 Task: Look for space in Novelda, Spain from 3rd August, 2023 to 17th August, 2023 for 3 adults, 1 child in price range Rs.3000 to Rs.15000. Place can be entire place with 3 bedrooms having 4 beds and 2 bathrooms. Property type can be house, flat, guest house. Amenities needed are: wifi. Booking option can be shelf check-in. Required host language is English.
Action: Mouse moved to (306, 174)
Screenshot: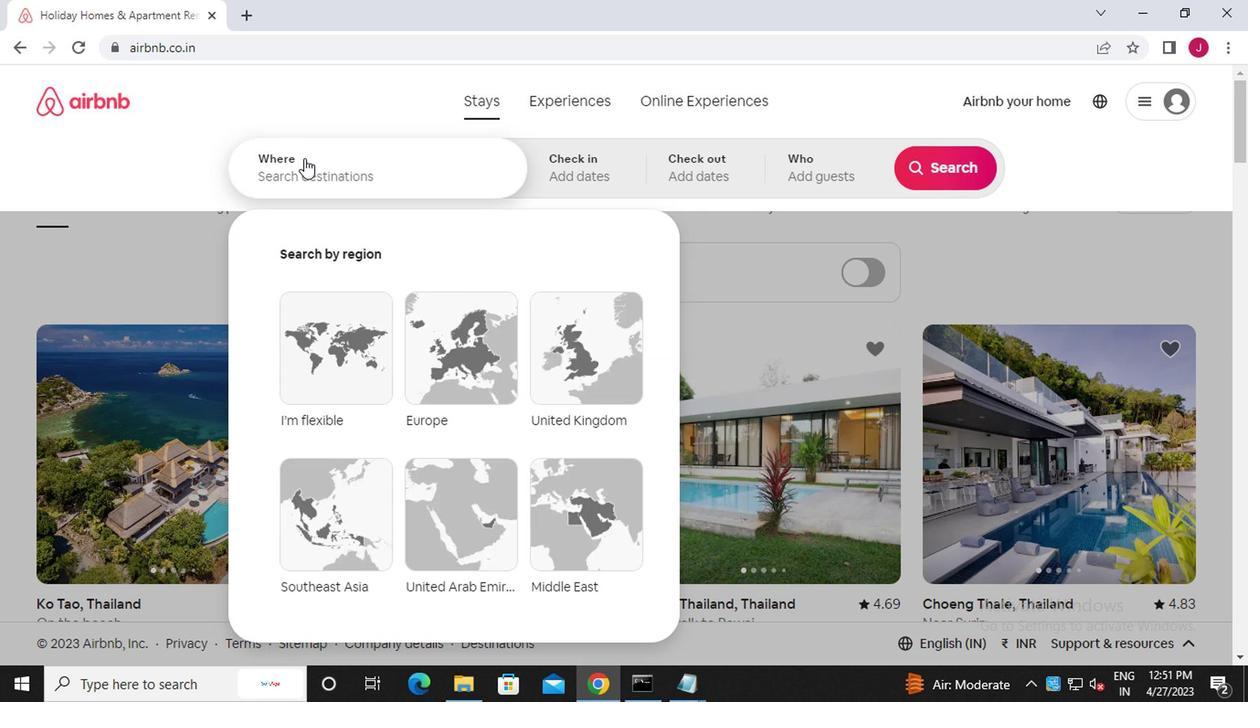 
Action: Mouse pressed left at (306, 174)
Screenshot: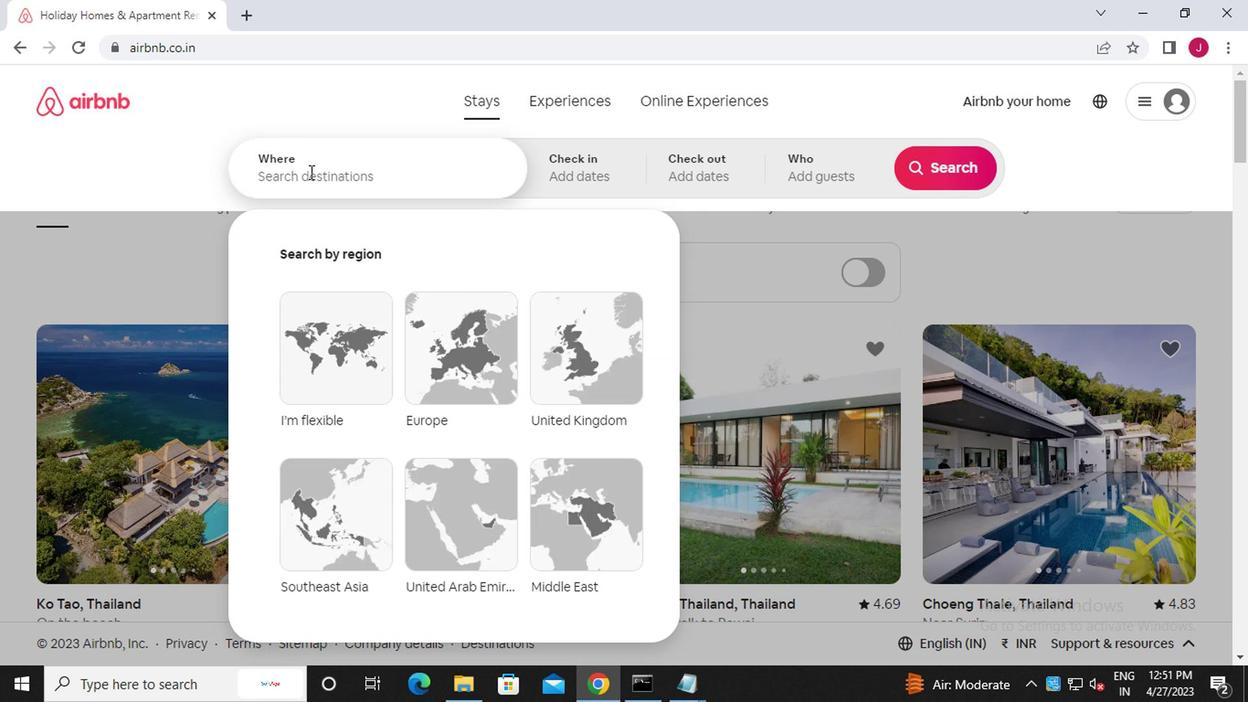
Action: Mouse moved to (301, 174)
Screenshot: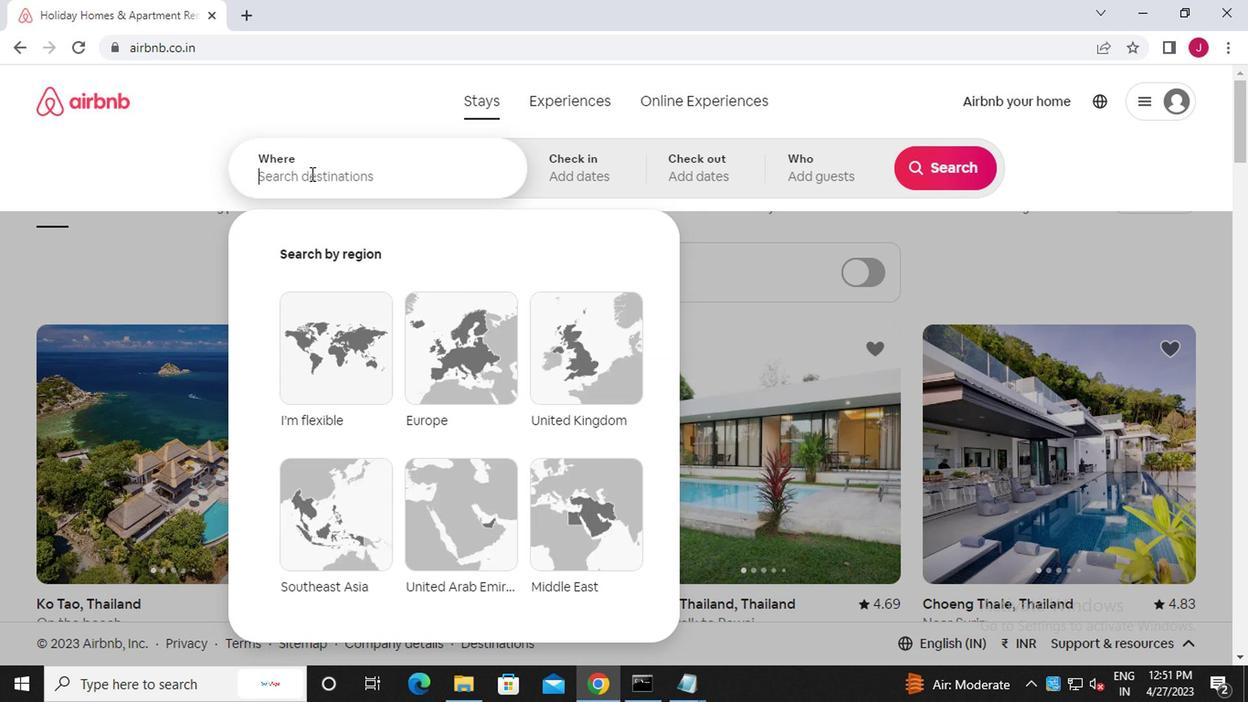 
Action: Key pressed n<Key.caps_lock>ovr<Key.backspace>elda
Screenshot: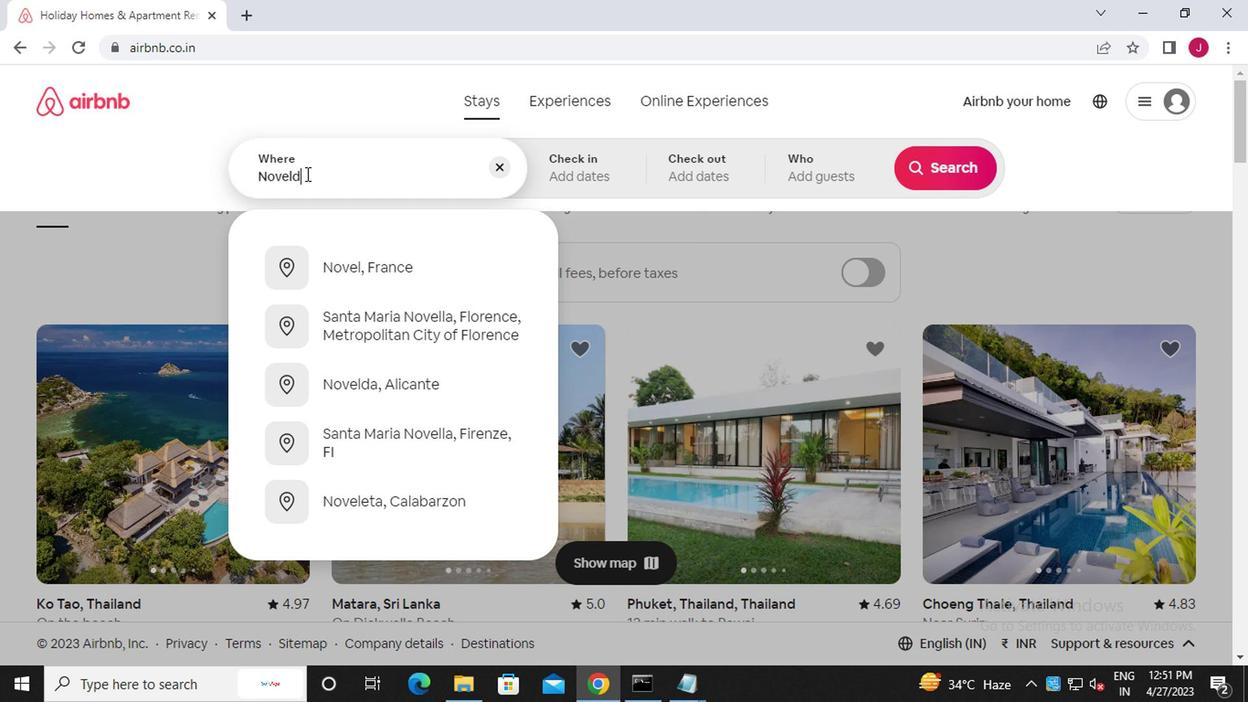 
Action: Mouse moved to (385, 326)
Screenshot: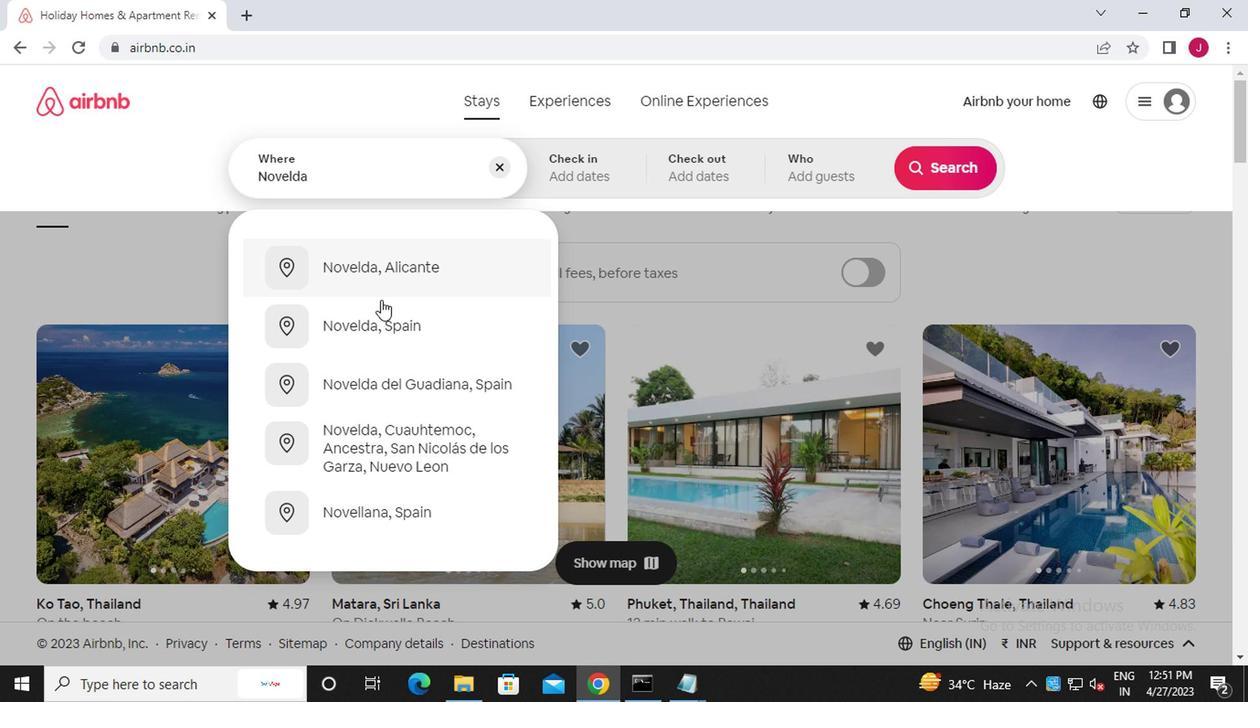 
Action: Mouse pressed left at (385, 326)
Screenshot: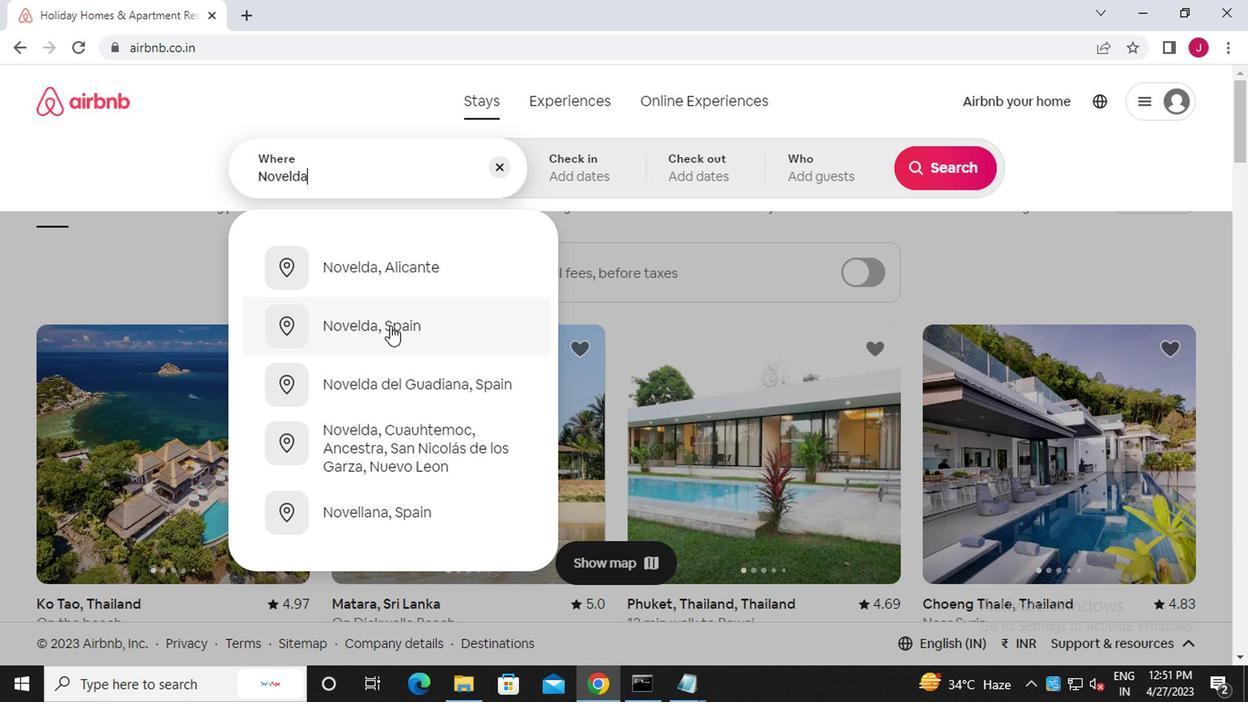 
Action: Mouse moved to (926, 316)
Screenshot: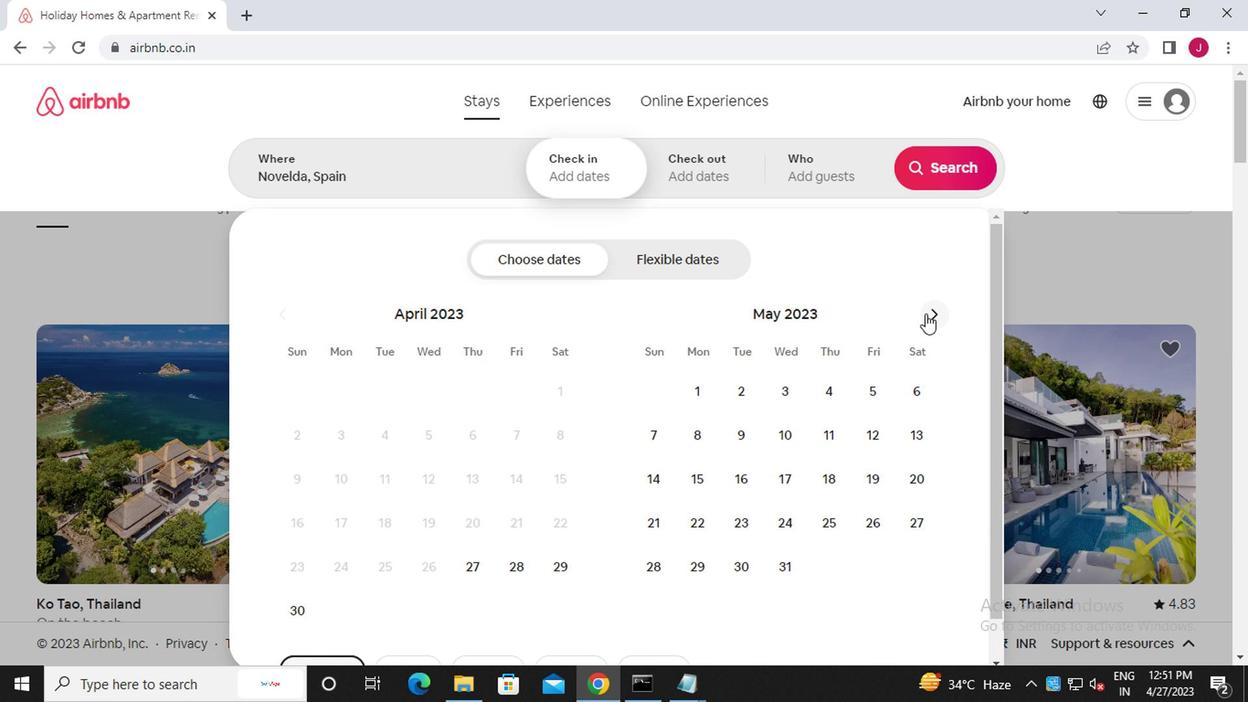 
Action: Mouse pressed left at (926, 316)
Screenshot: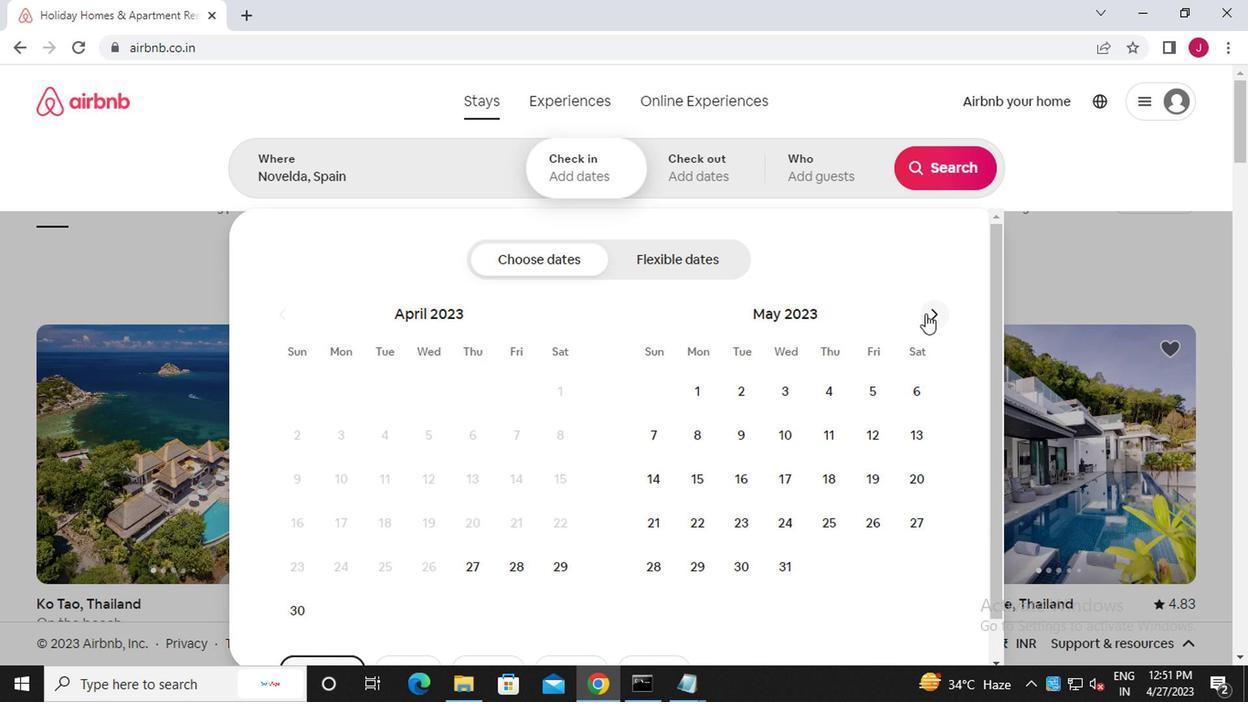
Action: Mouse moved to (926, 316)
Screenshot: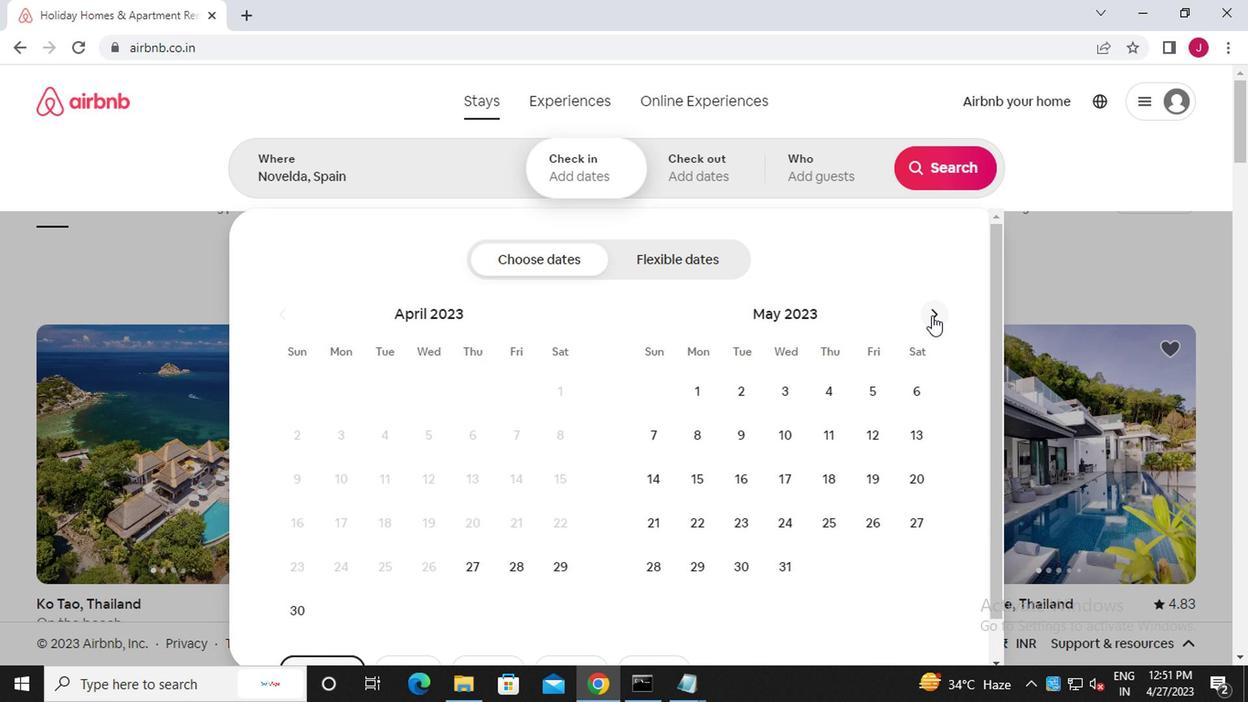 
Action: Mouse pressed left at (926, 316)
Screenshot: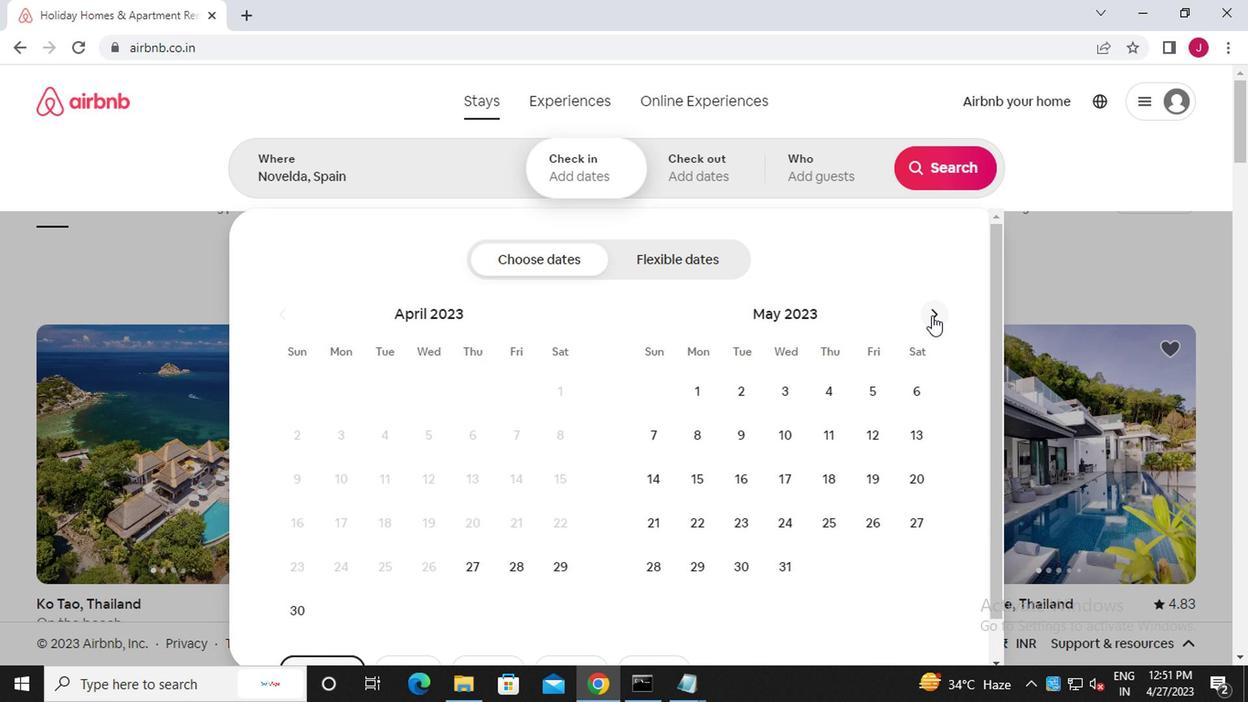 
Action: Mouse moved to (927, 316)
Screenshot: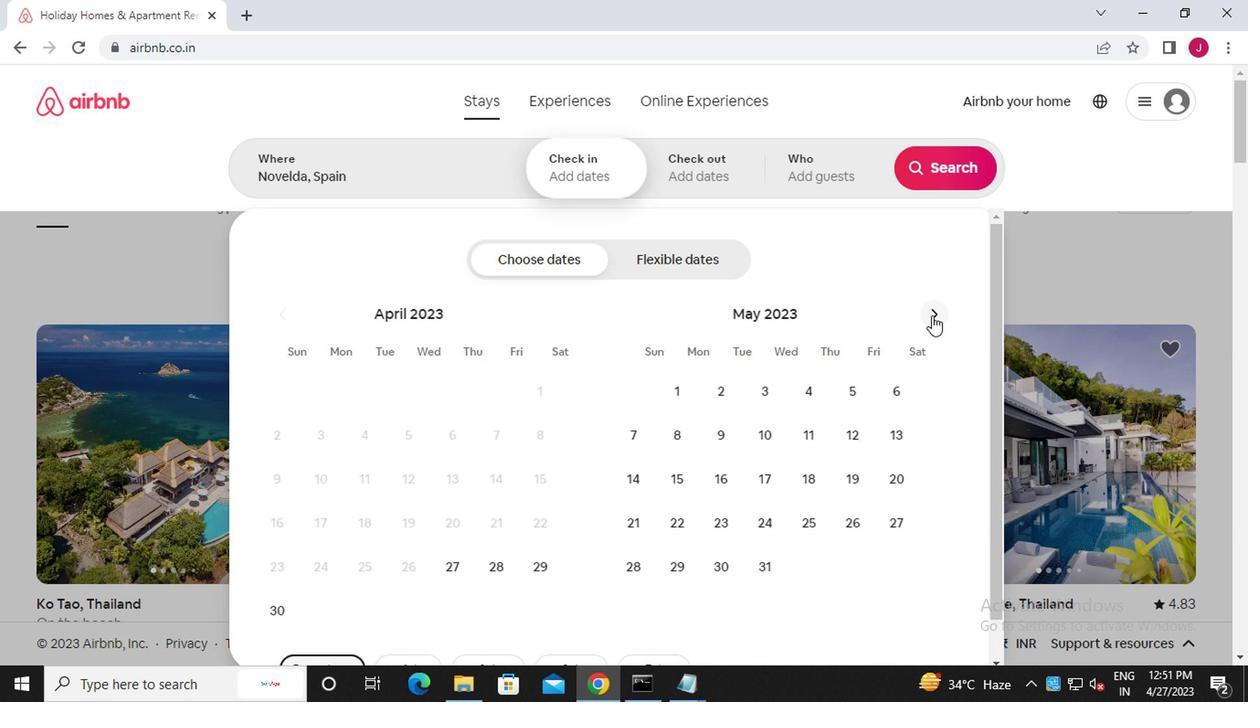 
Action: Mouse pressed left at (927, 316)
Screenshot: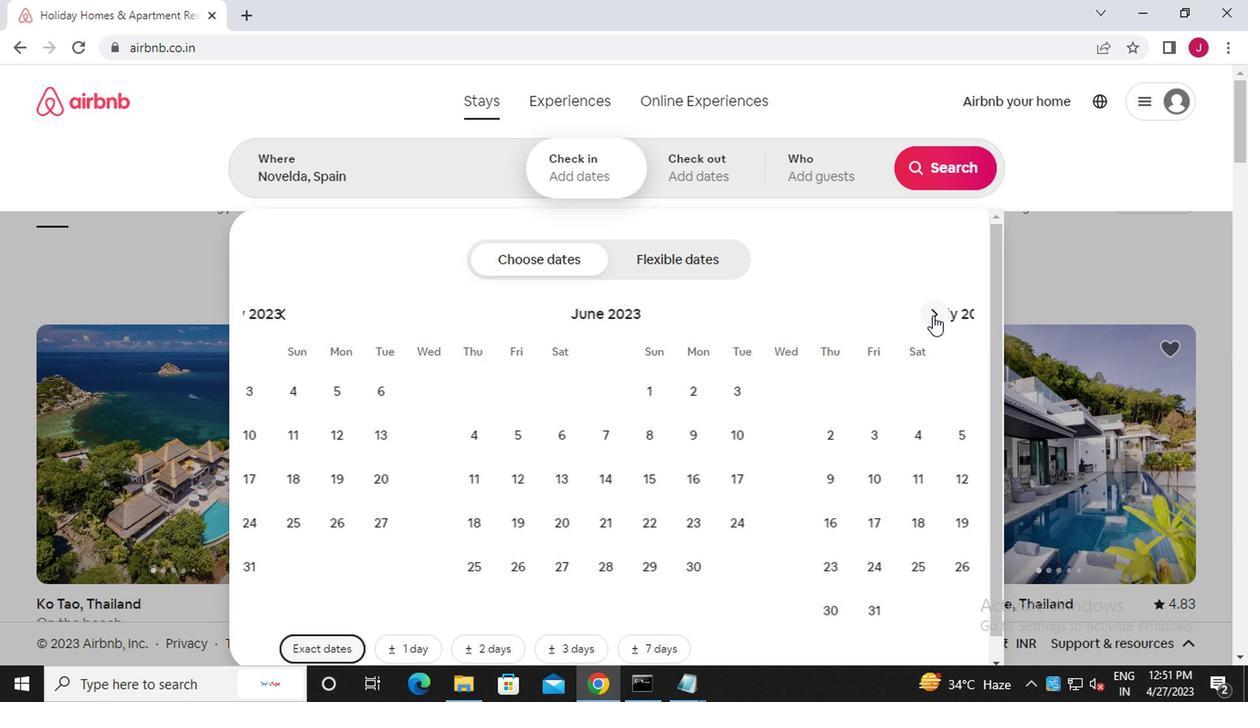 
Action: Mouse moved to (928, 317)
Screenshot: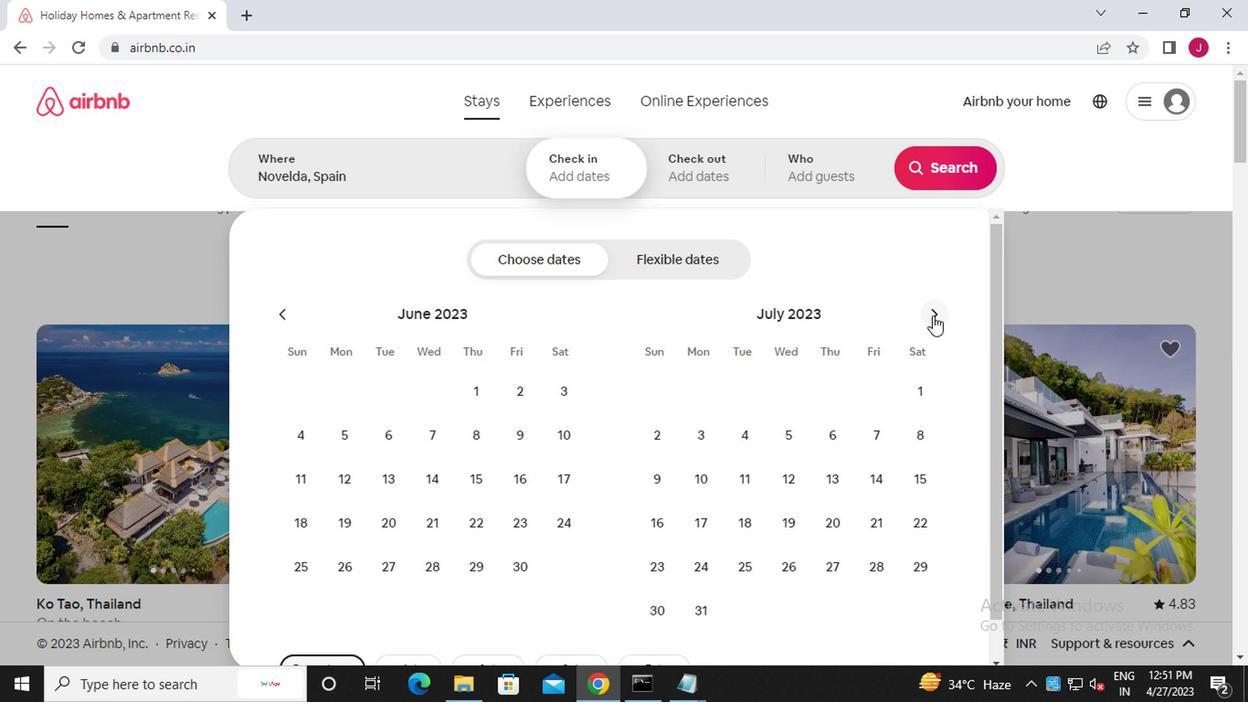 
Action: Mouse pressed left at (928, 317)
Screenshot: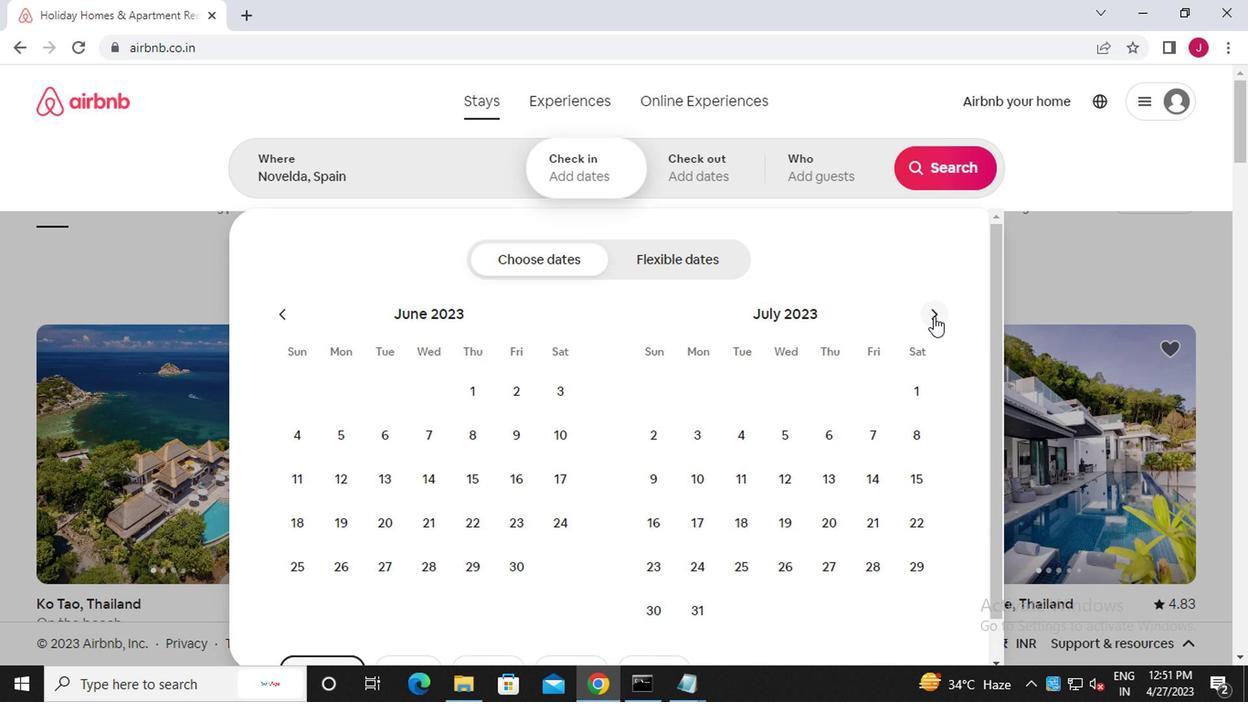
Action: Mouse moved to (470, 396)
Screenshot: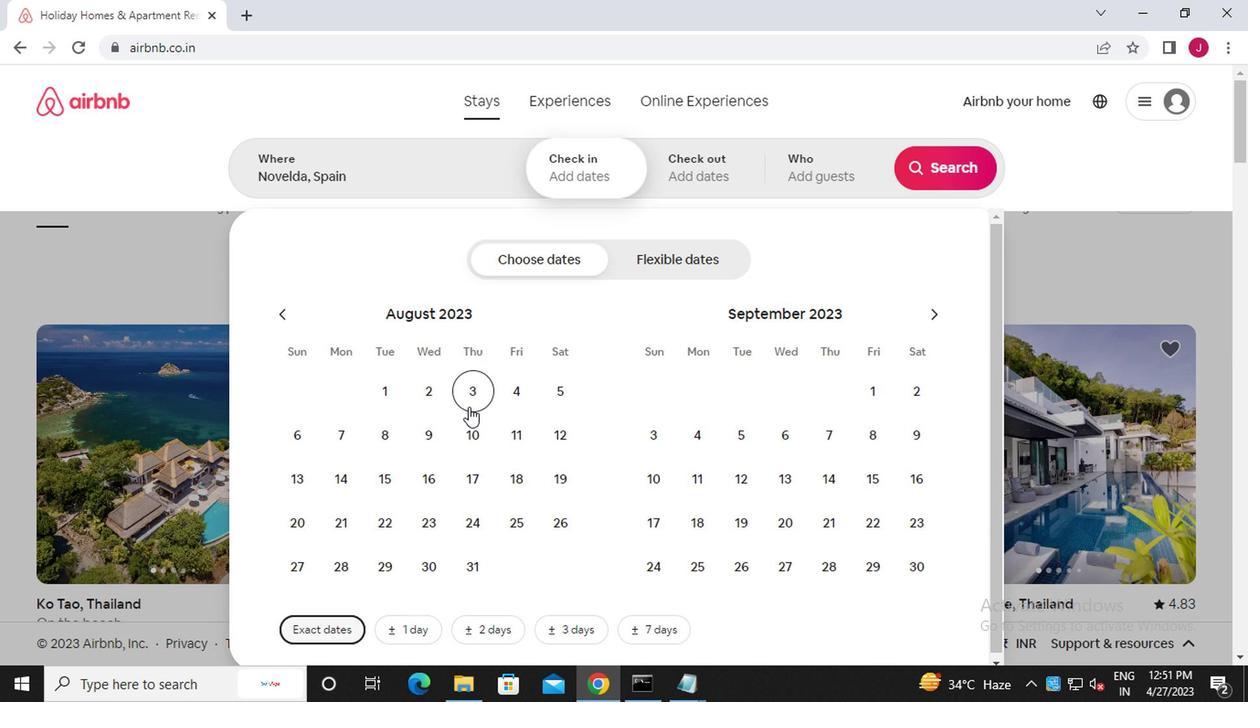 
Action: Mouse pressed left at (470, 396)
Screenshot: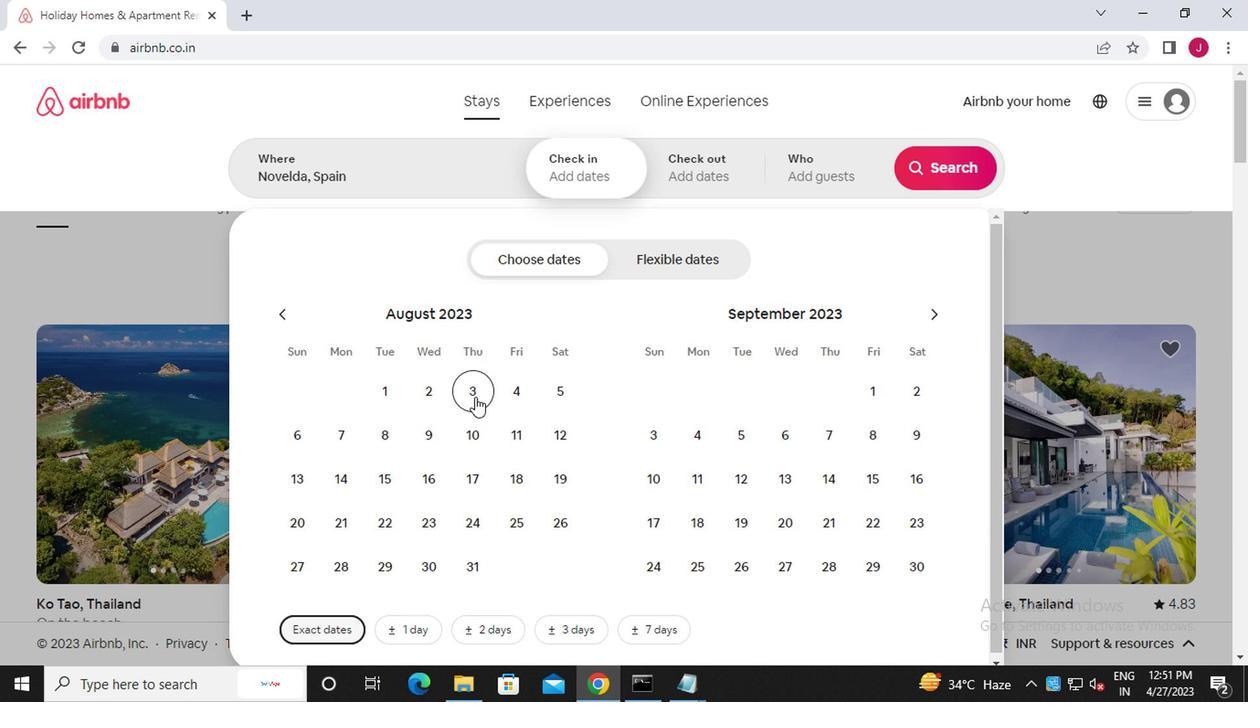 
Action: Mouse moved to (464, 481)
Screenshot: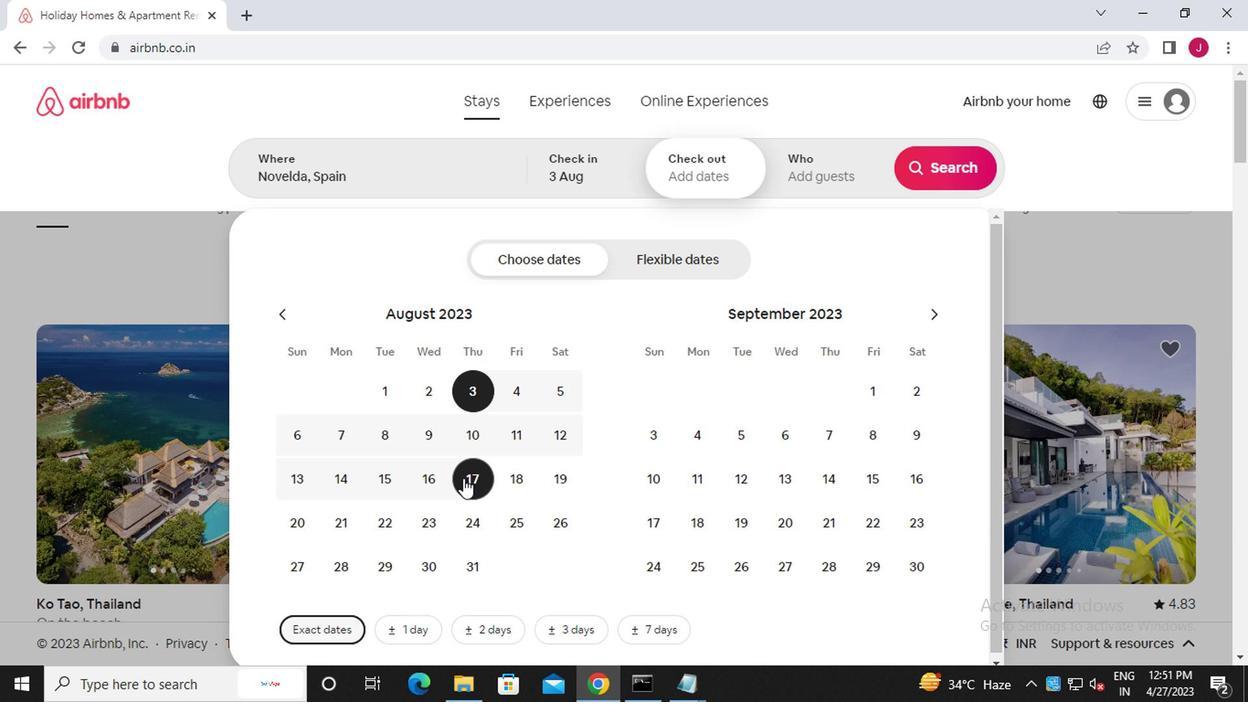 
Action: Mouse pressed left at (464, 481)
Screenshot: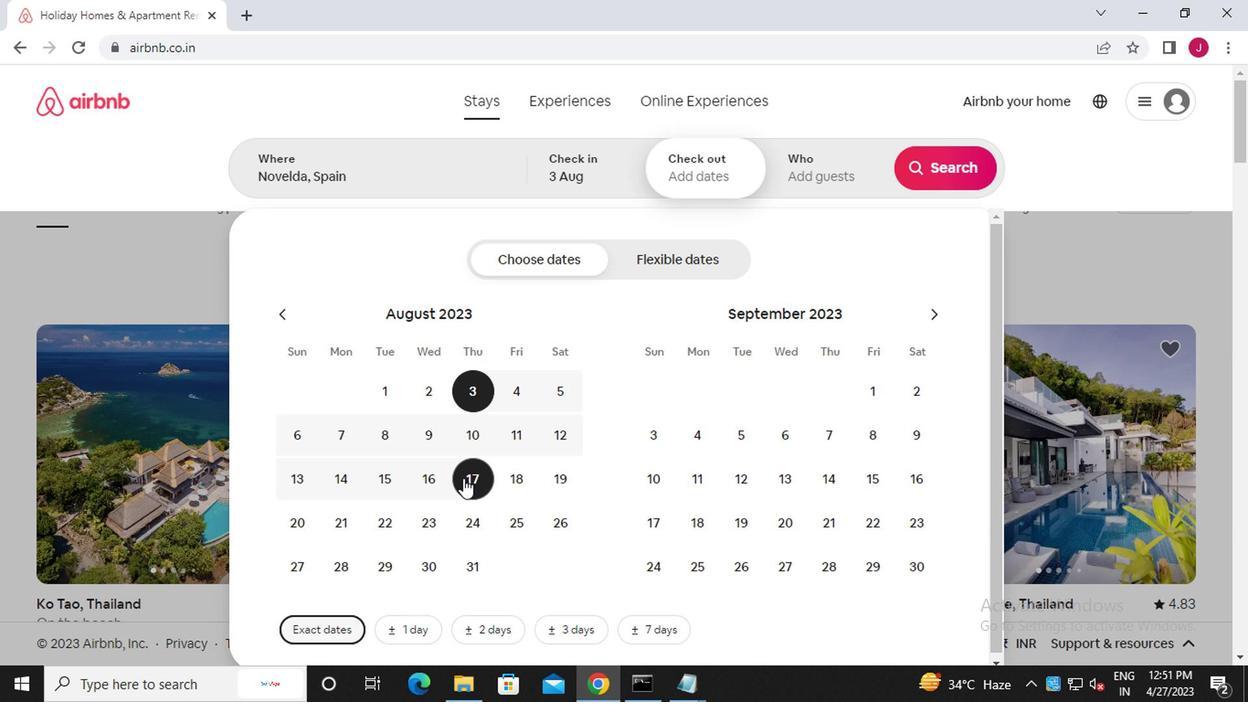 
Action: Mouse moved to (828, 173)
Screenshot: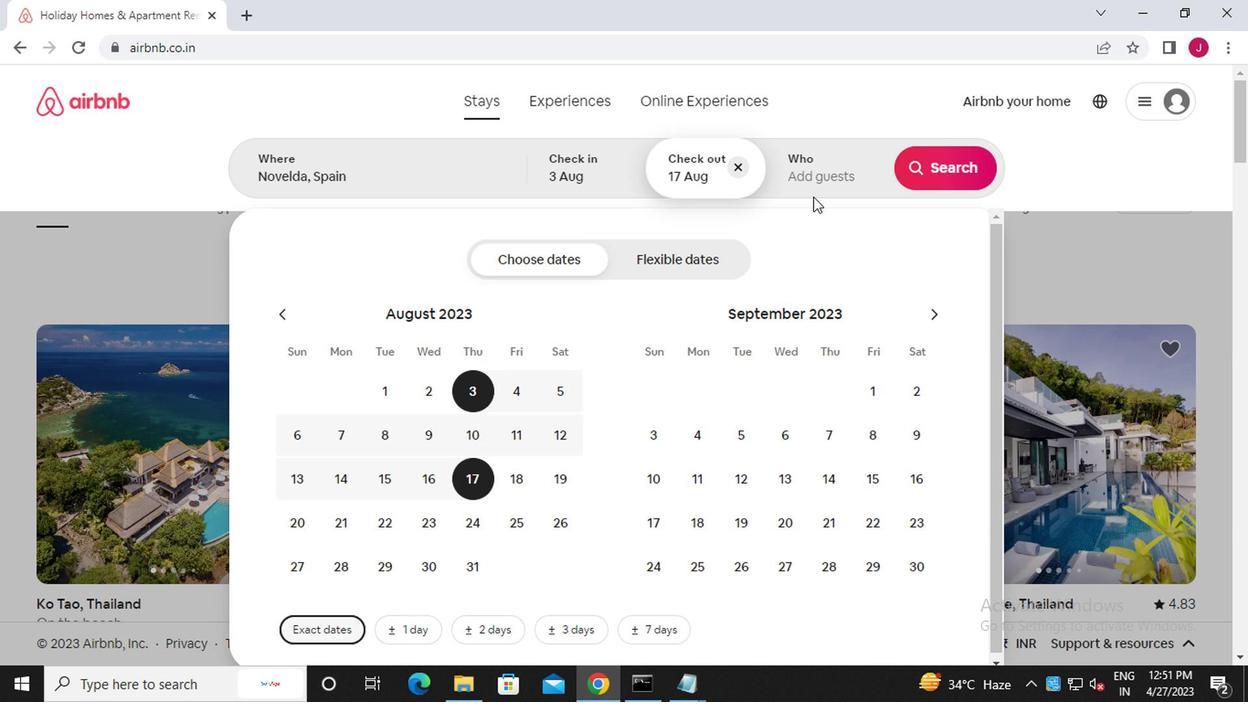 
Action: Mouse pressed left at (828, 173)
Screenshot: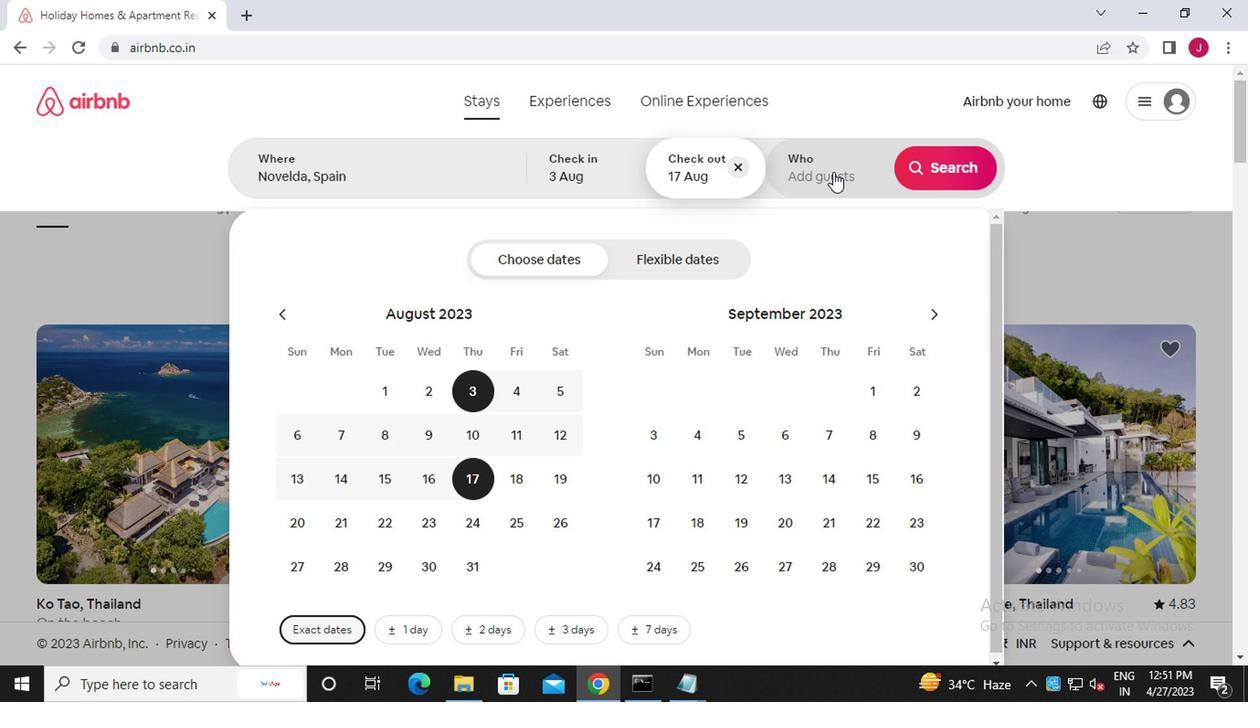 
Action: Mouse moved to (942, 269)
Screenshot: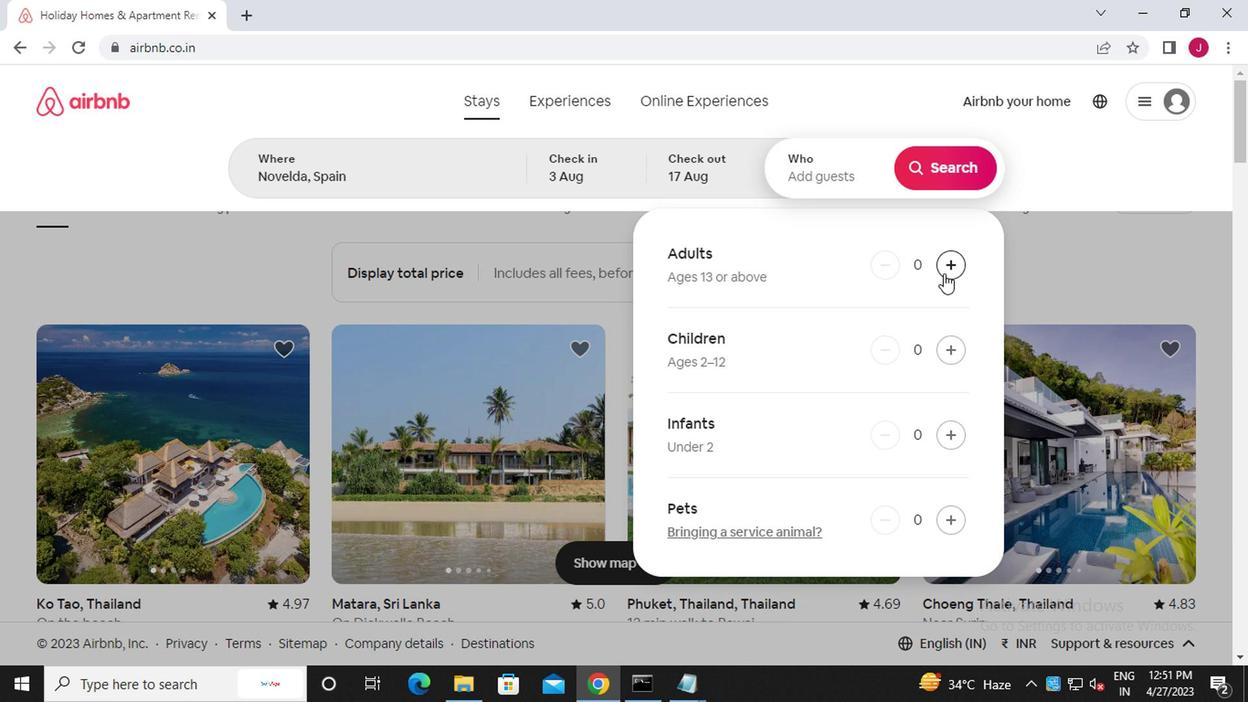 
Action: Mouse pressed left at (942, 269)
Screenshot: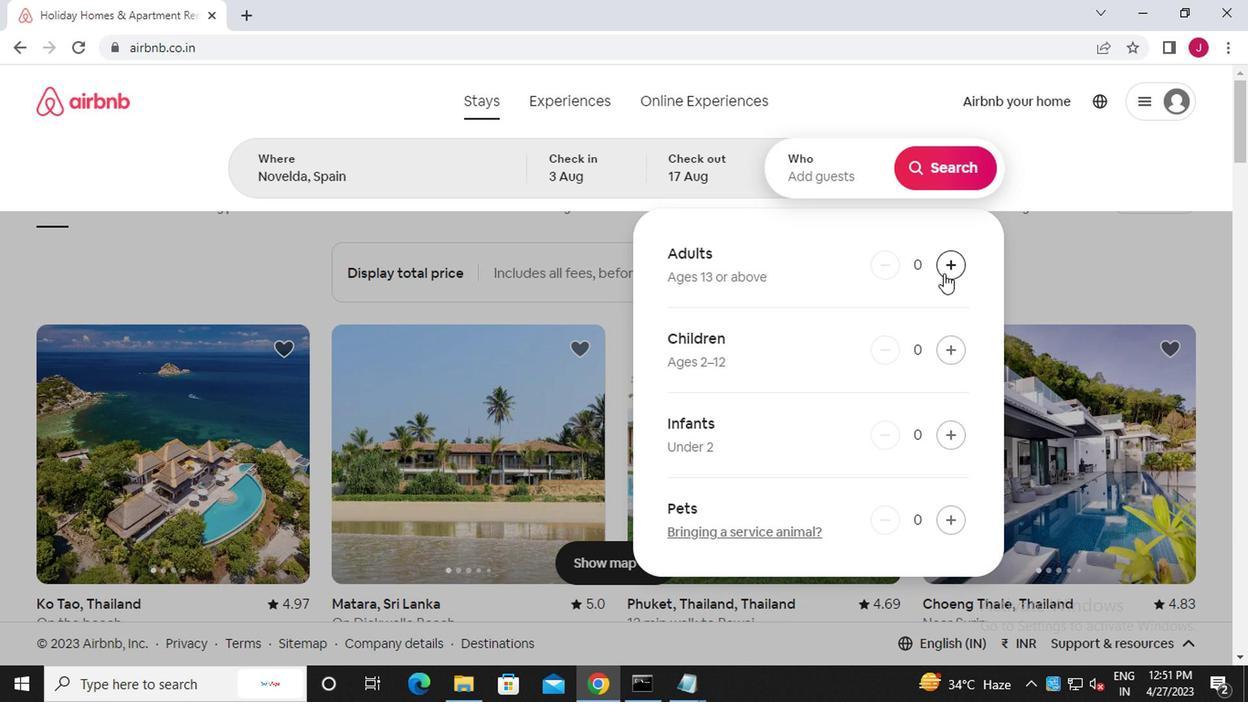 
Action: Mouse moved to (943, 269)
Screenshot: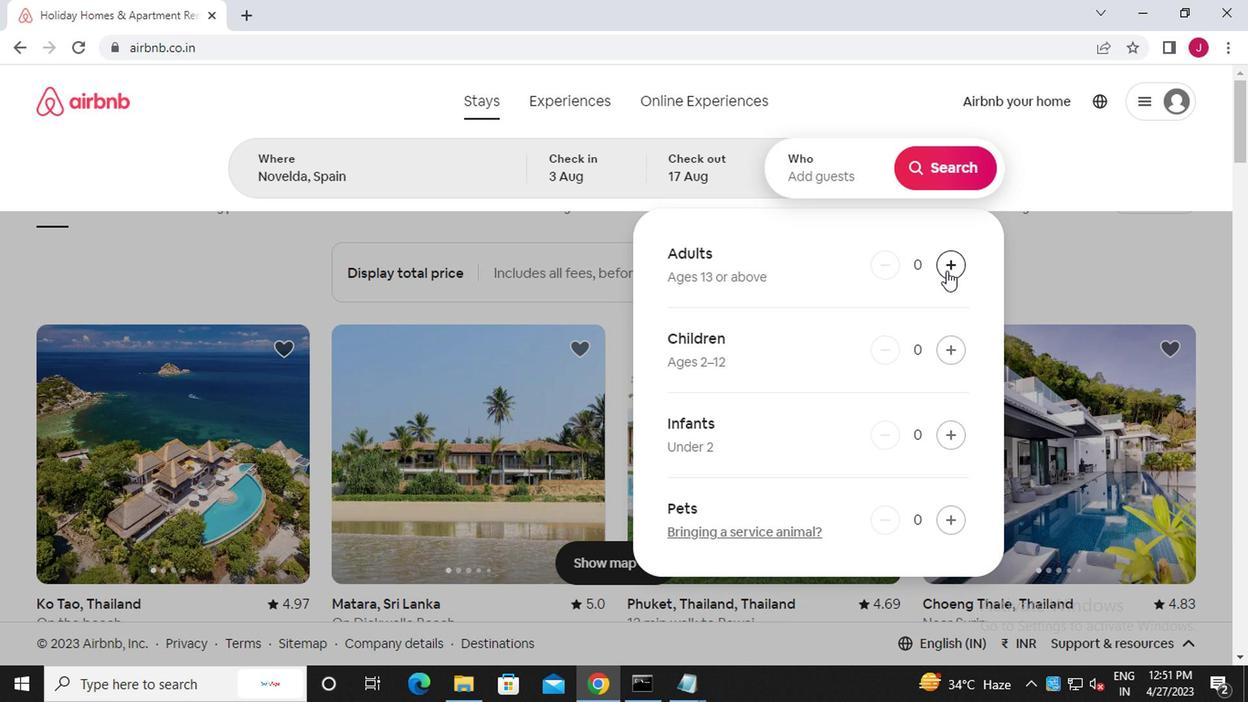 
Action: Mouse pressed left at (943, 269)
Screenshot: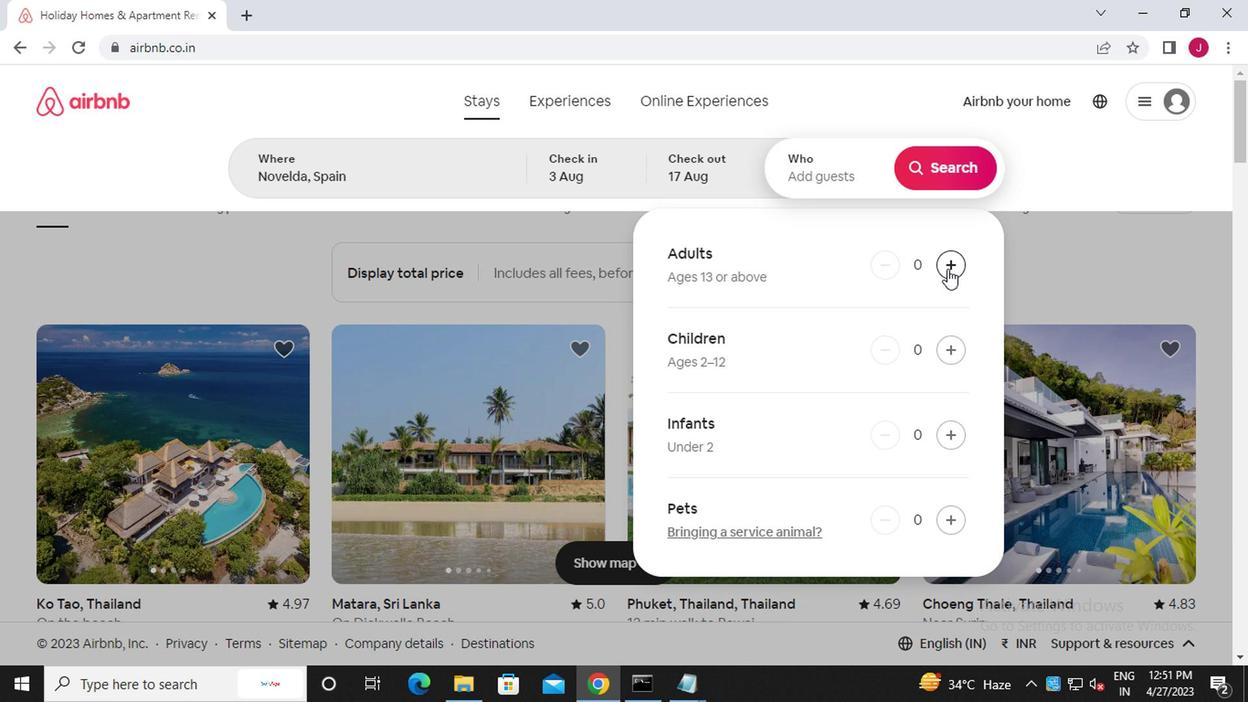 
Action: Mouse moved to (944, 269)
Screenshot: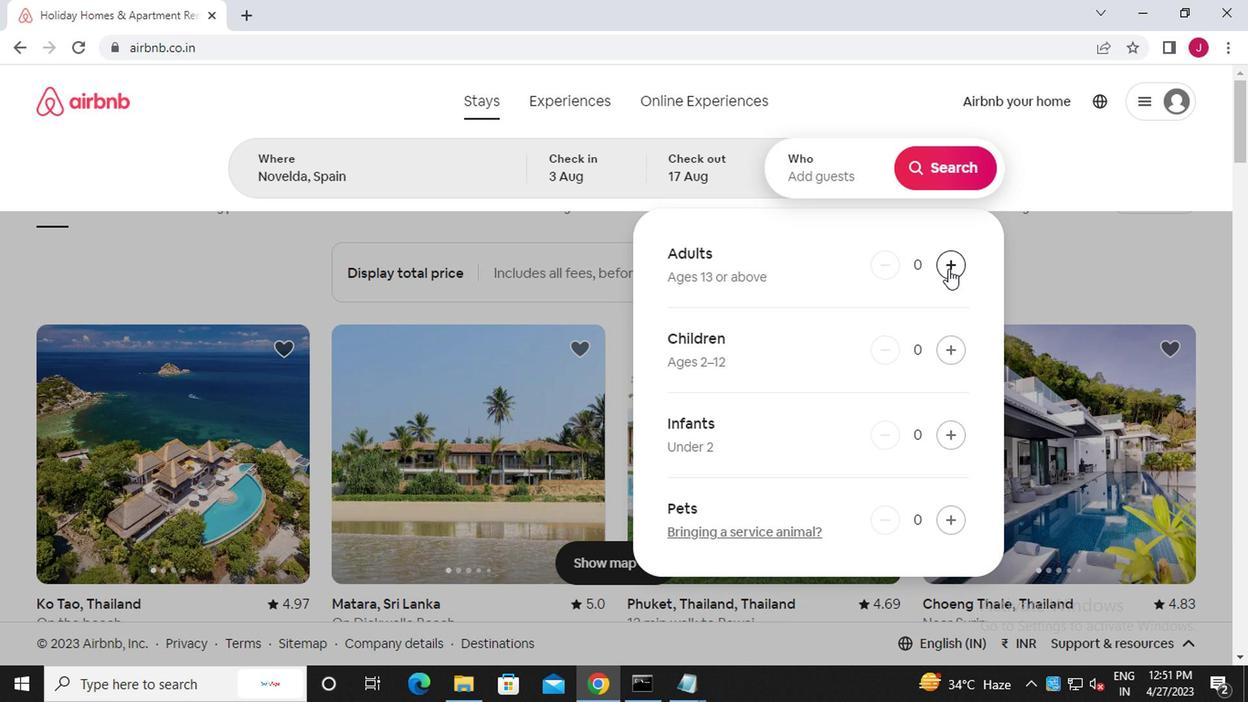 
Action: Mouse pressed left at (944, 269)
Screenshot: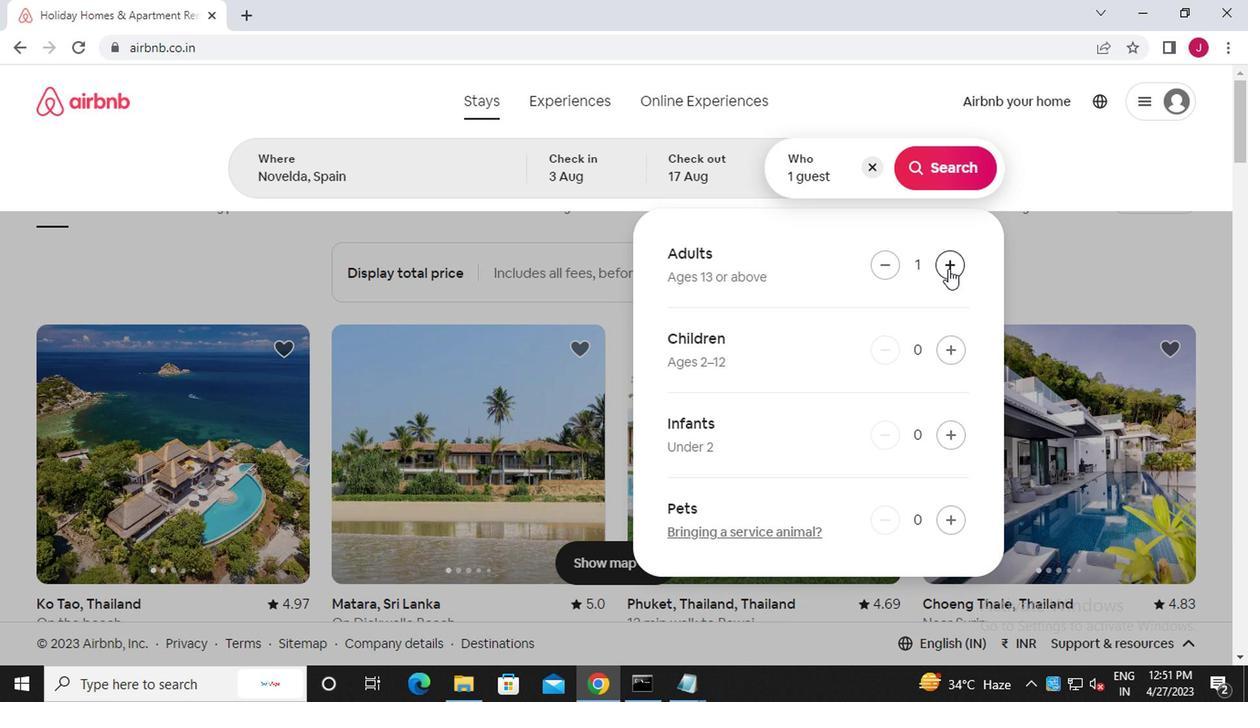 
Action: Mouse moved to (948, 343)
Screenshot: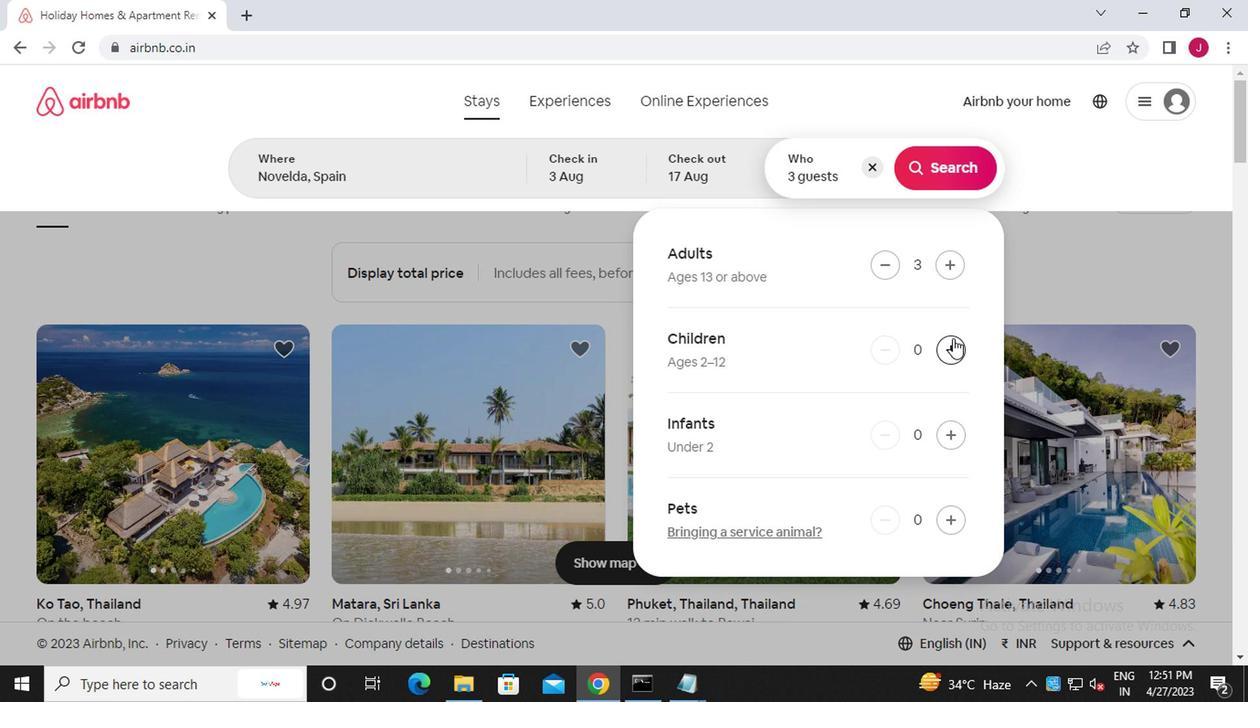 
Action: Mouse pressed left at (948, 343)
Screenshot: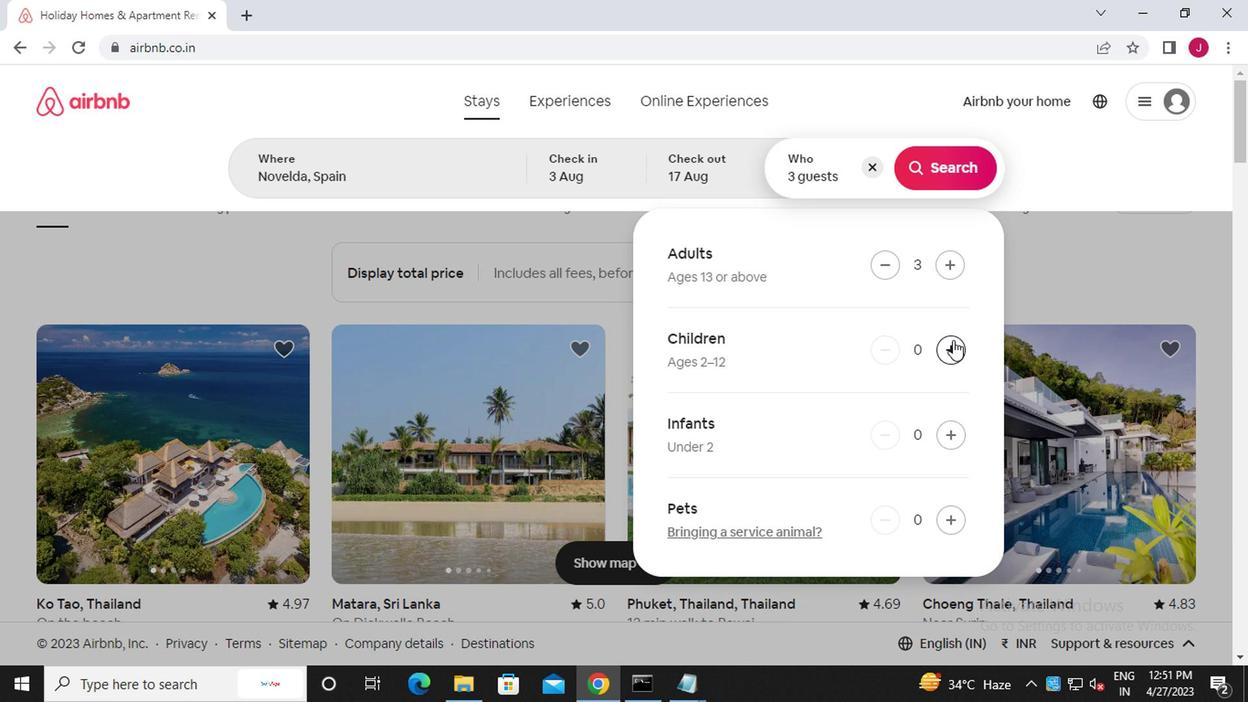 
Action: Mouse moved to (953, 174)
Screenshot: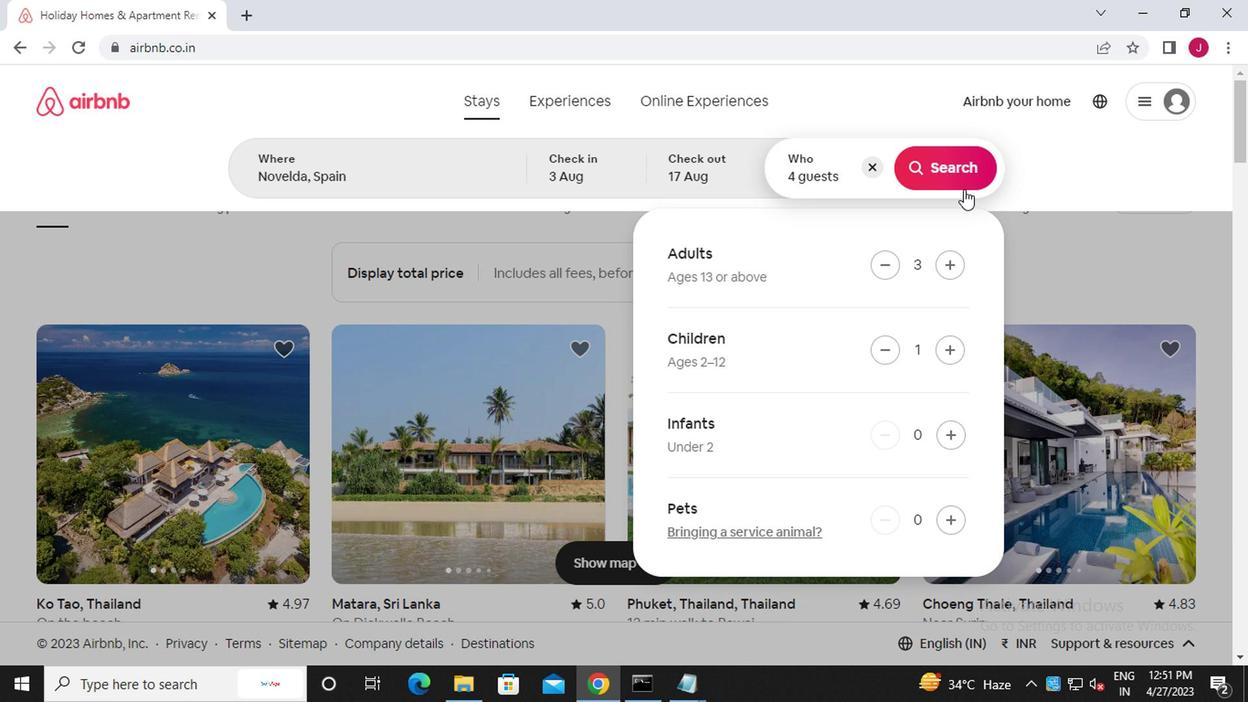 
Action: Mouse pressed left at (953, 174)
Screenshot: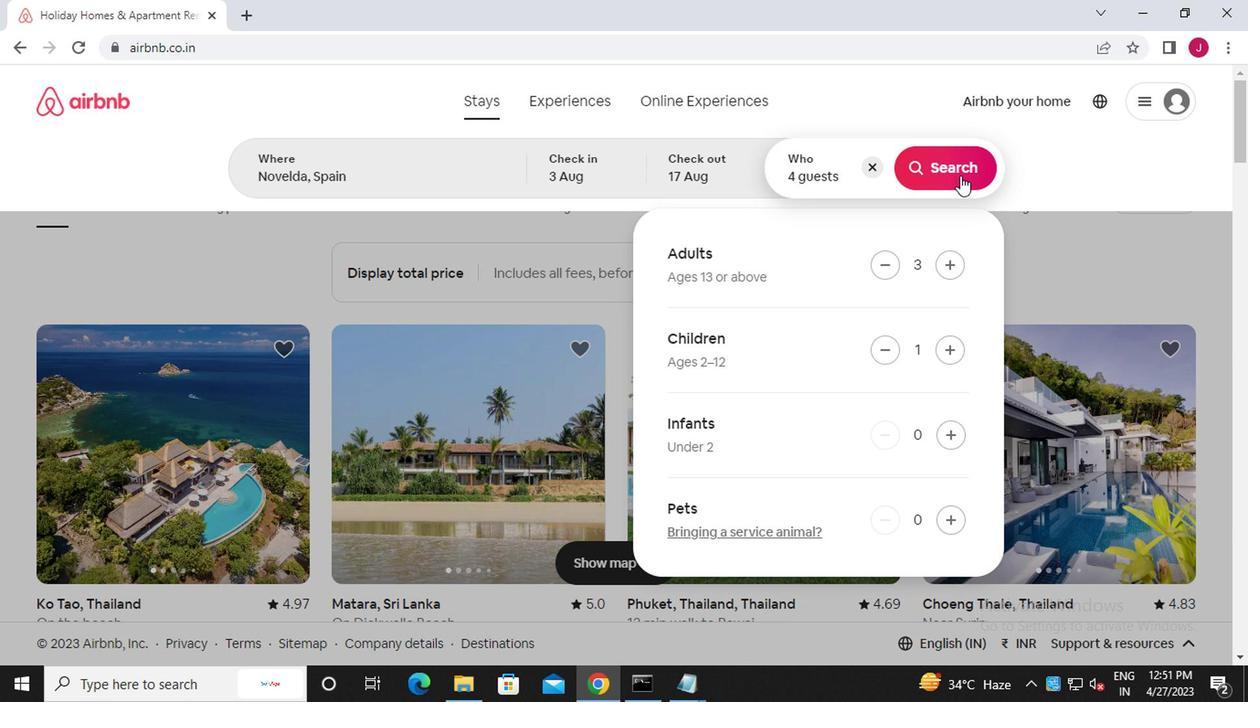 
Action: Mouse moved to (1171, 178)
Screenshot: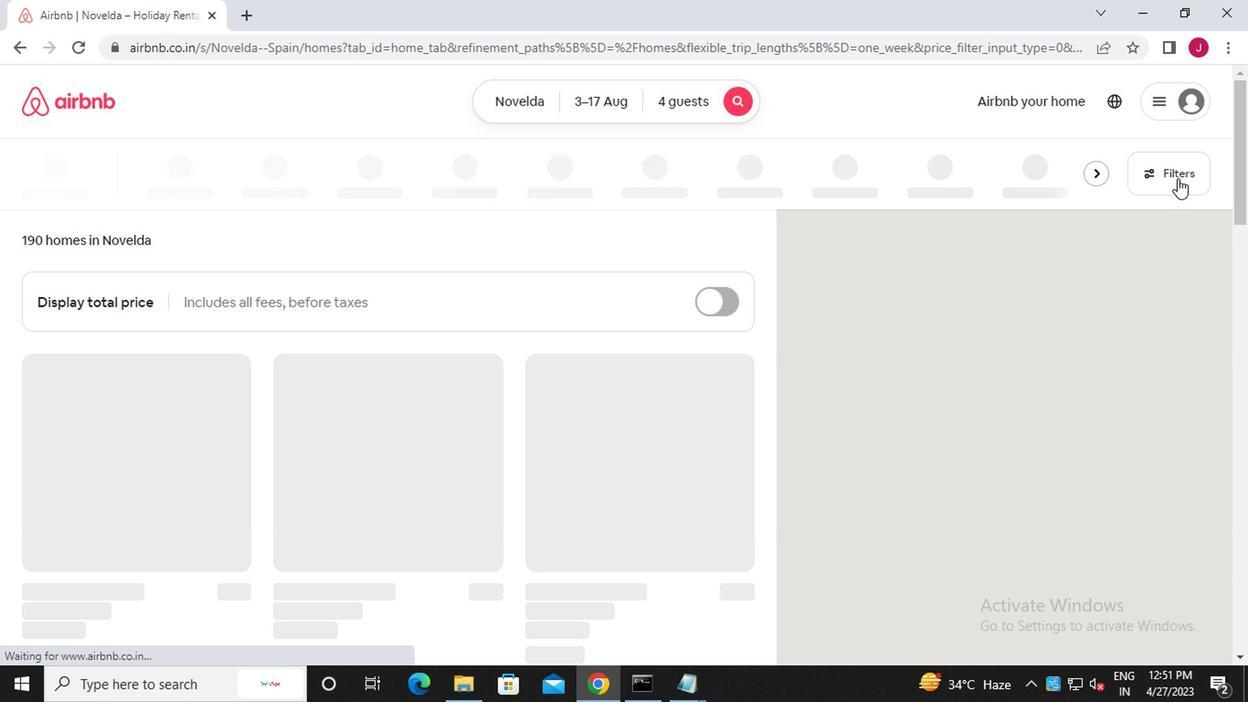 
Action: Mouse pressed left at (1171, 178)
Screenshot: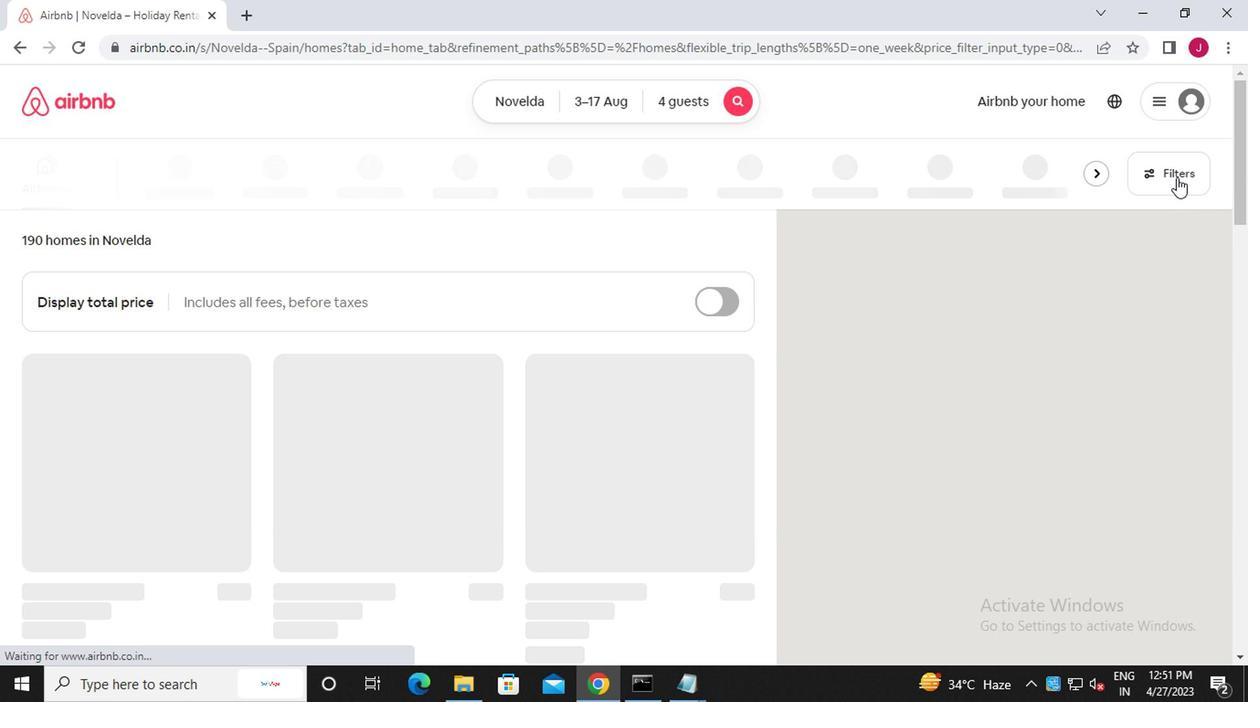 
Action: Mouse moved to (423, 405)
Screenshot: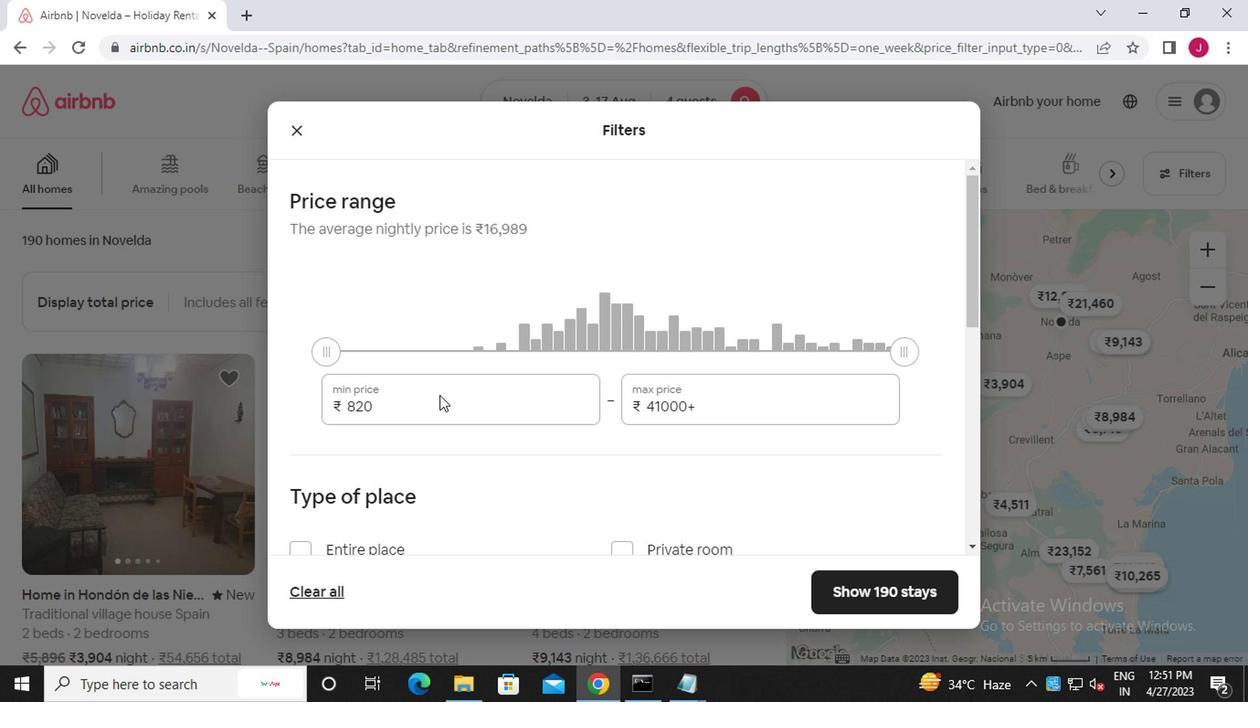 
Action: Mouse pressed left at (423, 405)
Screenshot: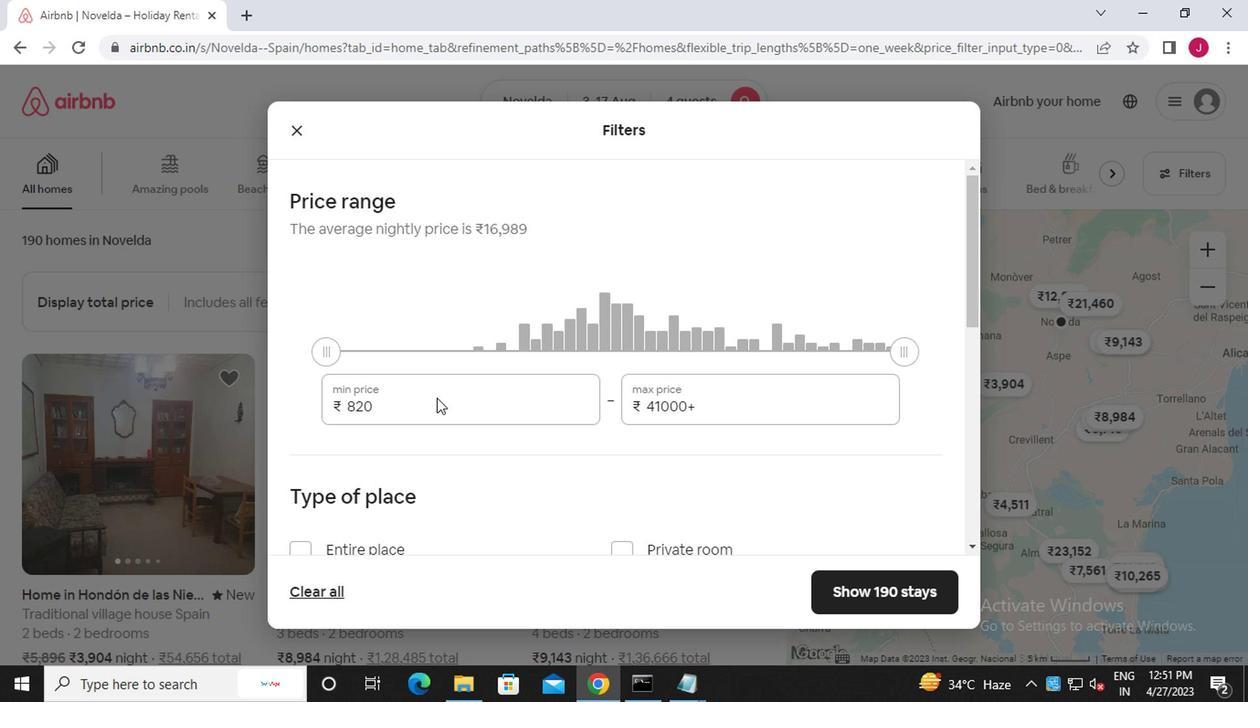
Action: Mouse moved to (414, 392)
Screenshot: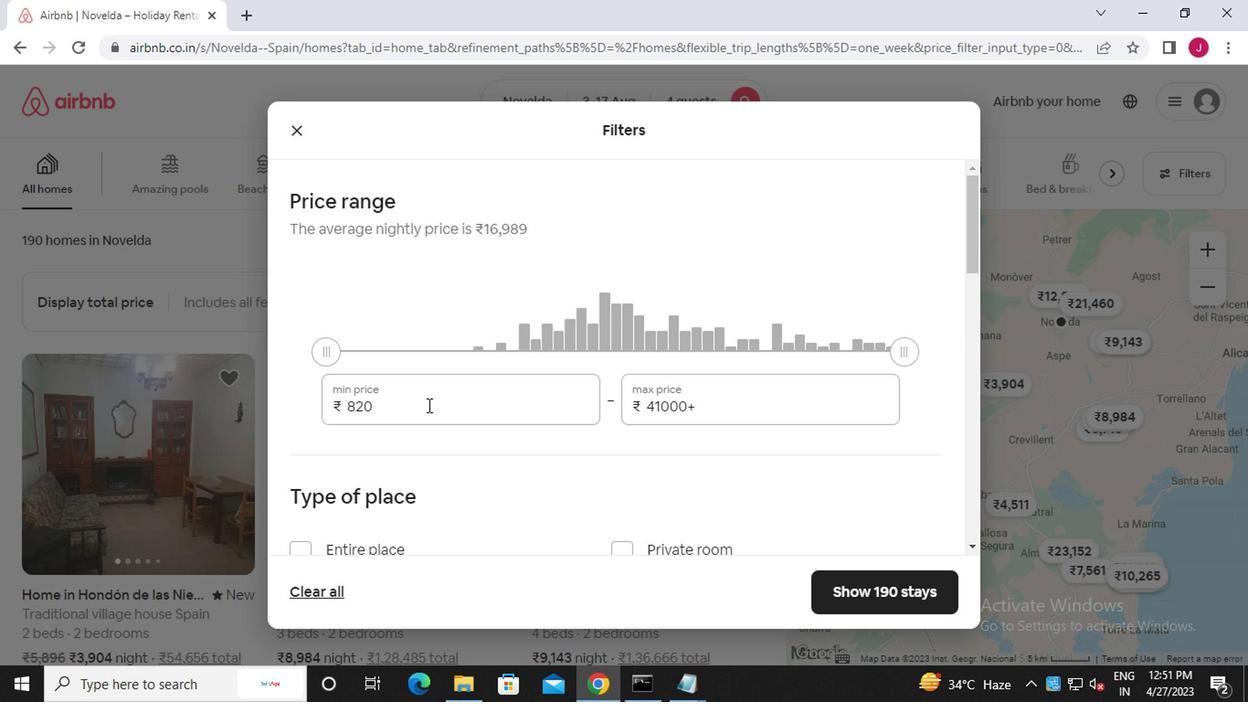 
Action: Key pressed <Key.backspace><Key.backspace><Key.backspace><<99>><<96>><<96>><<96>>
Screenshot: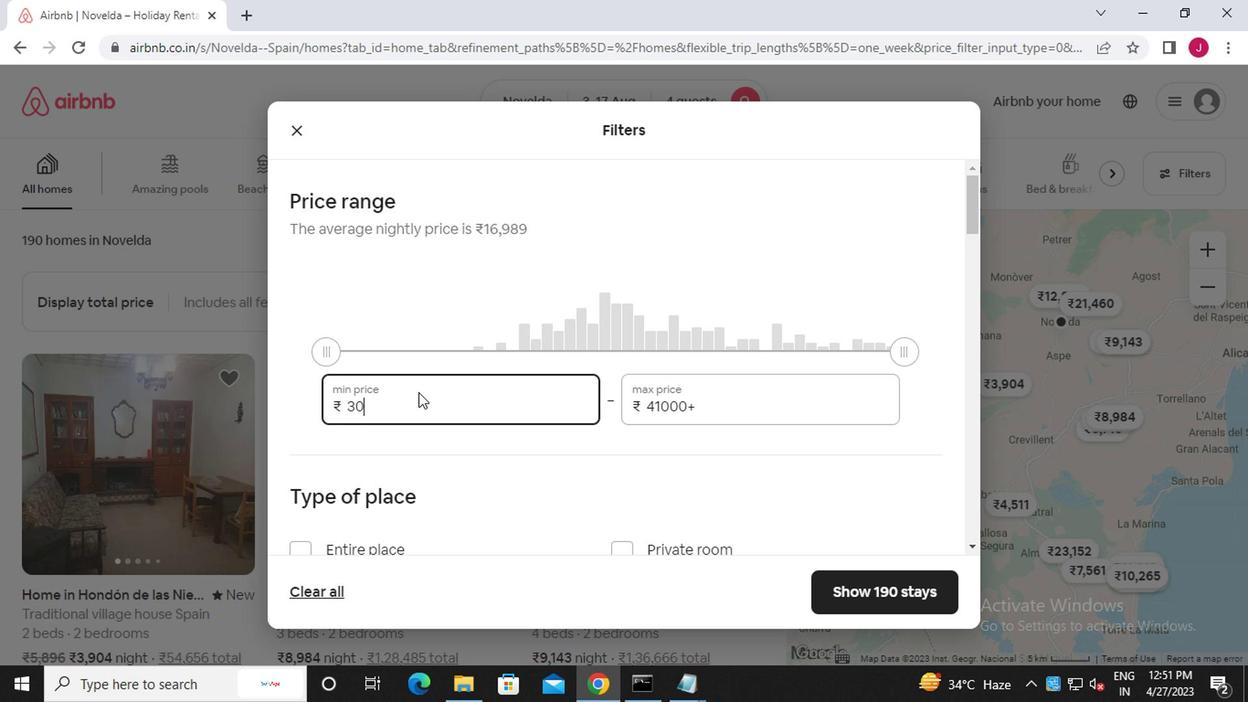 
Action: Mouse moved to (774, 407)
Screenshot: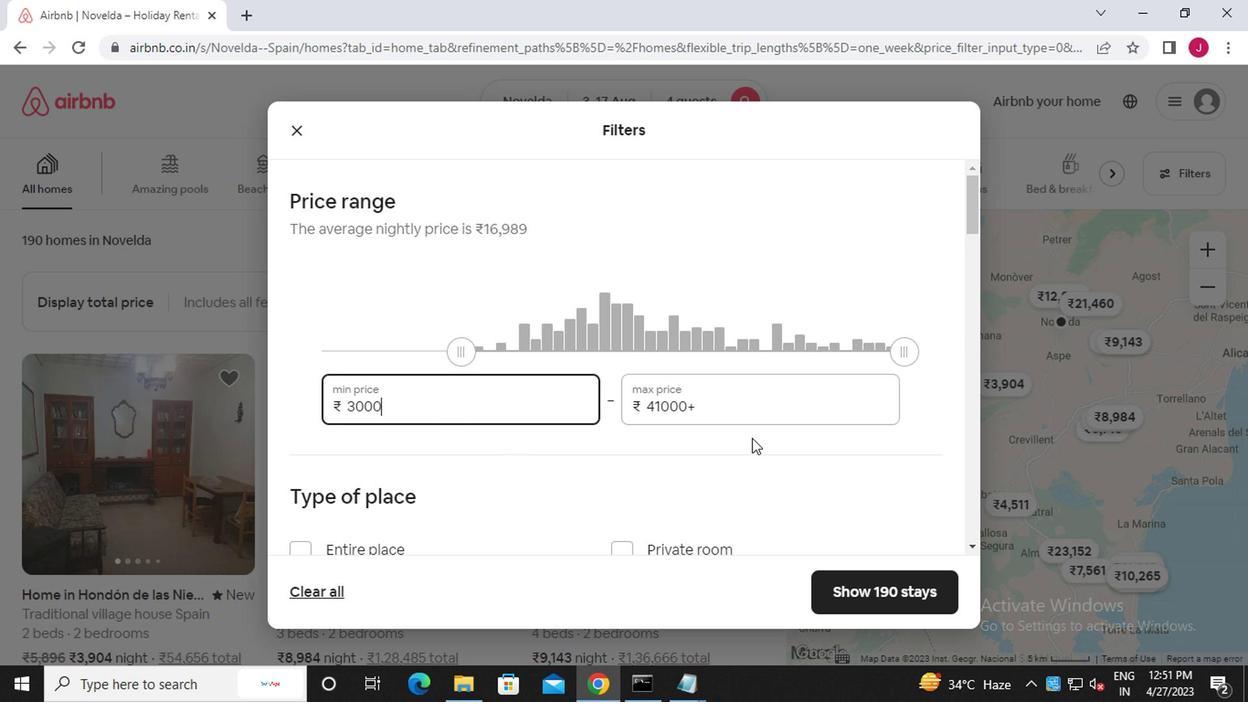 
Action: Mouse pressed left at (774, 407)
Screenshot: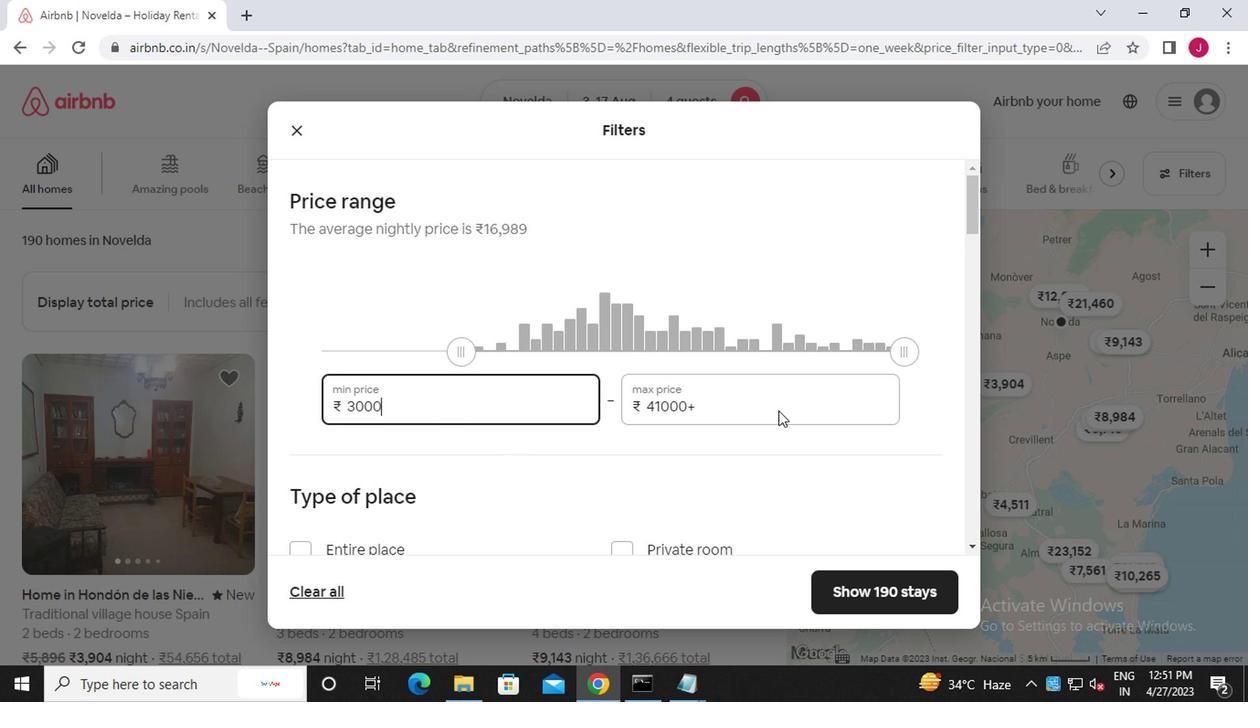 
Action: Mouse moved to (760, 399)
Screenshot: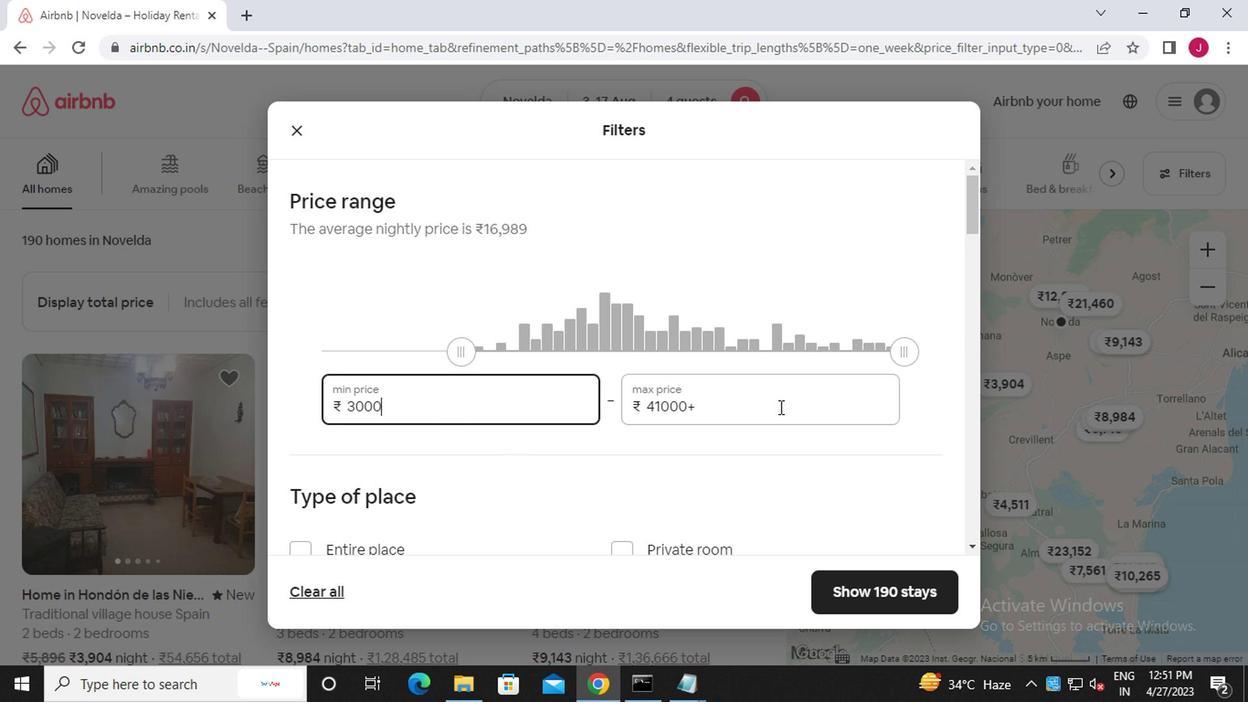 
Action: Key pressed <Key.backspace><Key.backspace><Key.backspace><Key.backspace><Key.backspace><Key.backspace><Key.backspace><Key.backspace><Key.backspace><Key.backspace><Key.backspace><<97>><<101>><<96>><<96>><<96>>
Screenshot: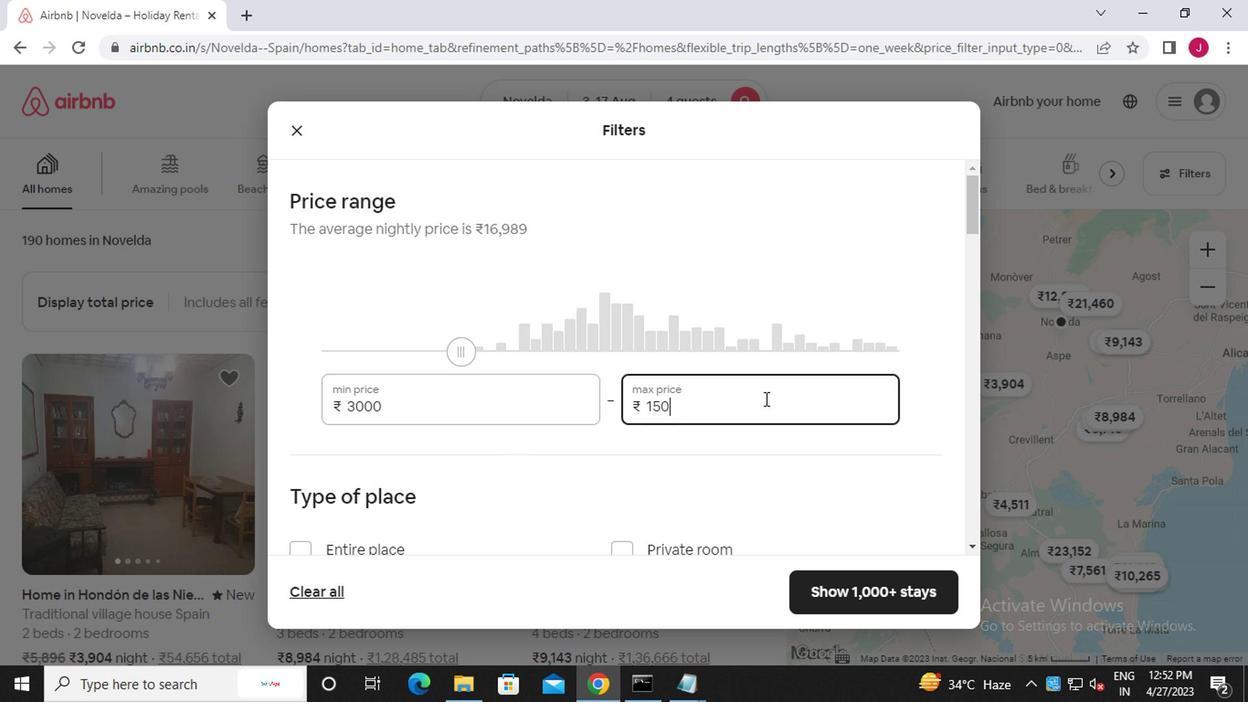 
Action: Mouse scrolled (760, 398) with delta (0, 0)
Screenshot: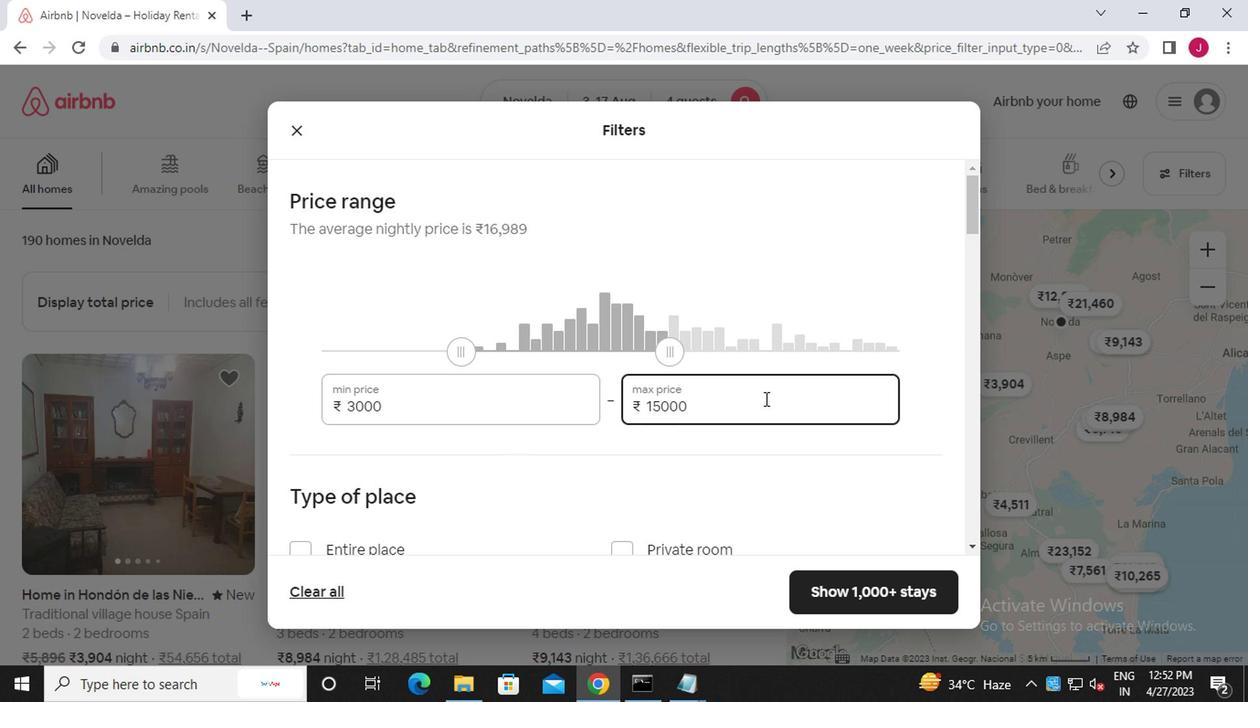 
Action: Mouse scrolled (760, 398) with delta (0, 0)
Screenshot: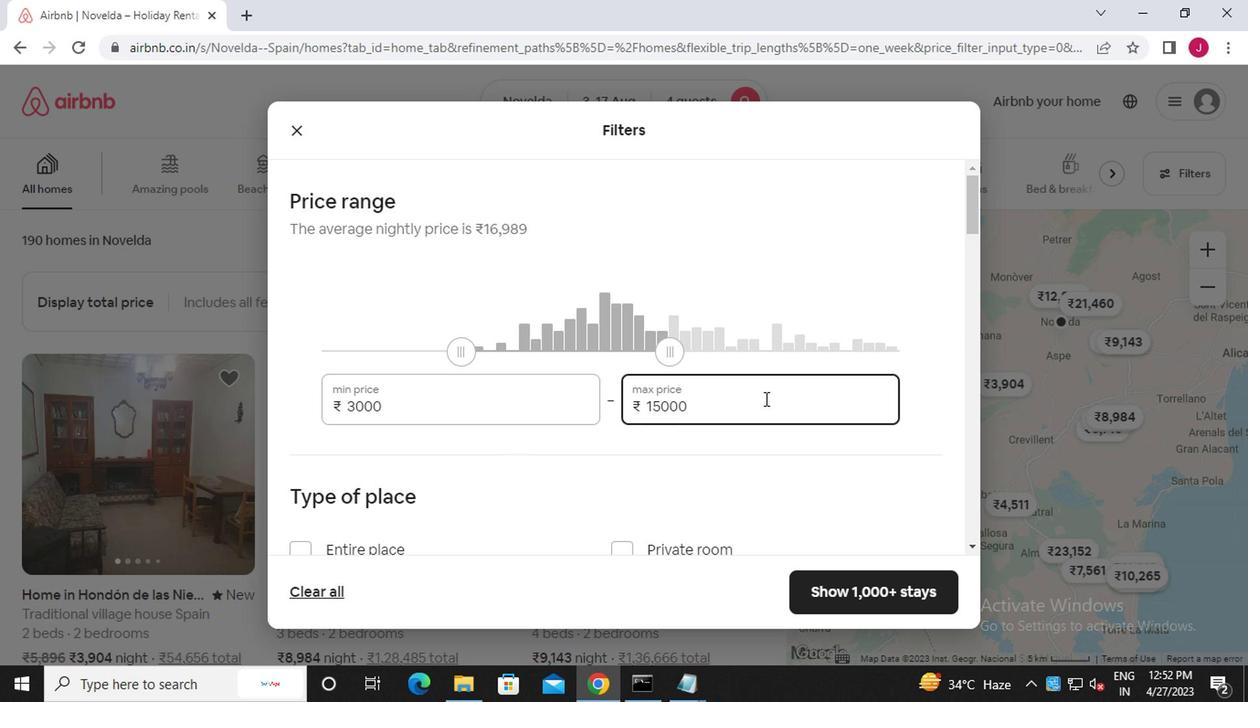
Action: Mouse scrolled (760, 398) with delta (0, 0)
Screenshot: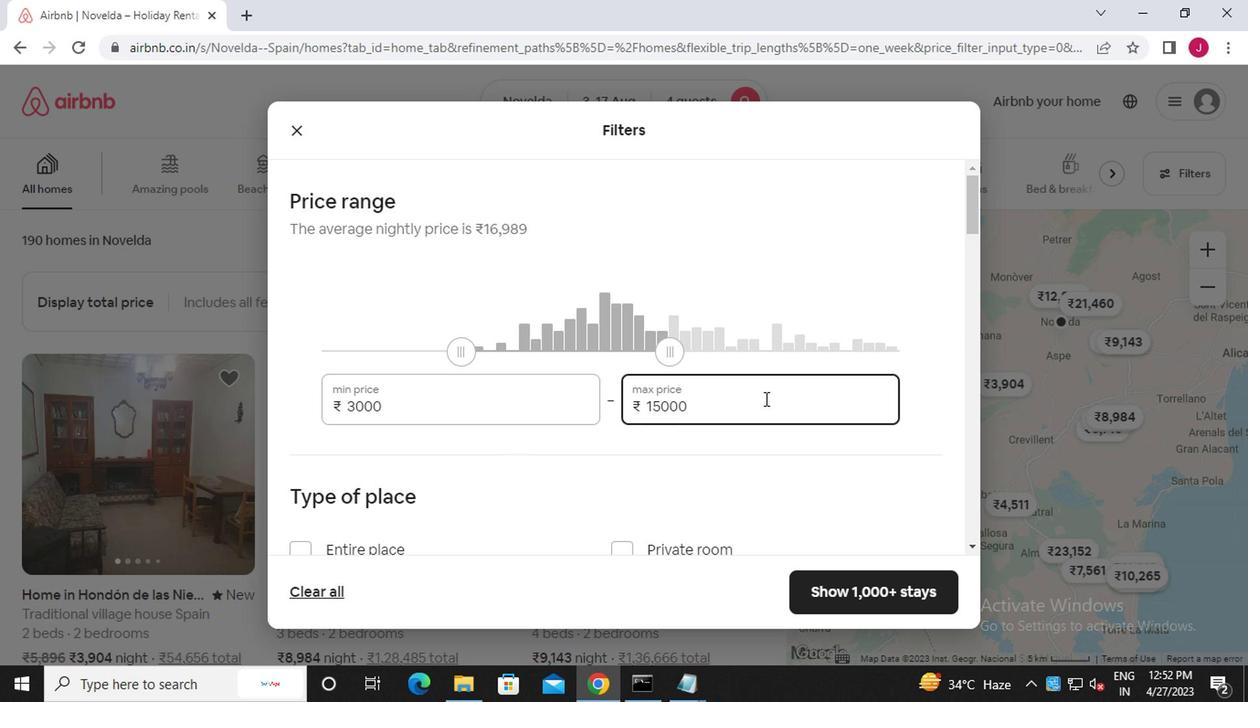 
Action: Mouse moved to (283, 278)
Screenshot: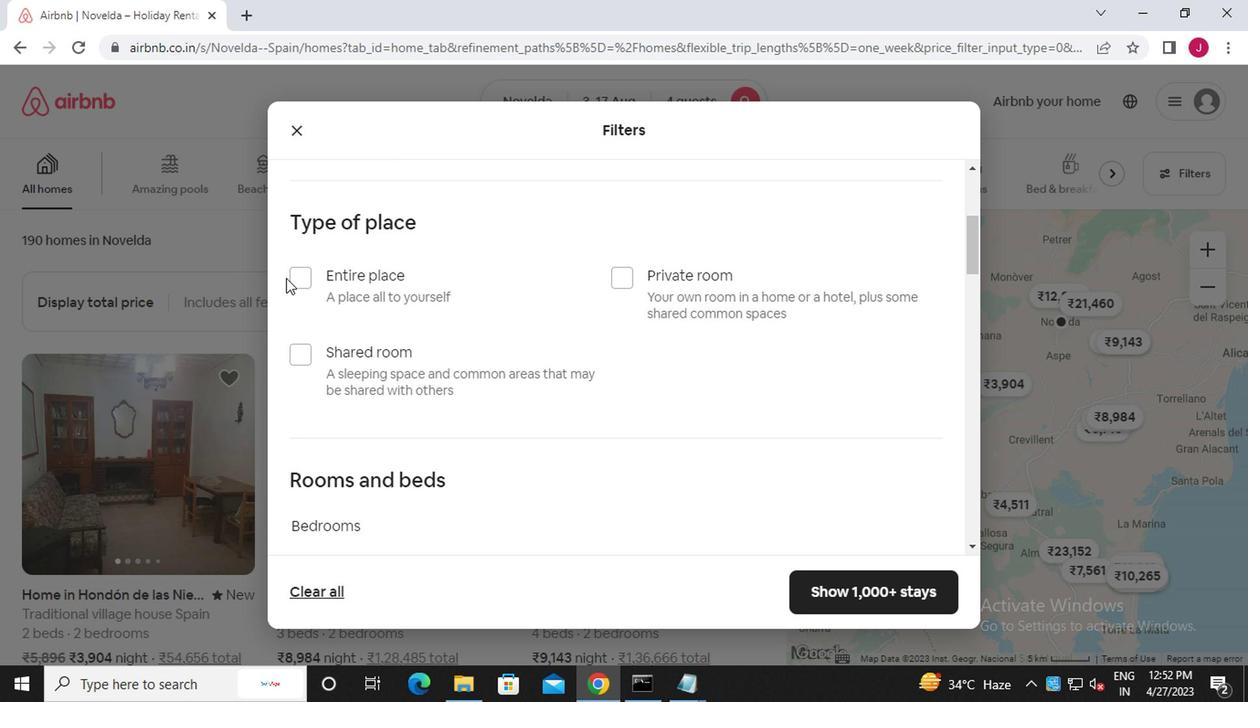 
Action: Mouse pressed left at (283, 278)
Screenshot: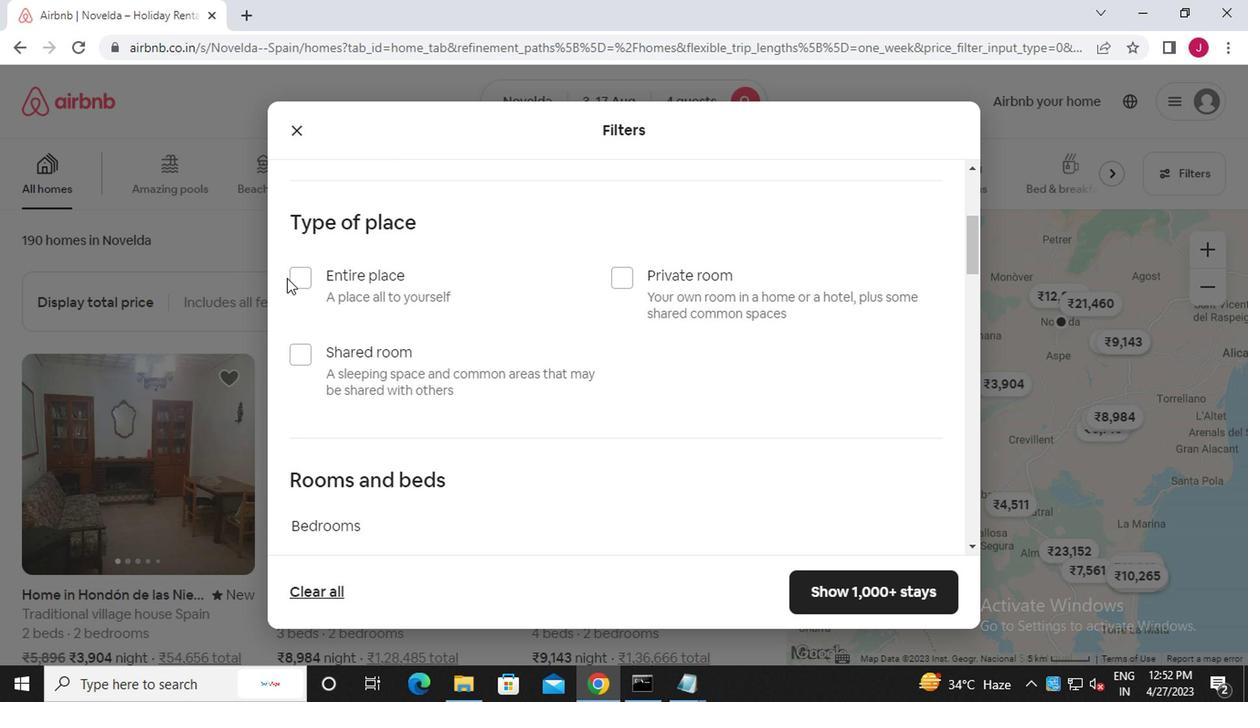 
Action: Mouse moved to (429, 338)
Screenshot: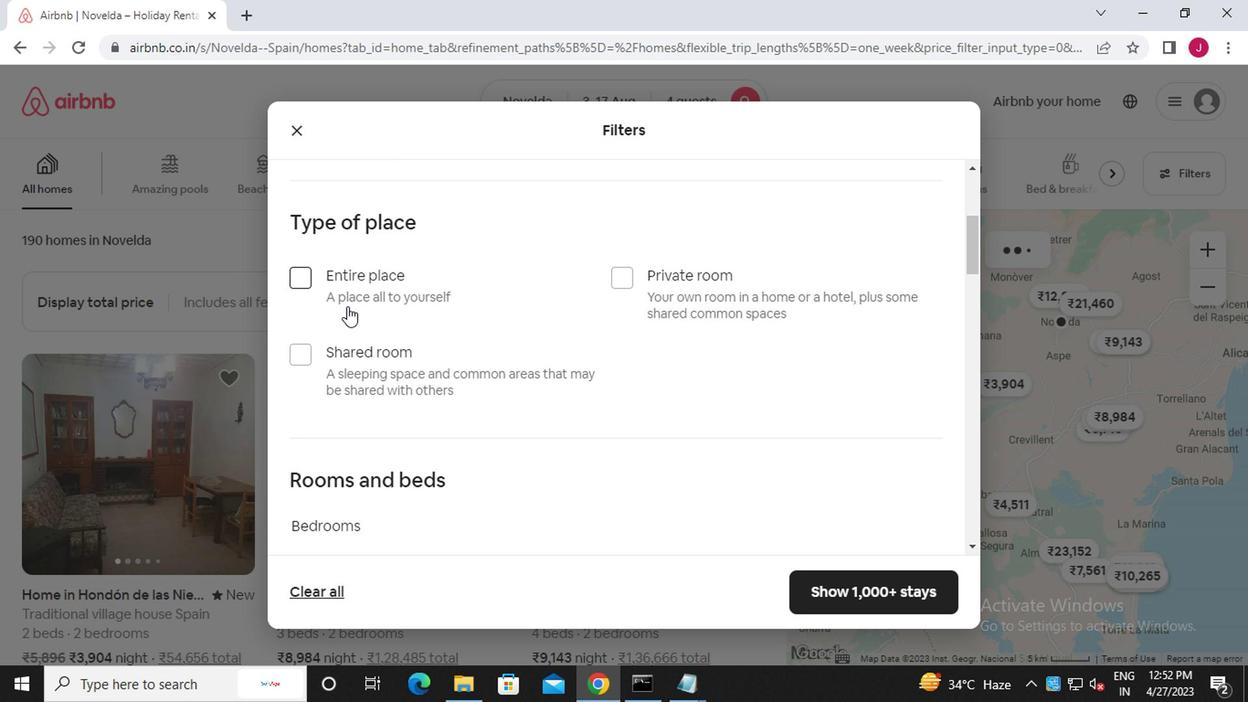 
Action: Mouse scrolled (429, 337) with delta (0, 0)
Screenshot: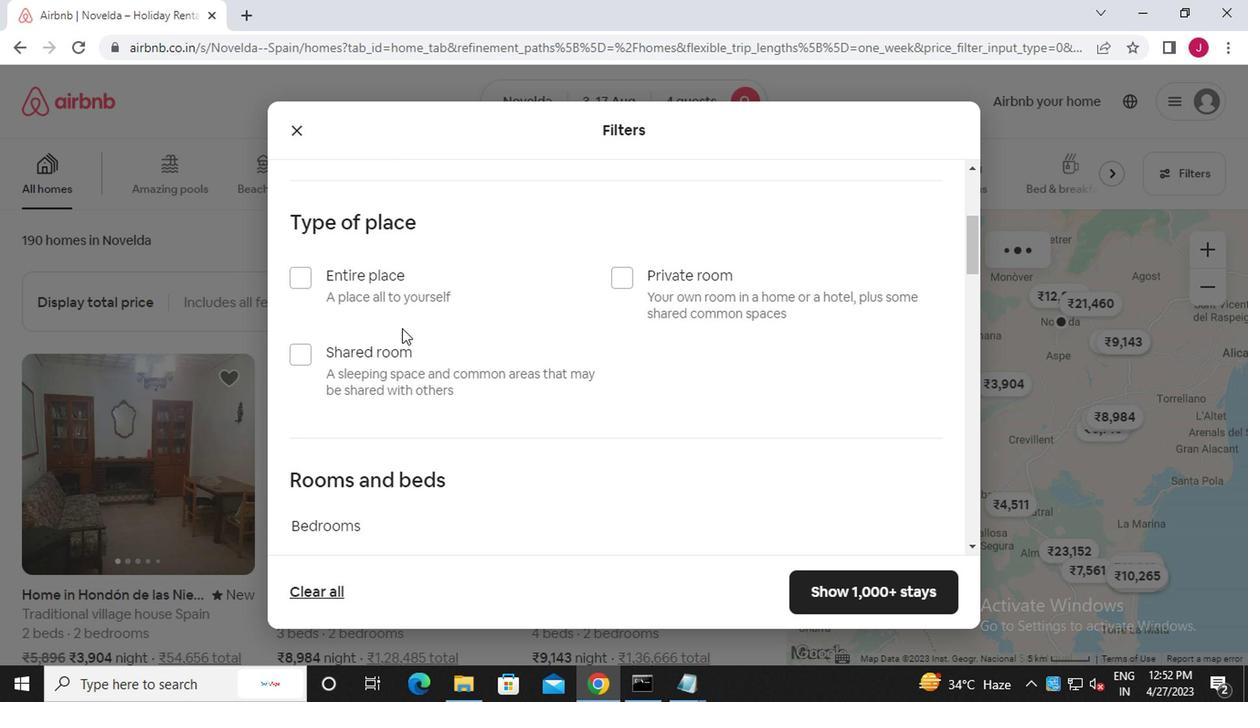 
Action: Mouse scrolled (429, 337) with delta (0, 0)
Screenshot: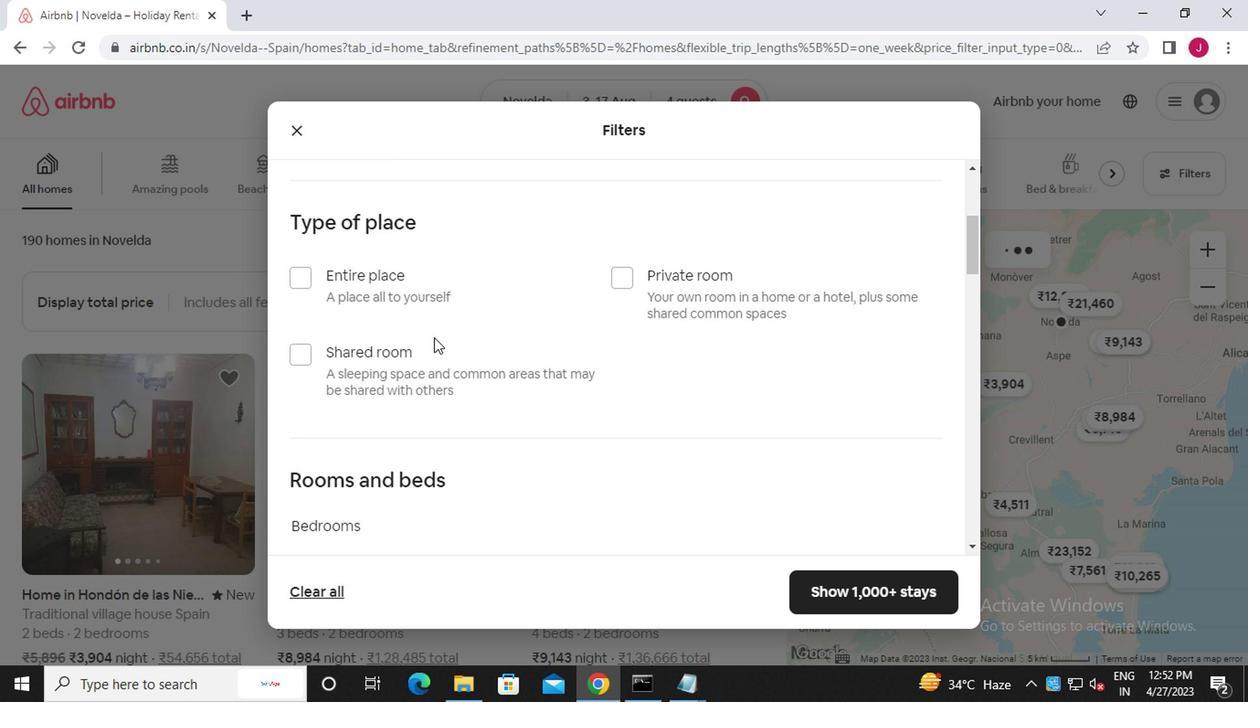 
Action: Mouse moved to (398, 321)
Screenshot: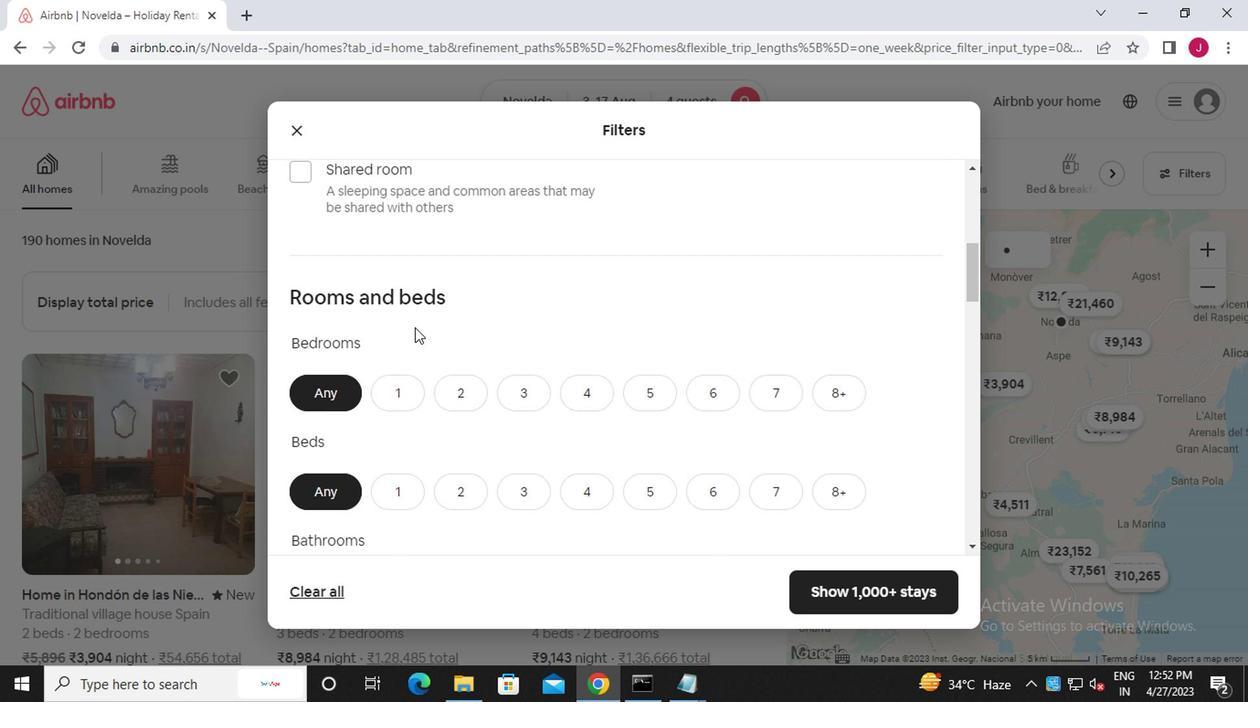 
Action: Mouse scrolled (398, 321) with delta (0, 0)
Screenshot: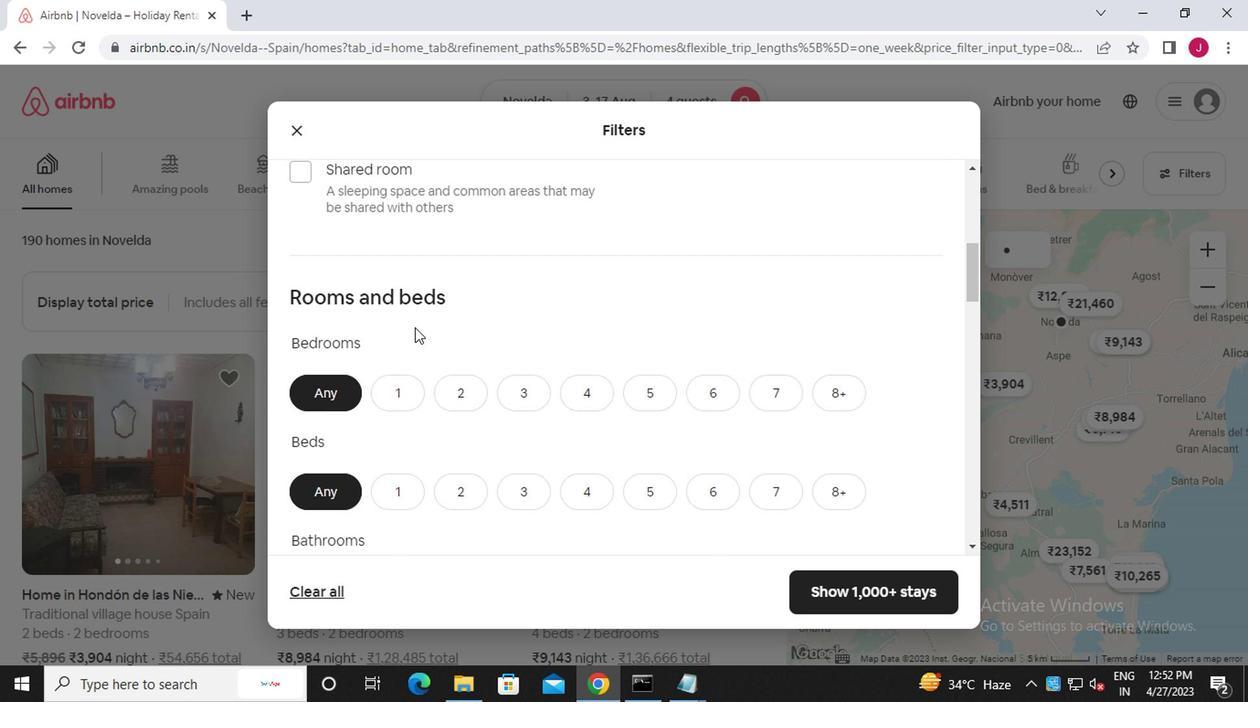 
Action: Mouse moved to (296, 185)
Screenshot: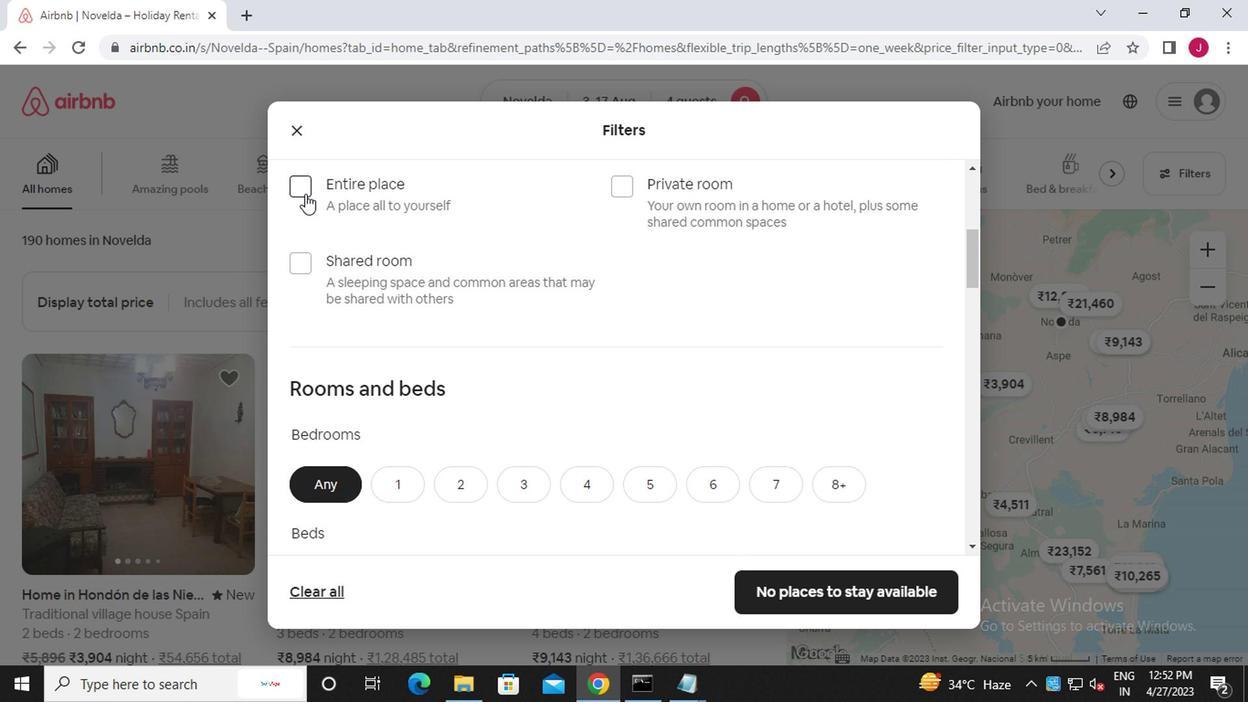 
Action: Mouse pressed left at (296, 185)
Screenshot: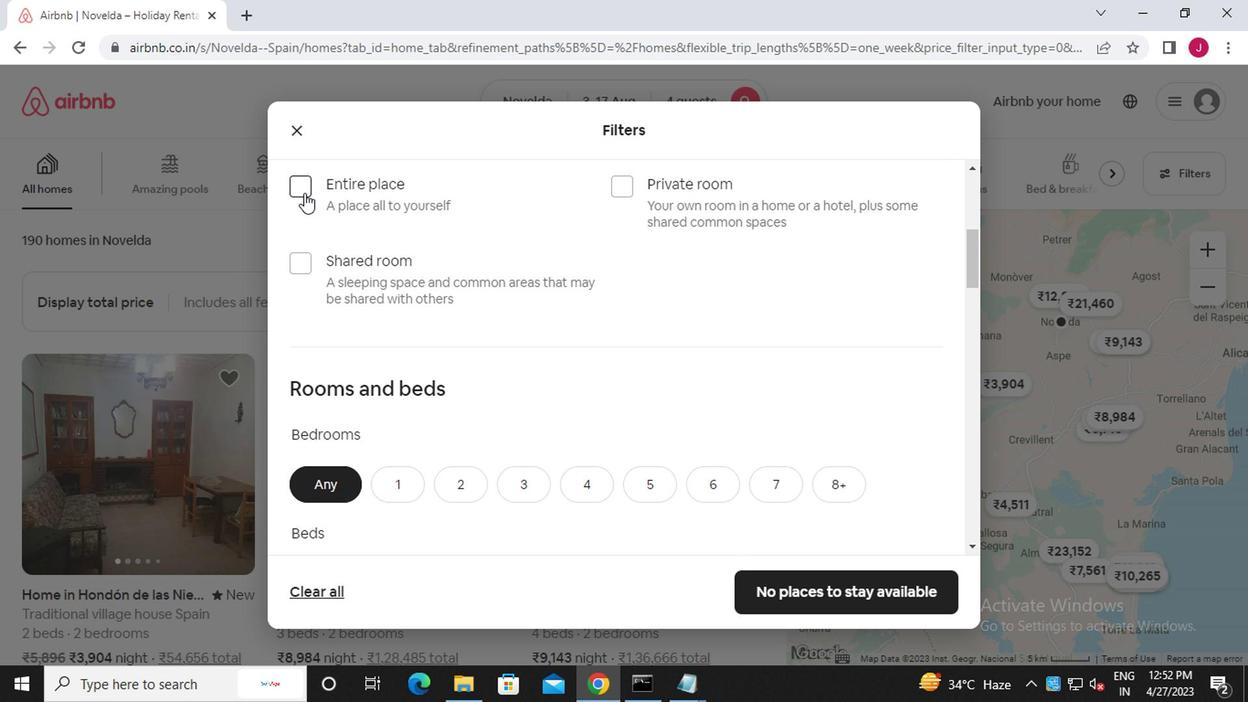 
Action: Mouse moved to (401, 251)
Screenshot: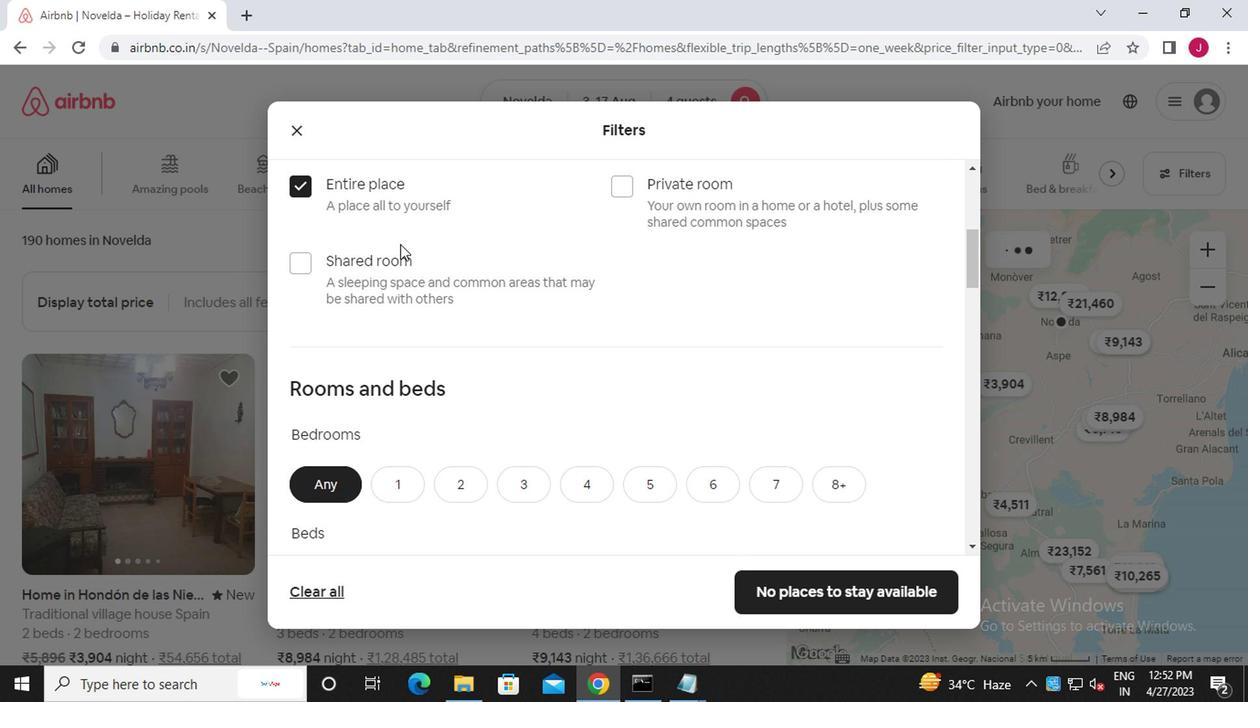 
Action: Mouse scrolled (401, 251) with delta (0, 0)
Screenshot: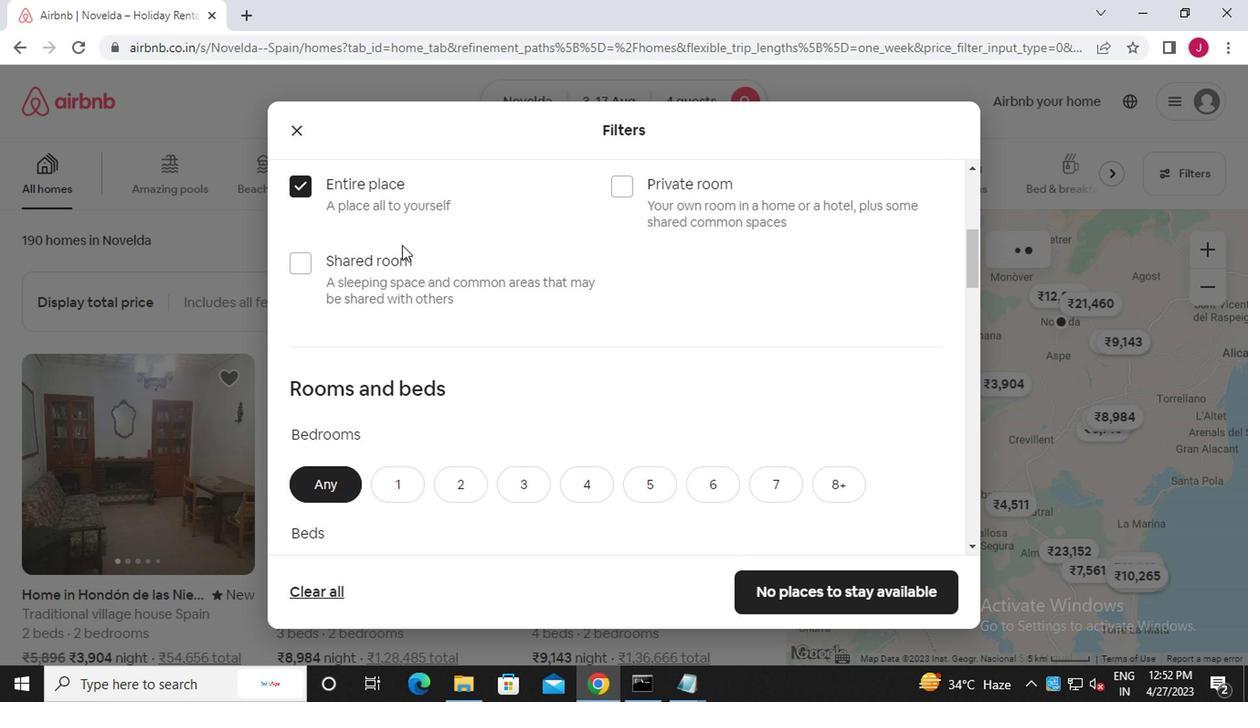 
Action: Mouse moved to (403, 252)
Screenshot: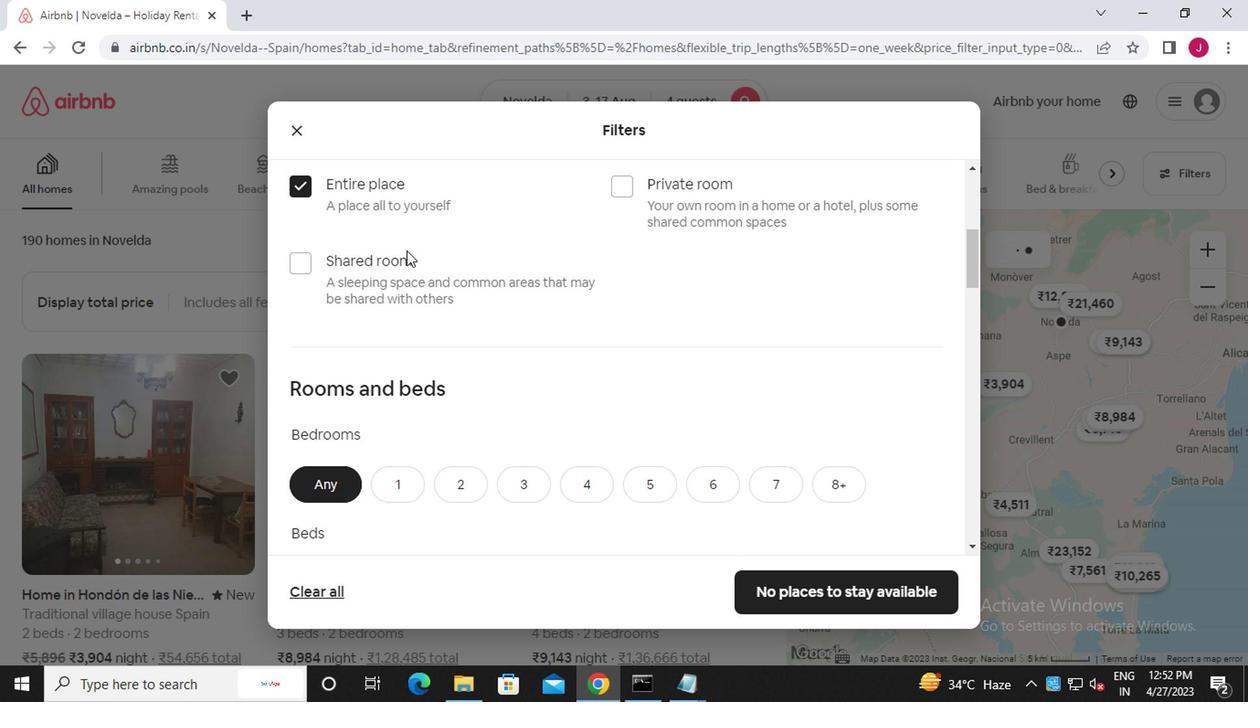
Action: Mouse scrolled (403, 251) with delta (0, -1)
Screenshot: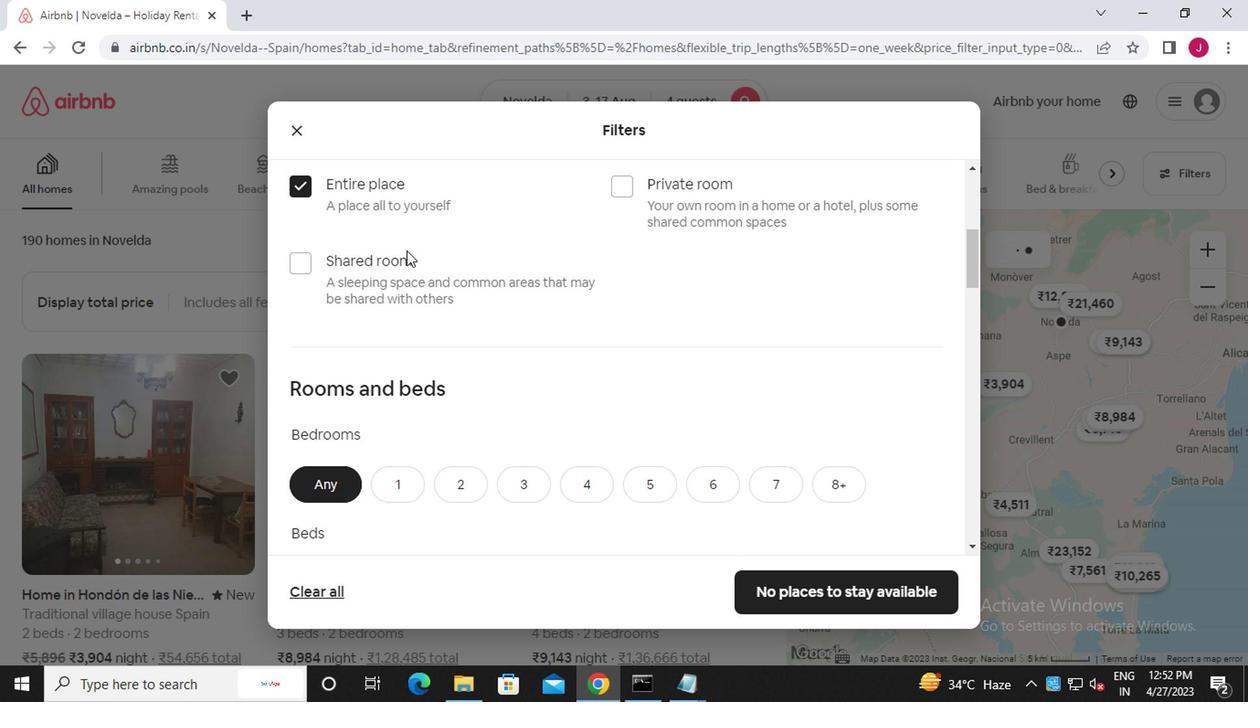 
Action: Mouse moved to (521, 312)
Screenshot: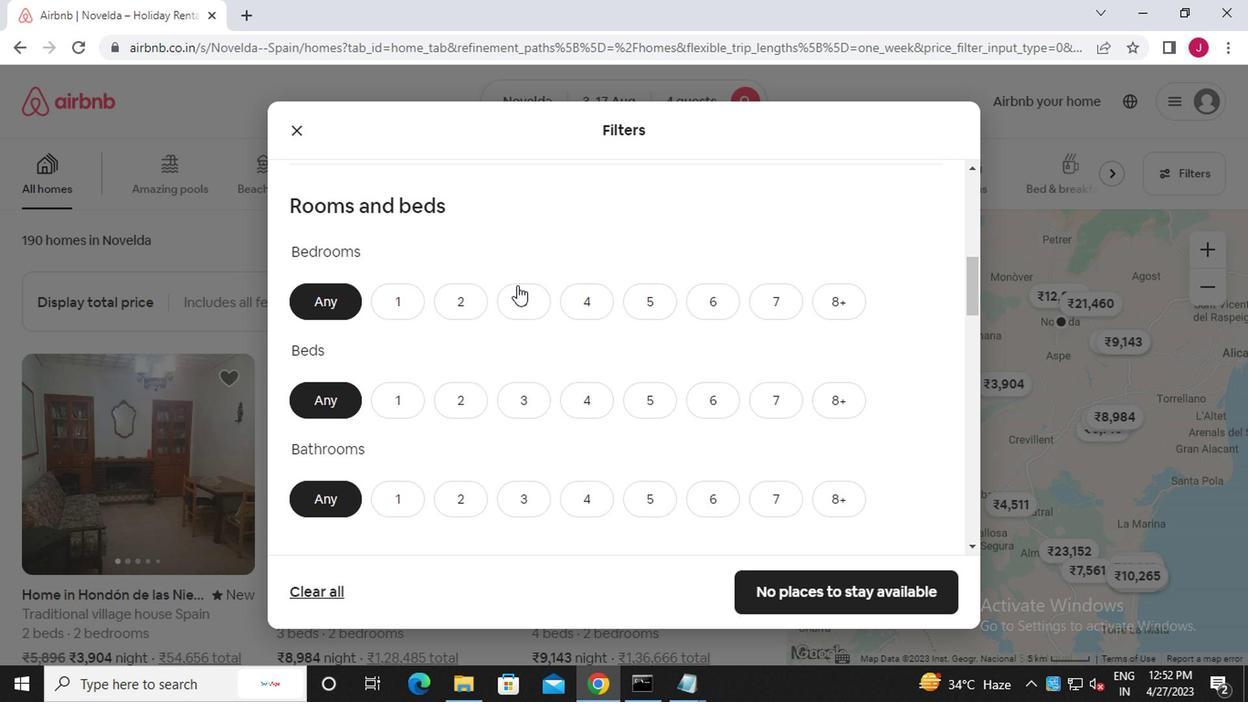
Action: Mouse pressed left at (521, 312)
Screenshot: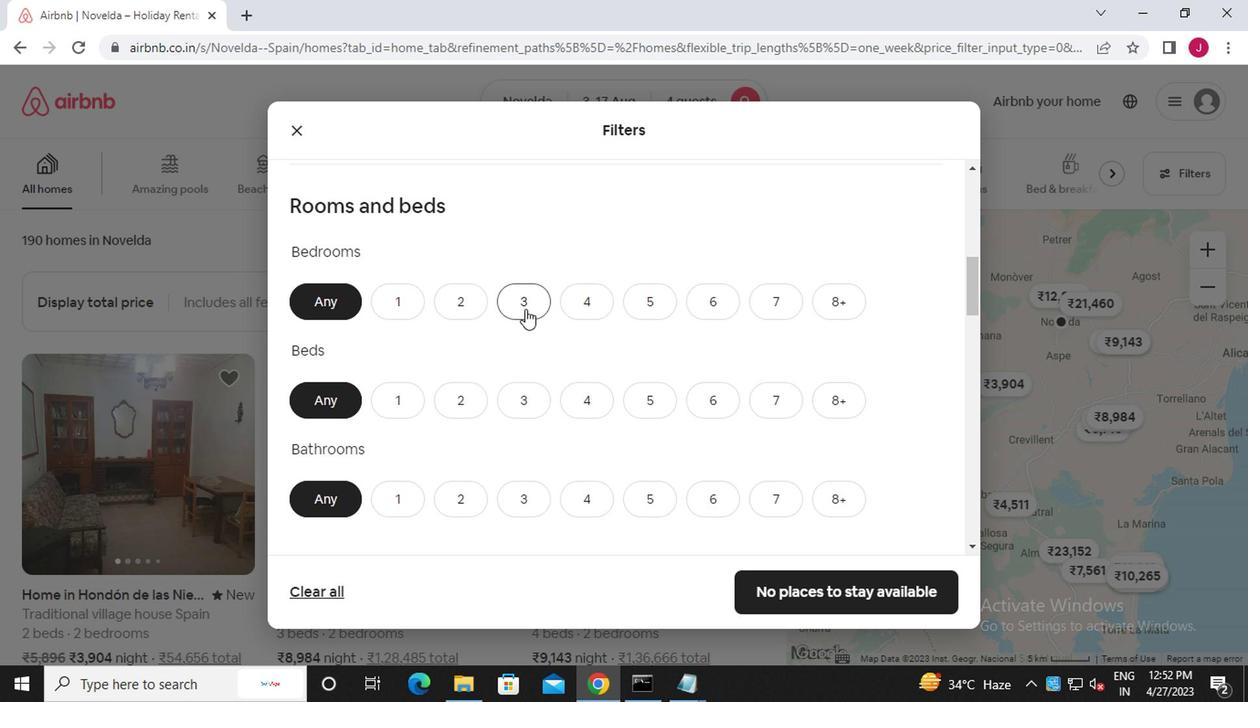 
Action: Mouse moved to (575, 416)
Screenshot: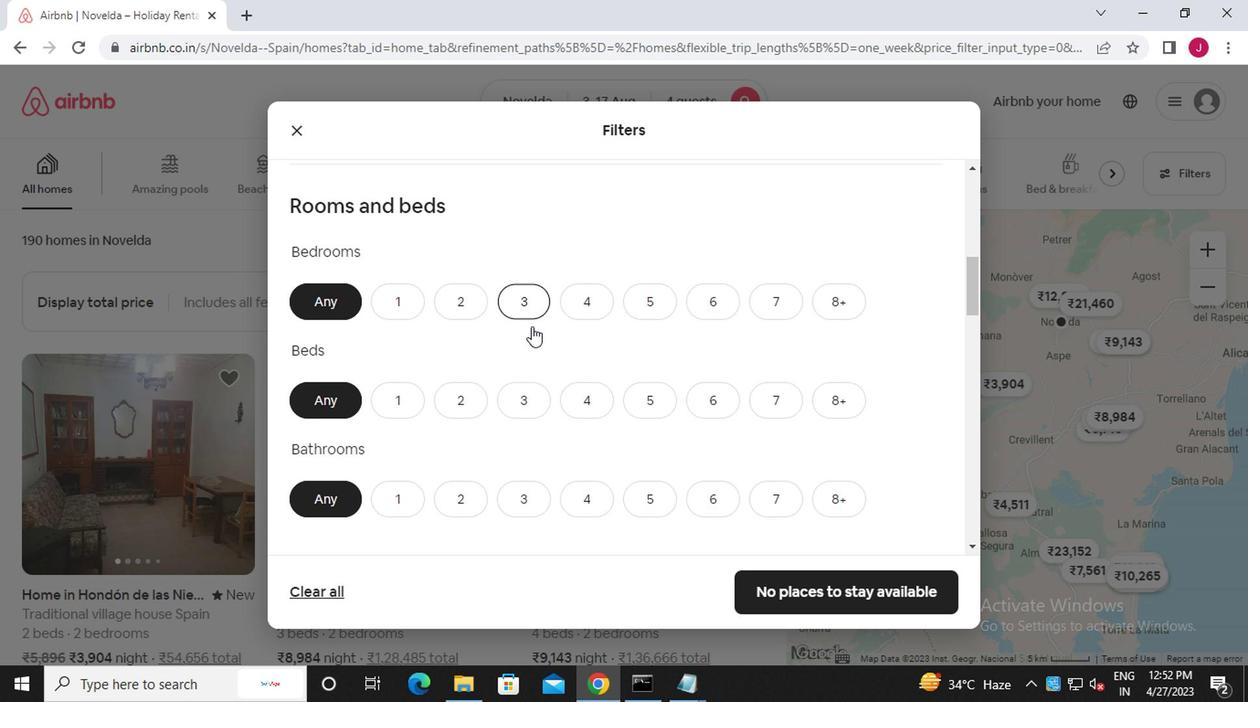 
Action: Mouse pressed left at (575, 416)
Screenshot: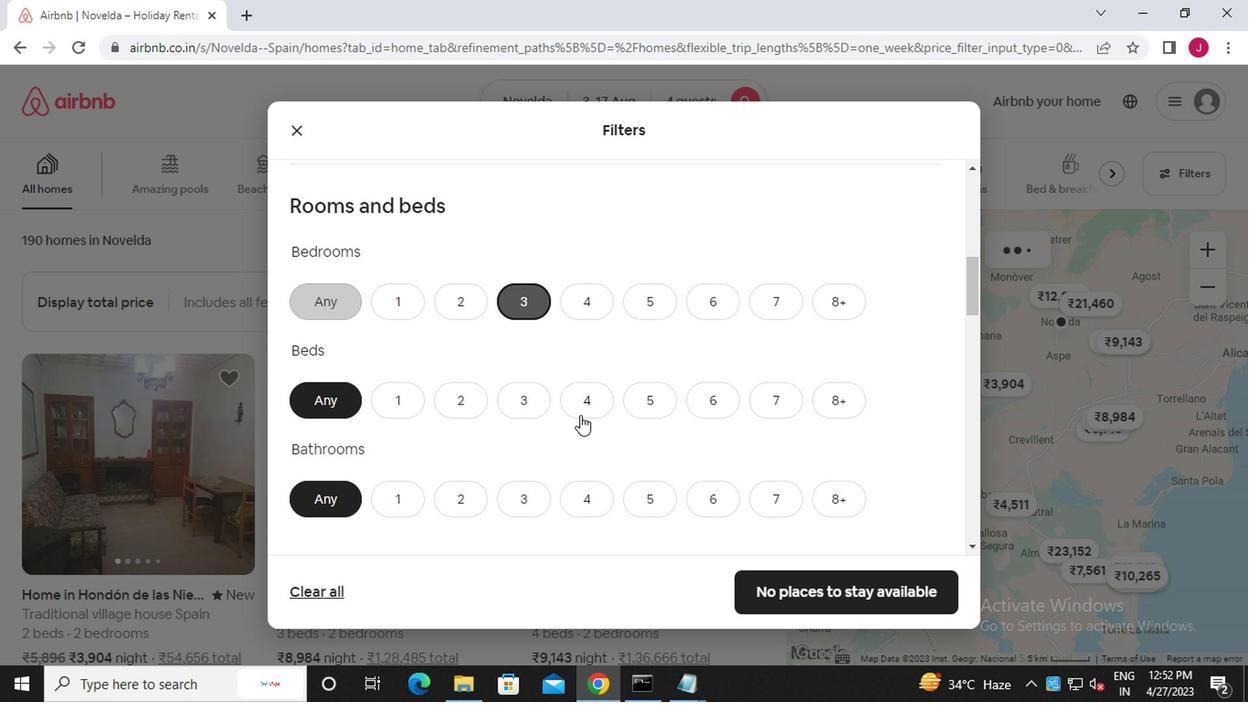 
Action: Mouse moved to (469, 498)
Screenshot: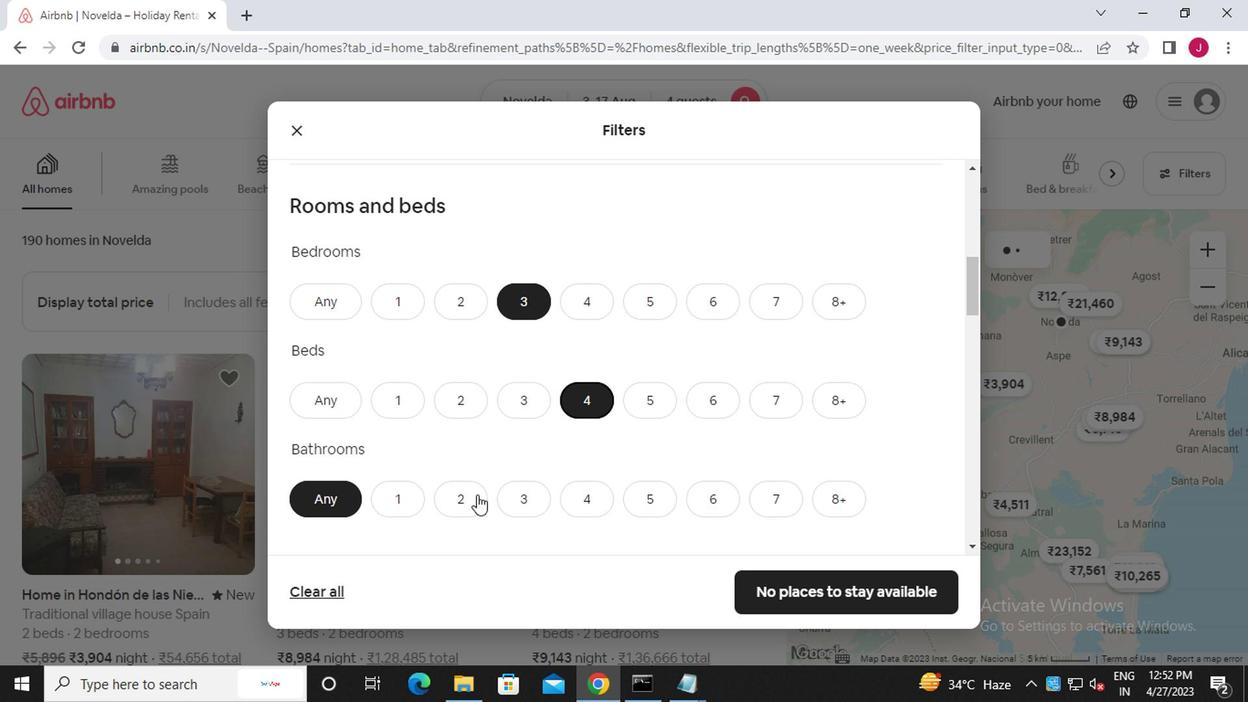 
Action: Mouse pressed left at (469, 498)
Screenshot: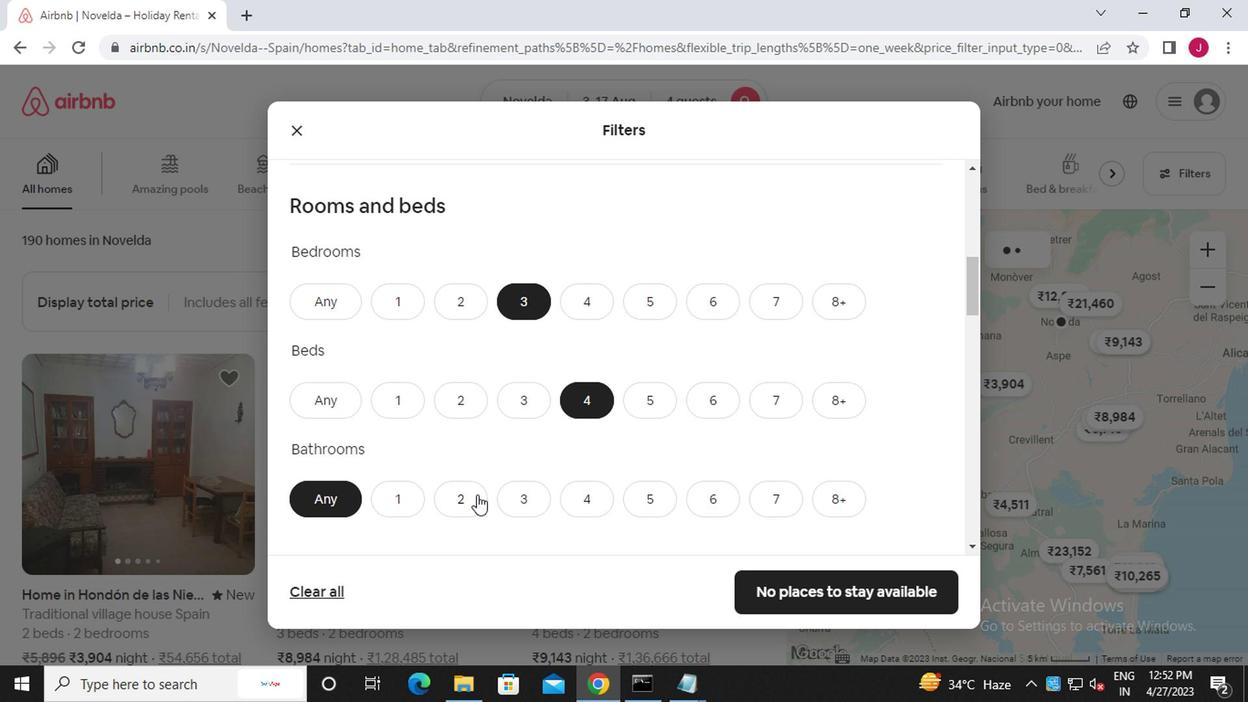 
Action: Mouse moved to (595, 431)
Screenshot: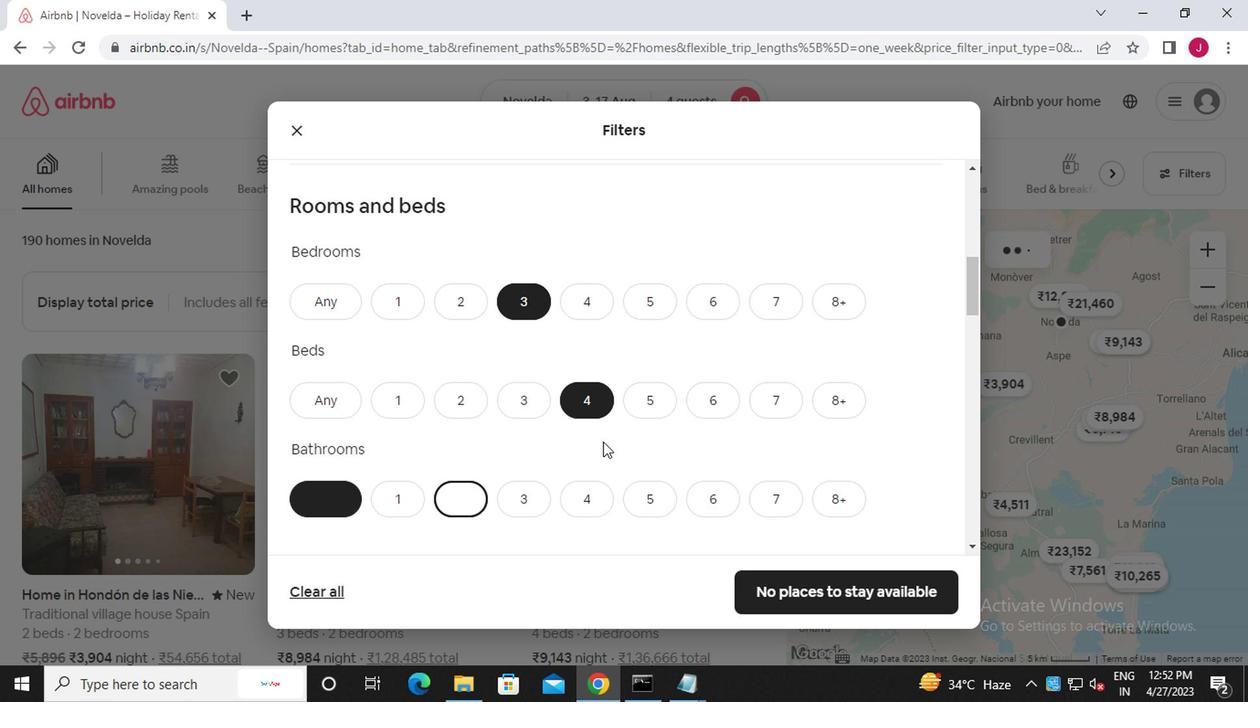 
Action: Mouse scrolled (595, 430) with delta (0, 0)
Screenshot: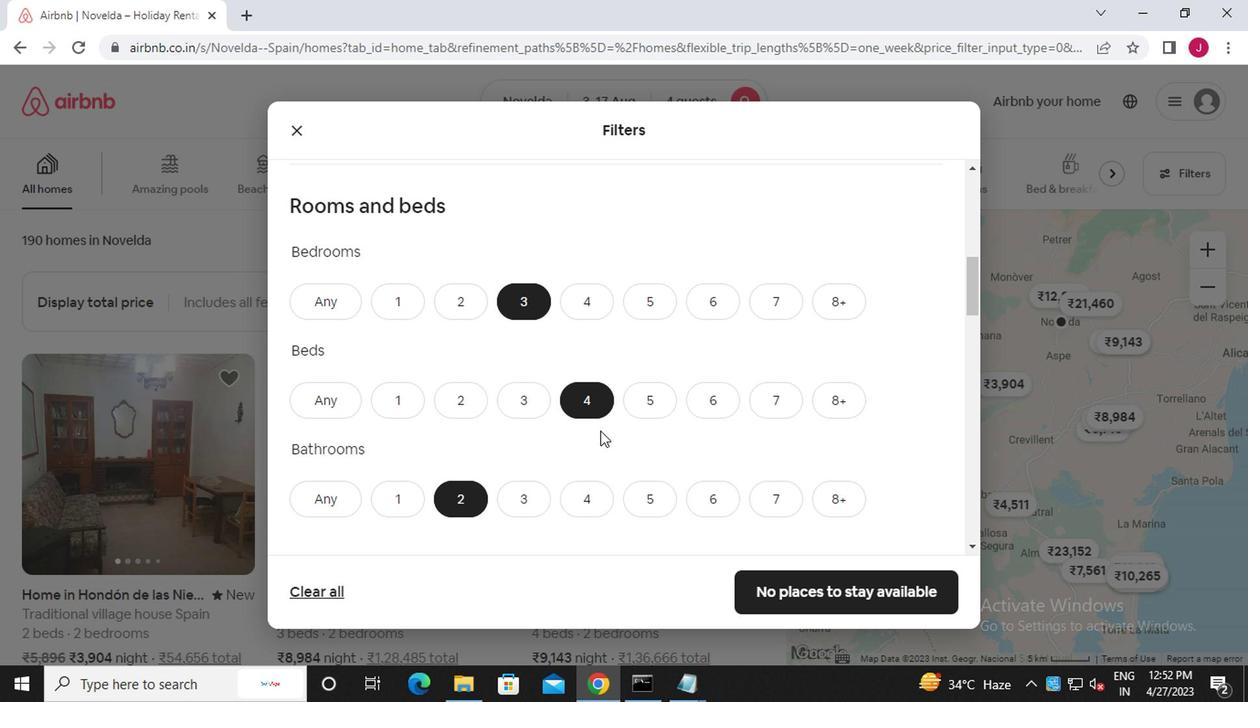 
Action: Mouse scrolled (595, 430) with delta (0, 0)
Screenshot: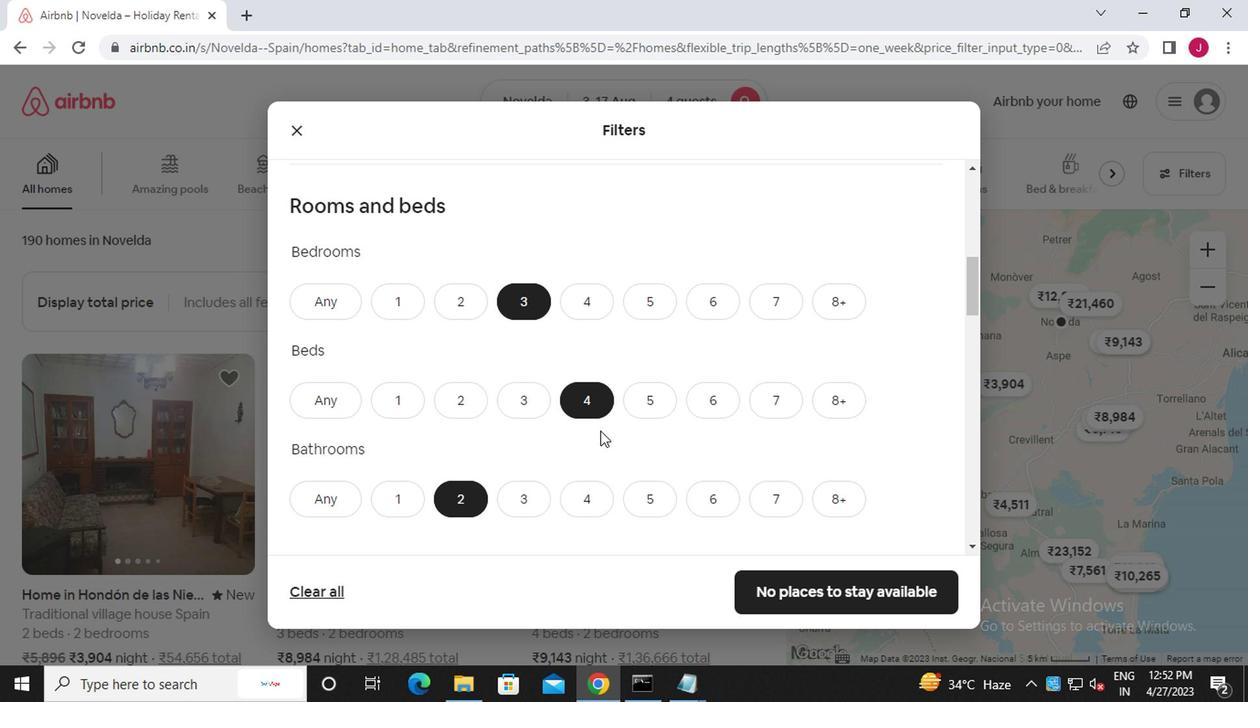 
Action: Mouse moved to (478, 431)
Screenshot: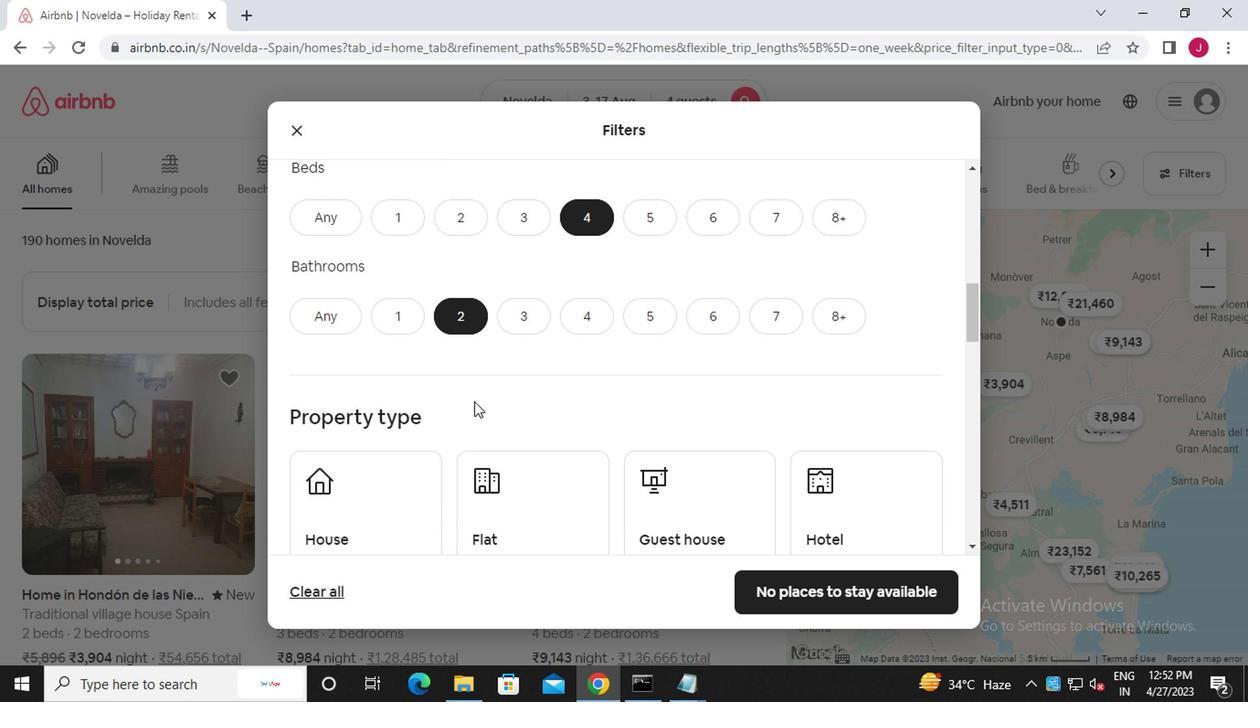 
Action: Mouse scrolled (478, 430) with delta (0, 0)
Screenshot: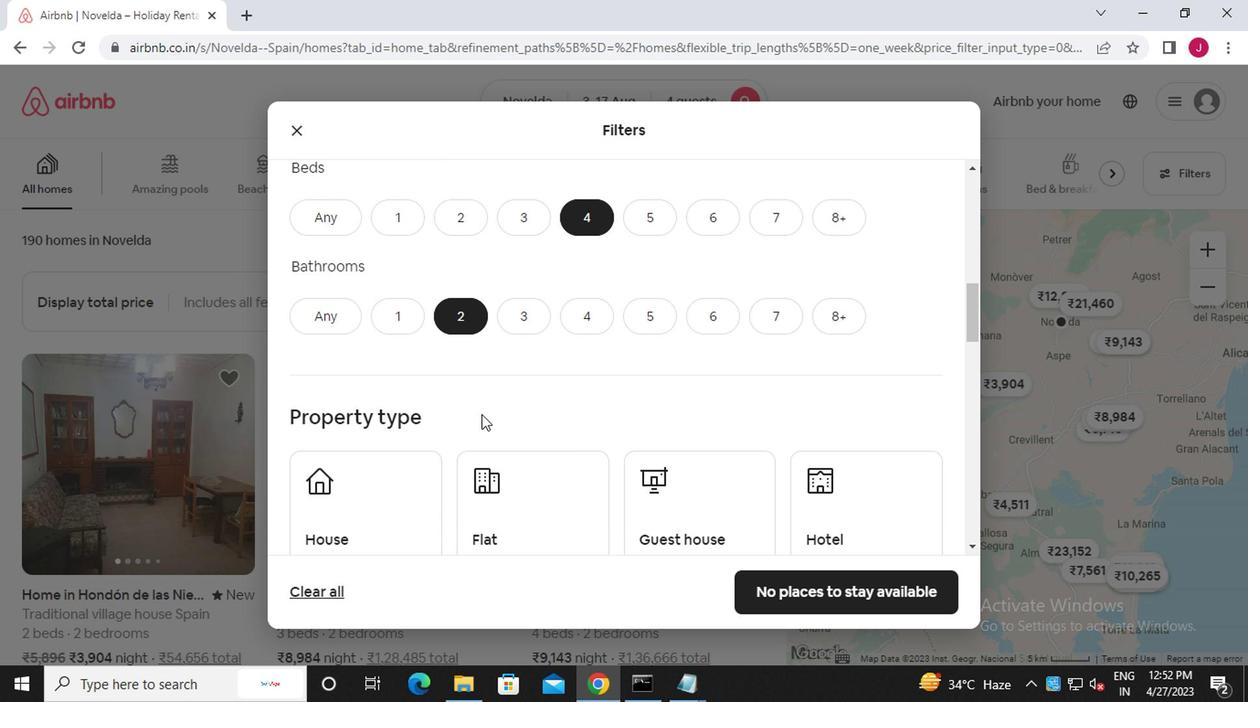 
Action: Mouse scrolled (478, 430) with delta (0, 0)
Screenshot: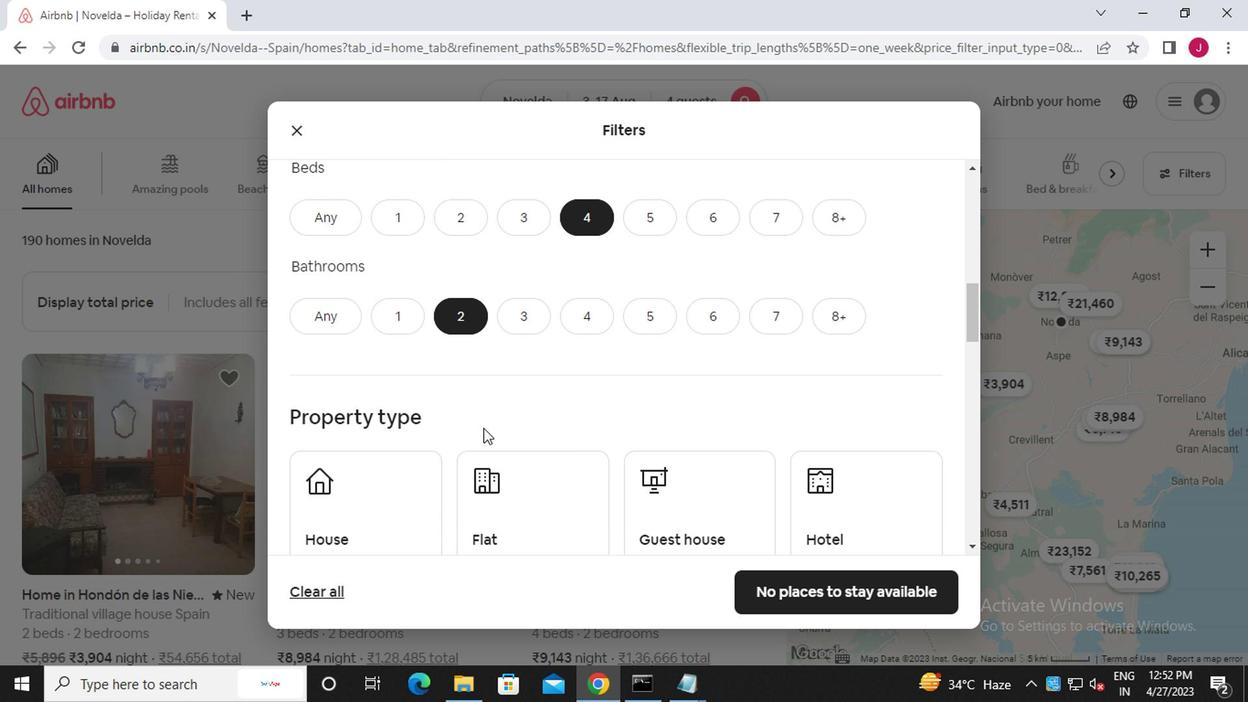 
Action: Mouse moved to (359, 342)
Screenshot: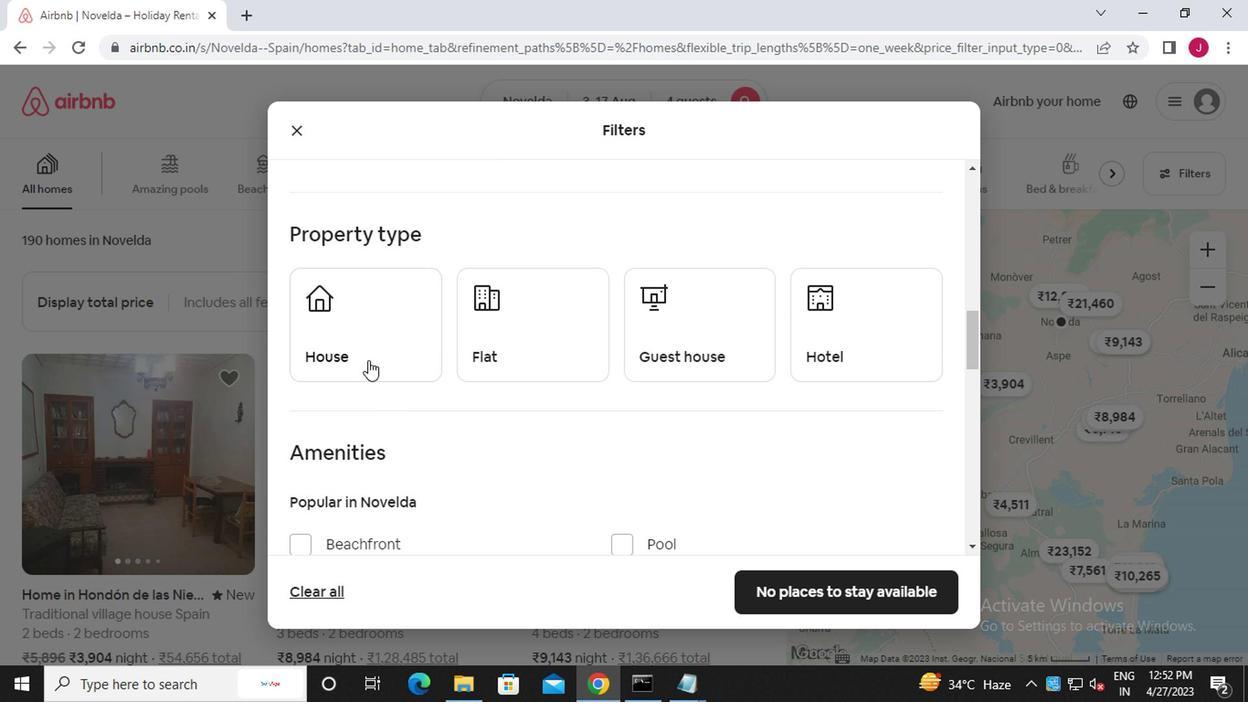 
Action: Mouse pressed left at (359, 342)
Screenshot: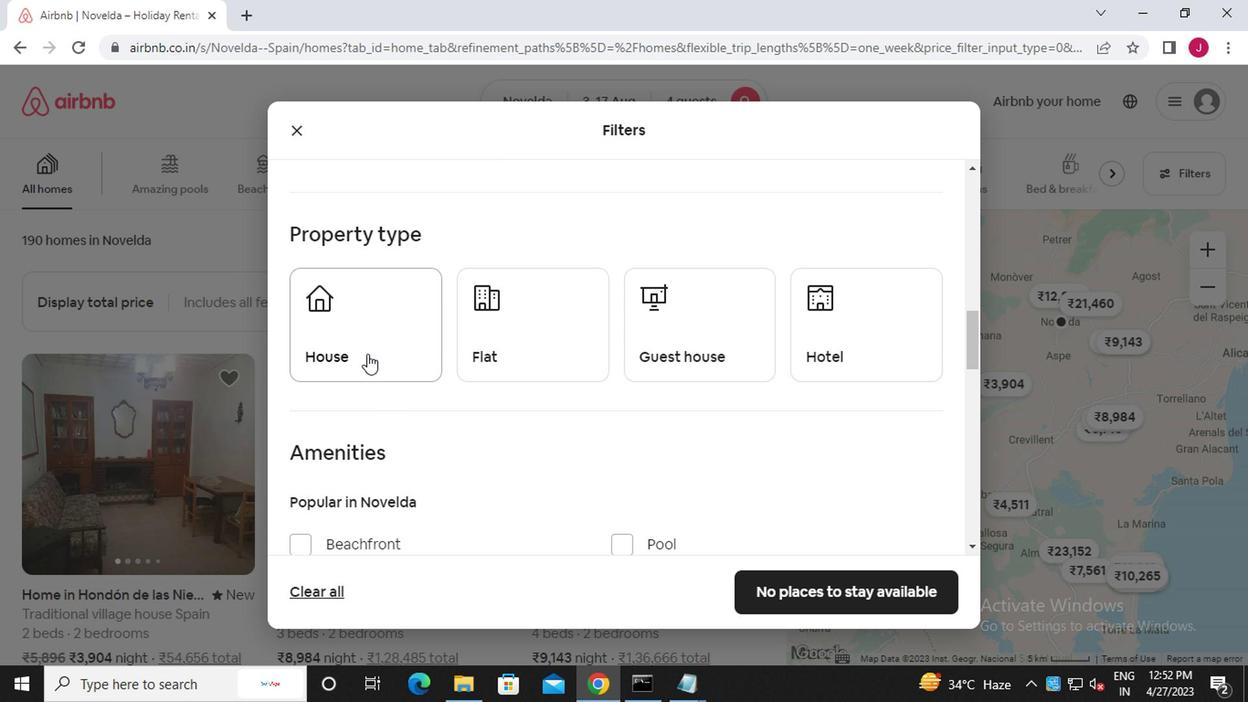 
Action: Mouse moved to (479, 353)
Screenshot: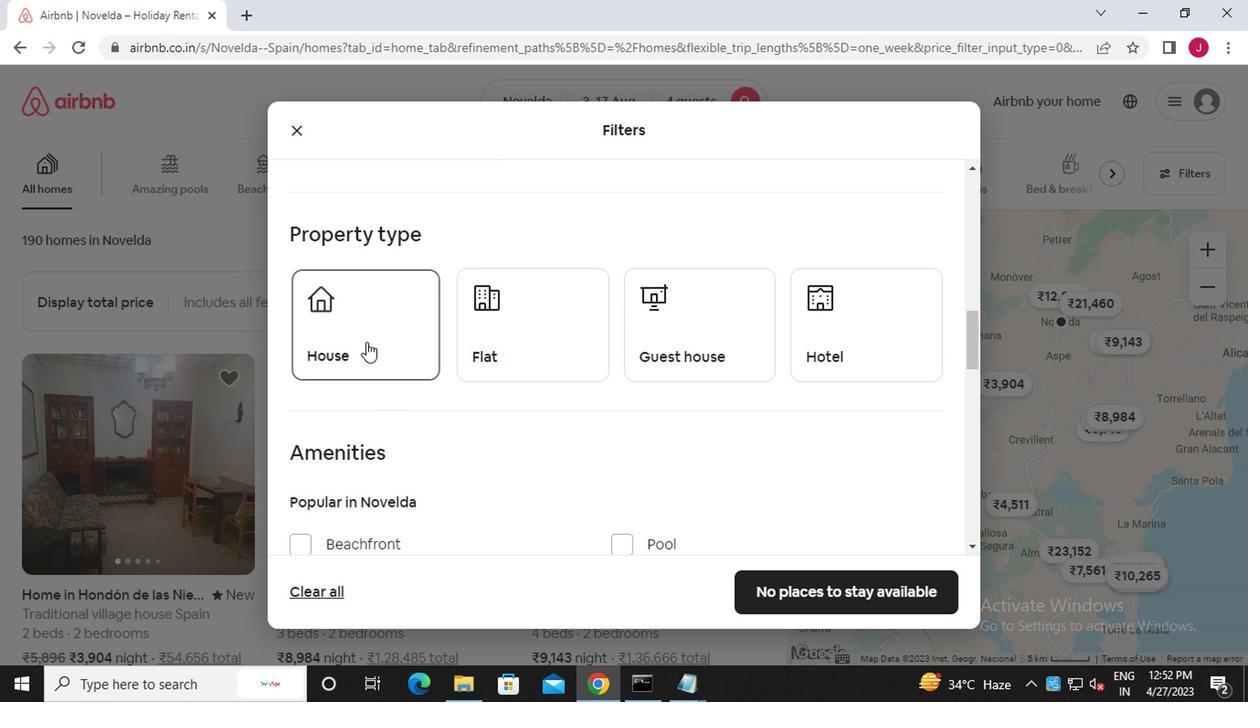 
Action: Mouse pressed left at (479, 353)
Screenshot: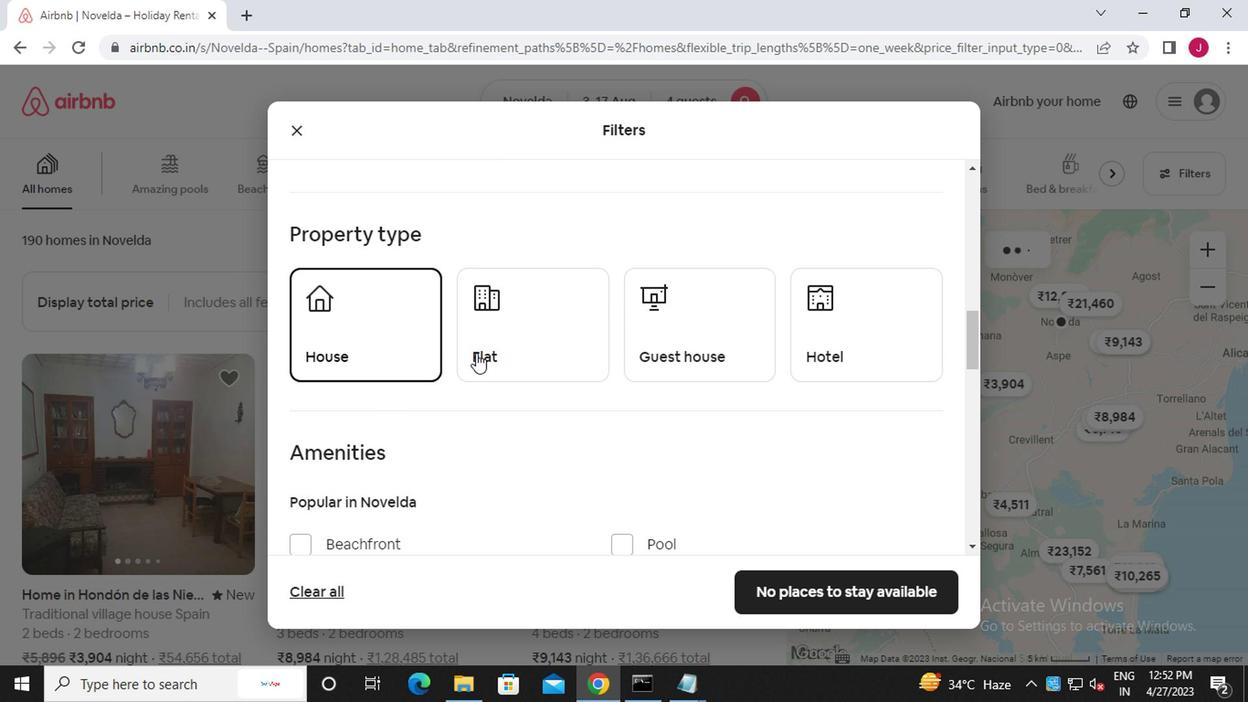 
Action: Mouse moved to (777, 340)
Screenshot: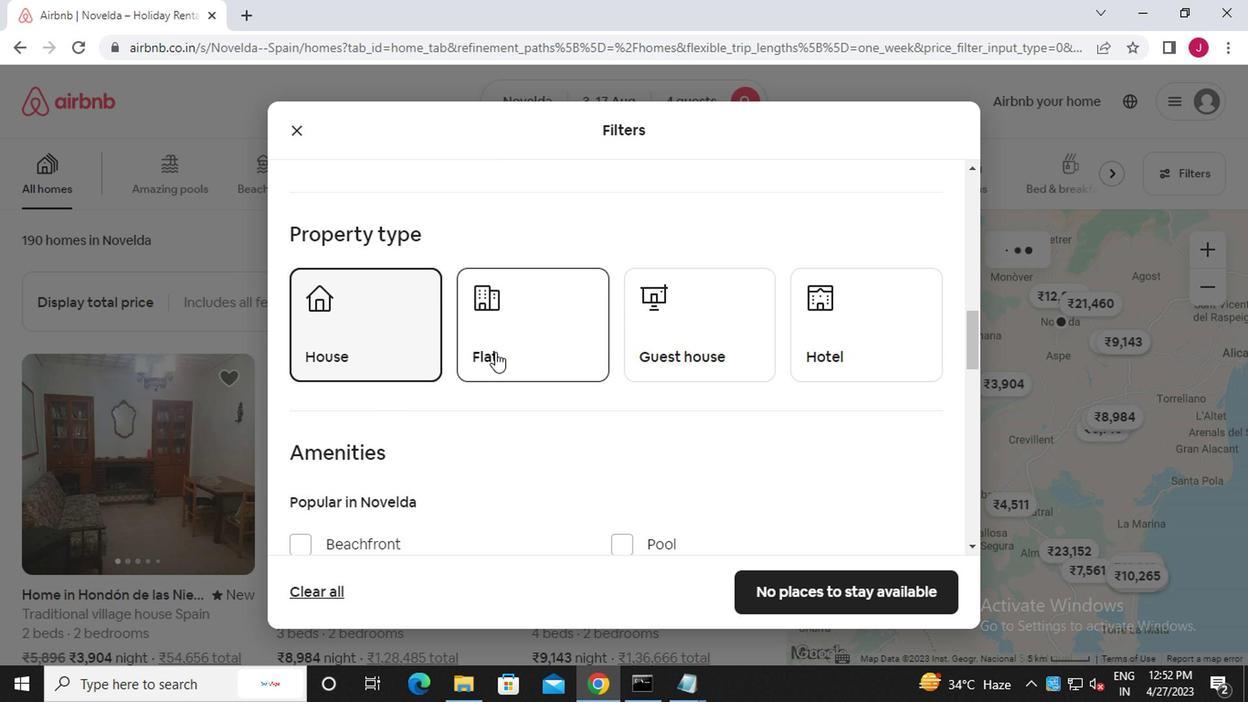 
Action: Mouse pressed left at (777, 340)
Screenshot: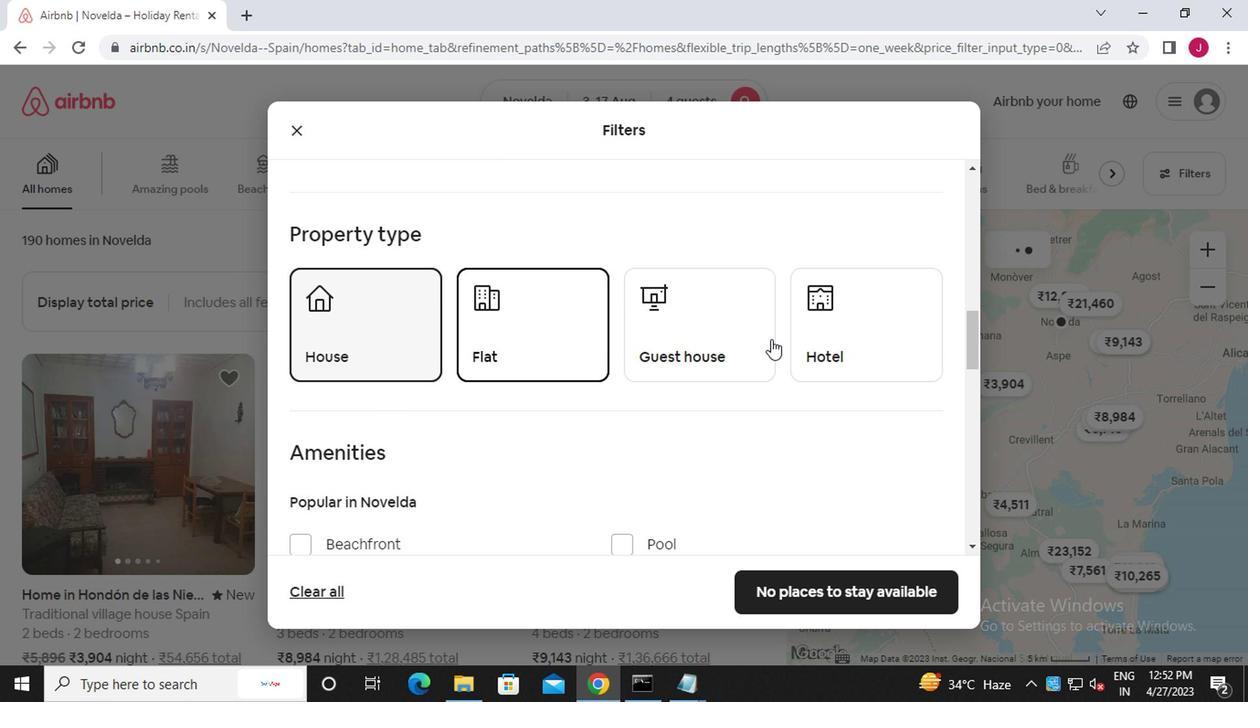 
Action: Mouse moved to (747, 339)
Screenshot: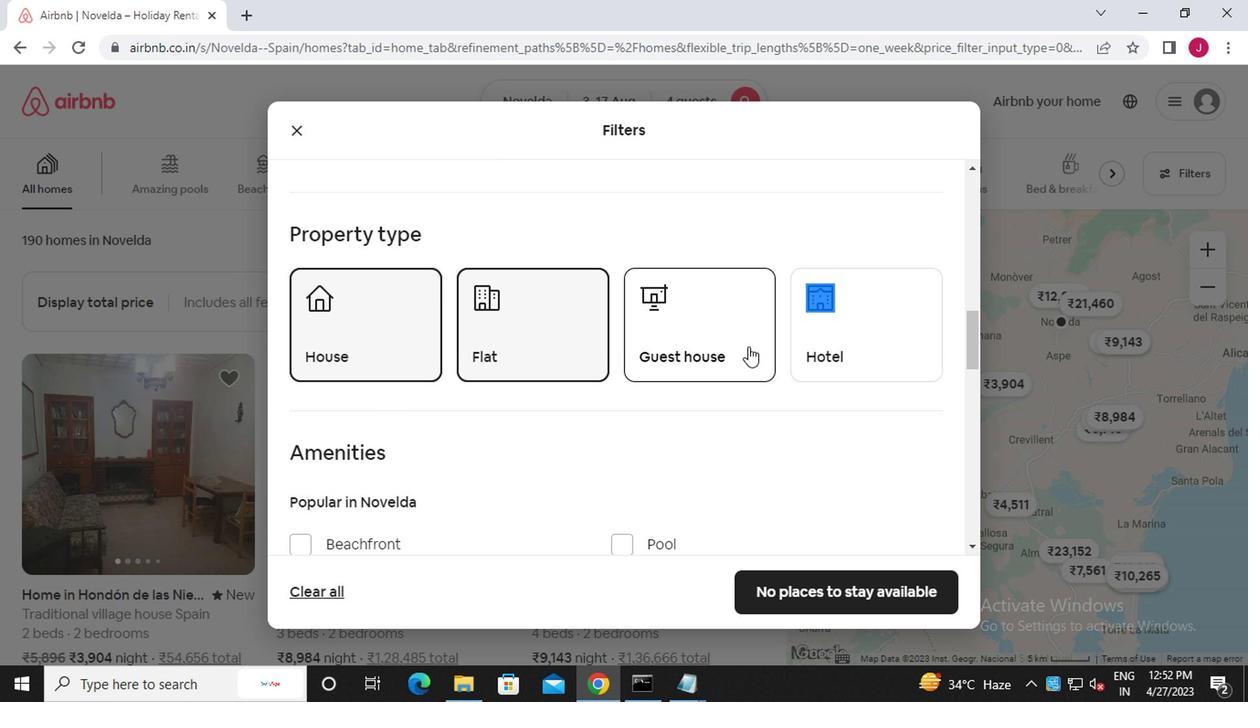 
Action: Mouse pressed left at (747, 339)
Screenshot: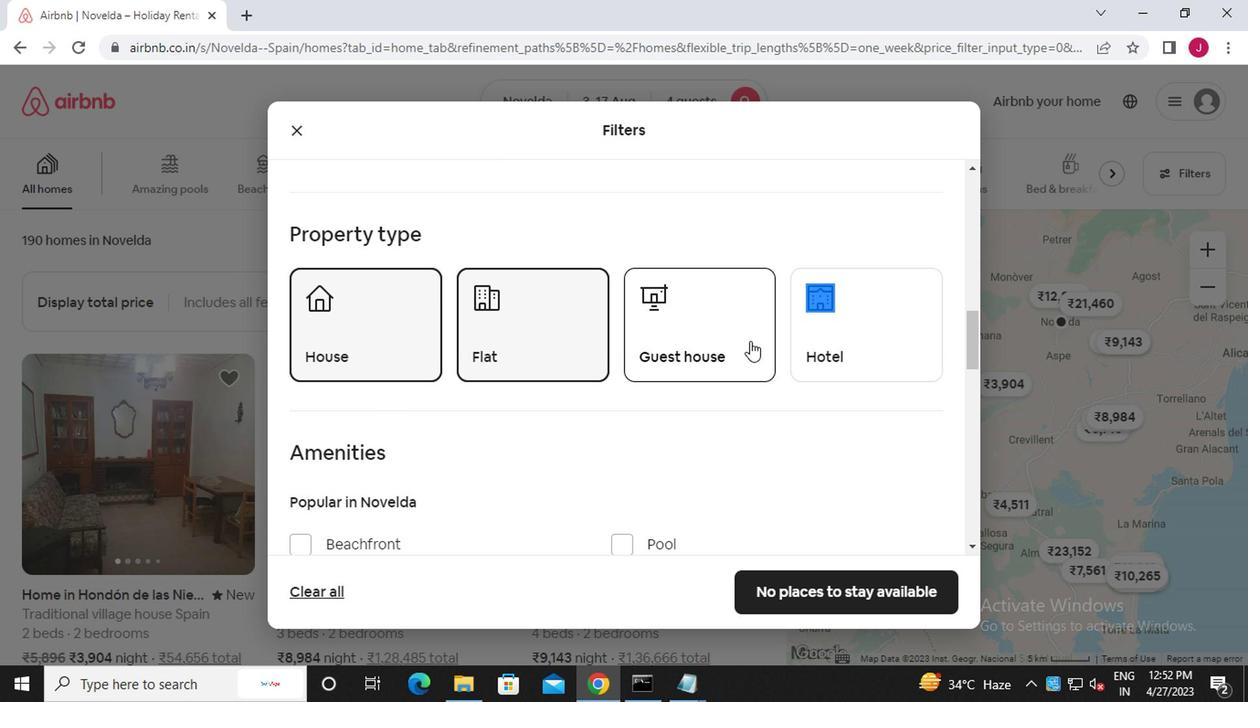 
Action: Mouse moved to (702, 403)
Screenshot: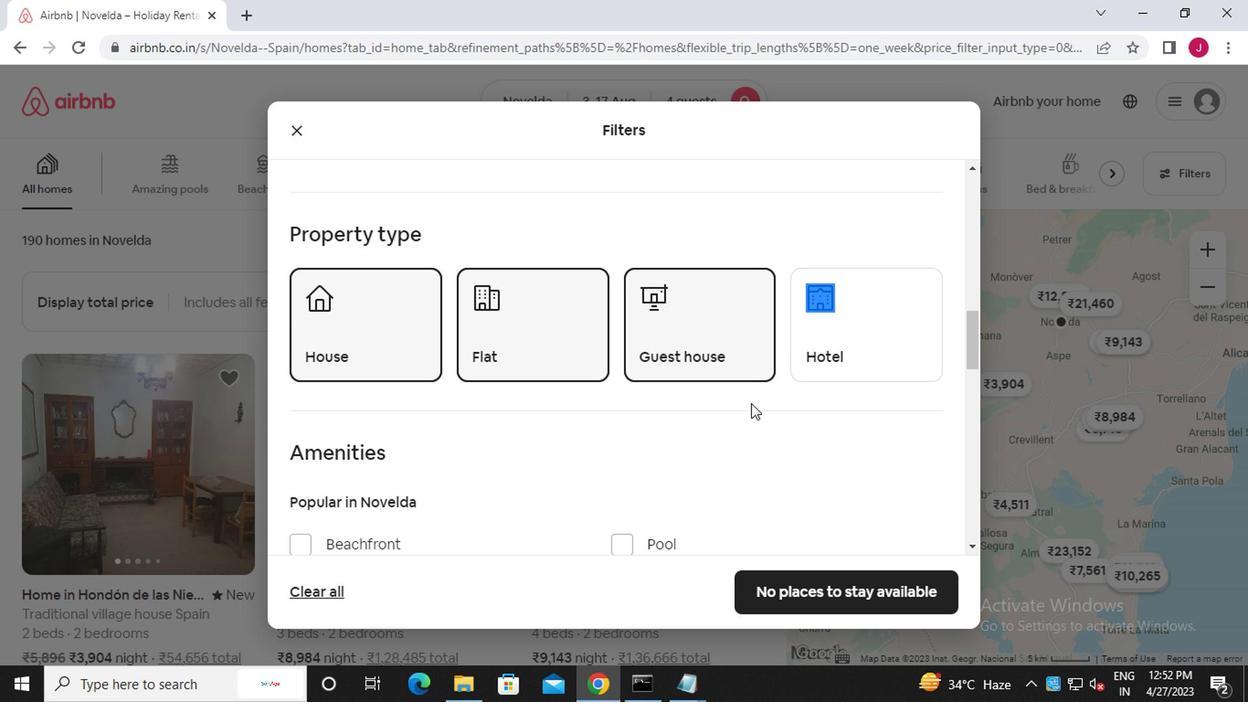 
Action: Mouse scrolled (702, 401) with delta (0, -1)
Screenshot: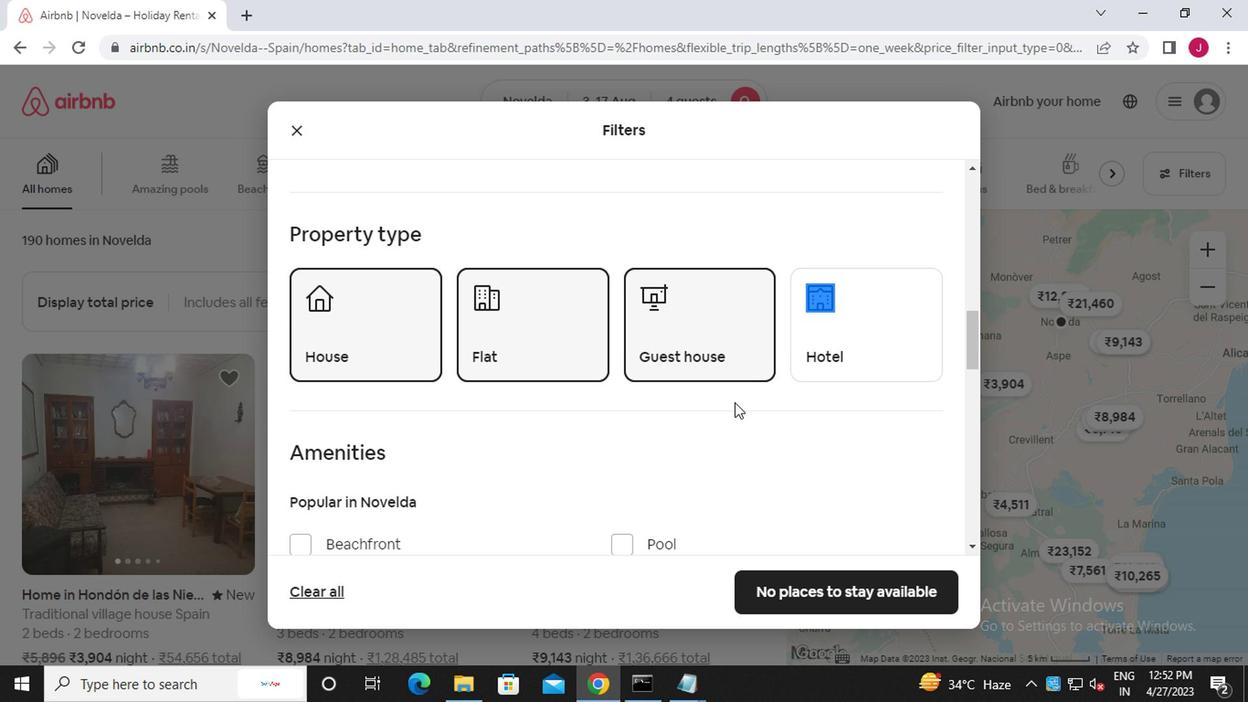 
Action: Mouse moved to (678, 403)
Screenshot: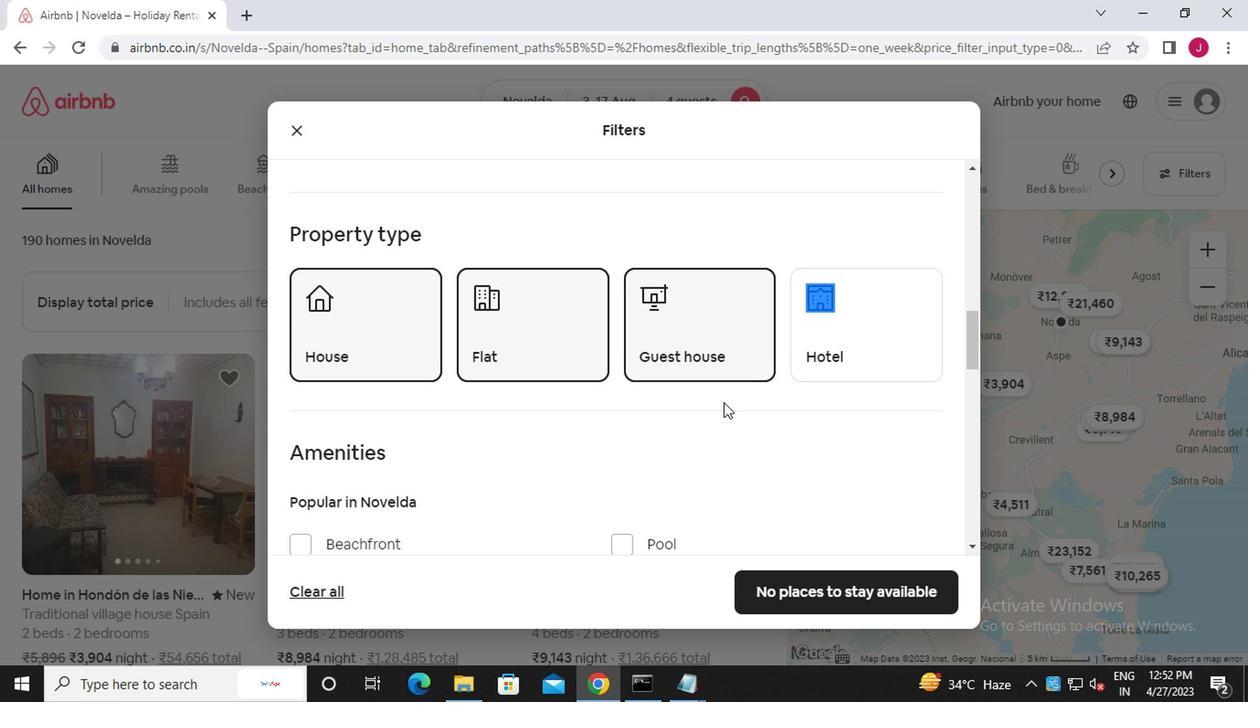 
Action: Mouse scrolled (678, 403) with delta (0, 0)
Screenshot: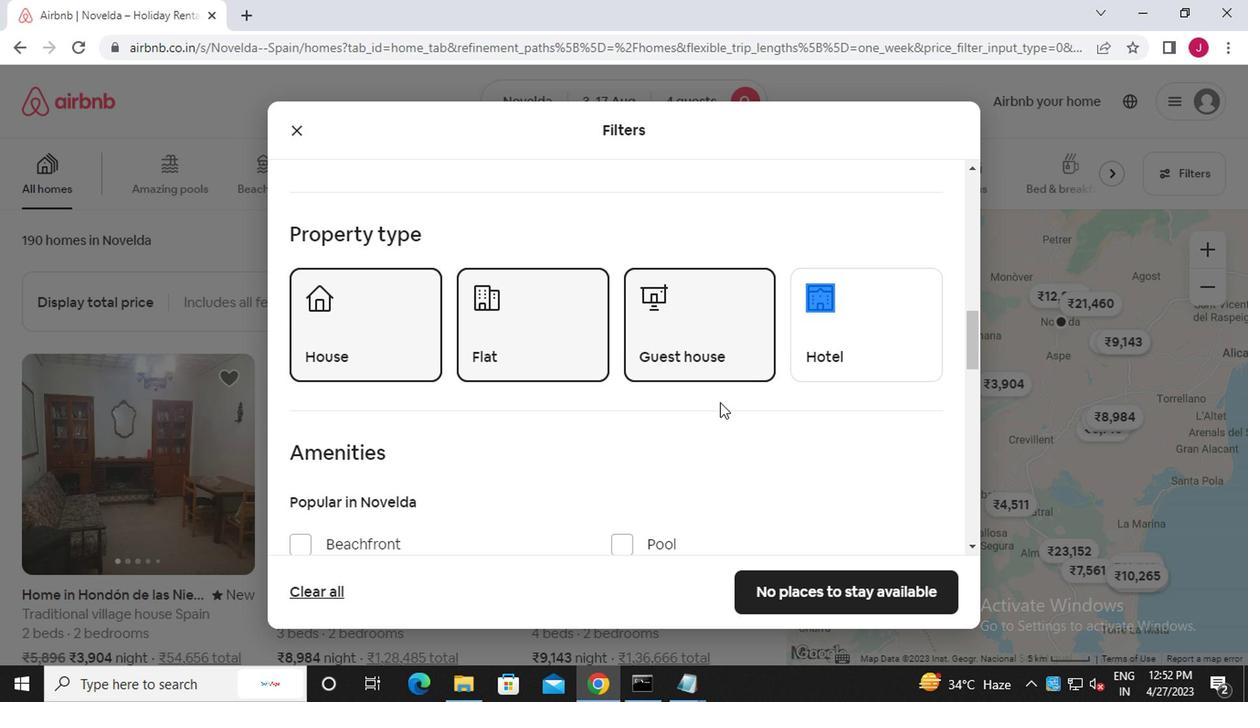 
Action: Mouse moved to (299, 403)
Screenshot: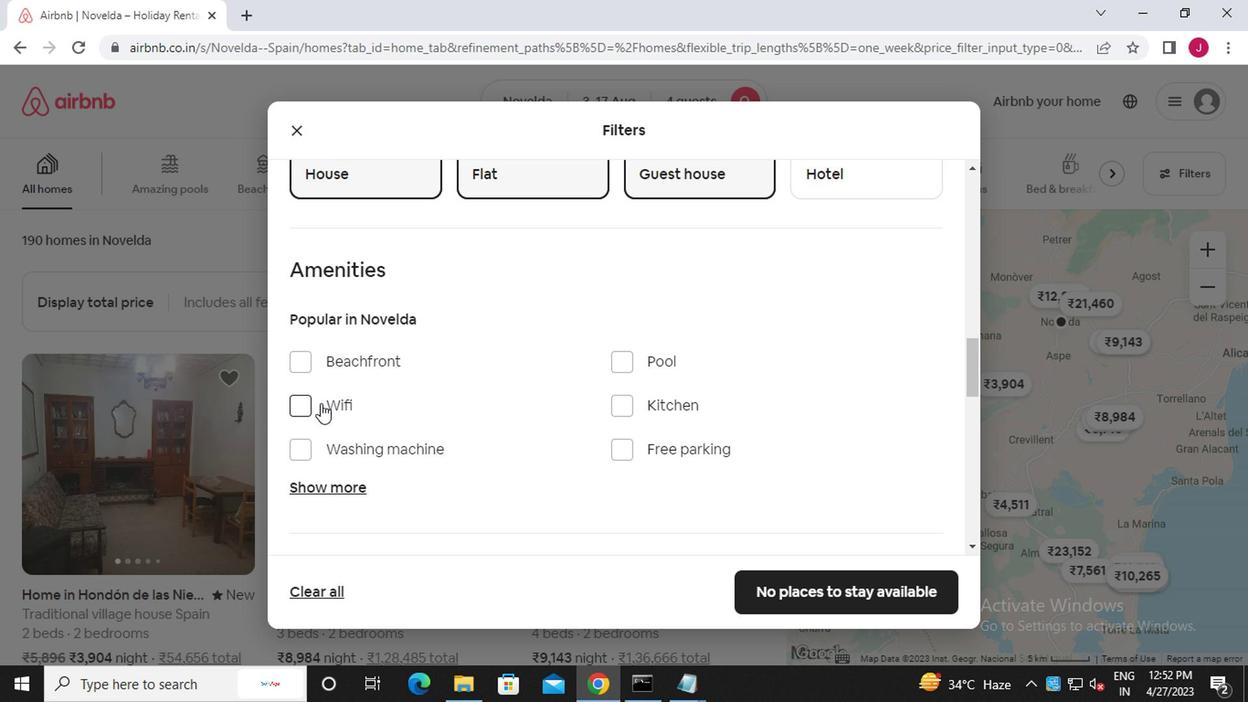 
Action: Mouse pressed left at (299, 403)
Screenshot: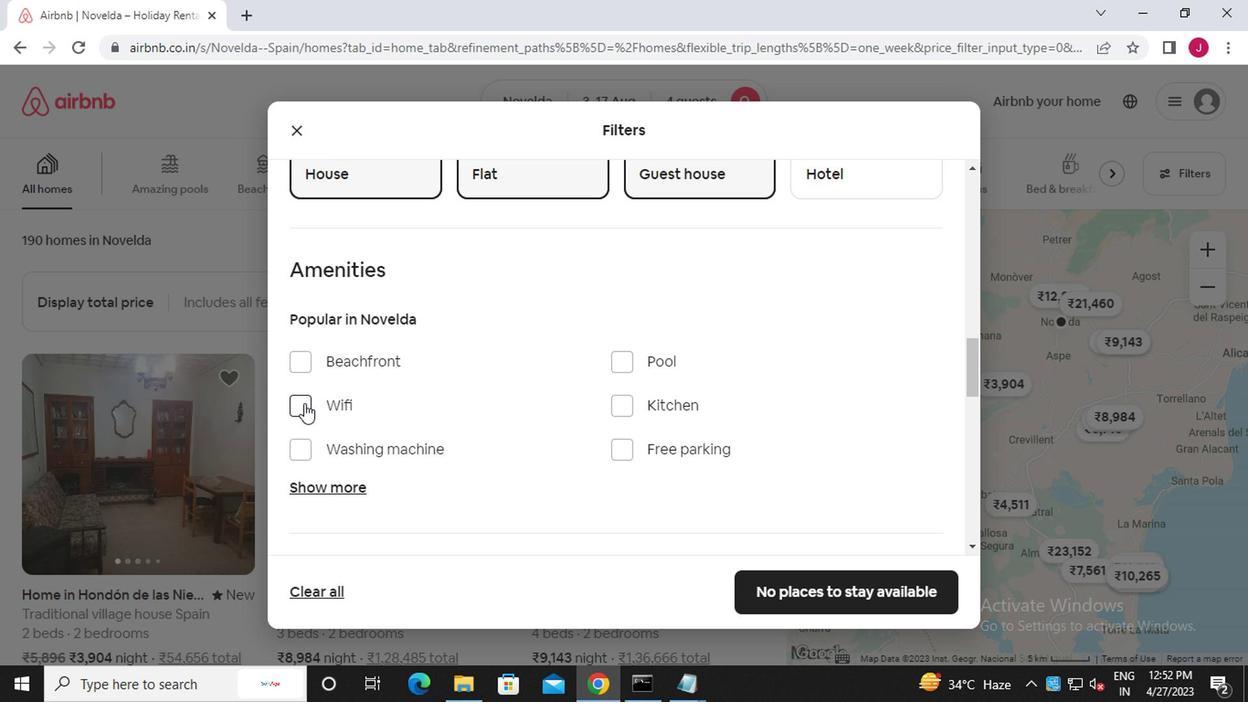 
Action: Mouse moved to (507, 405)
Screenshot: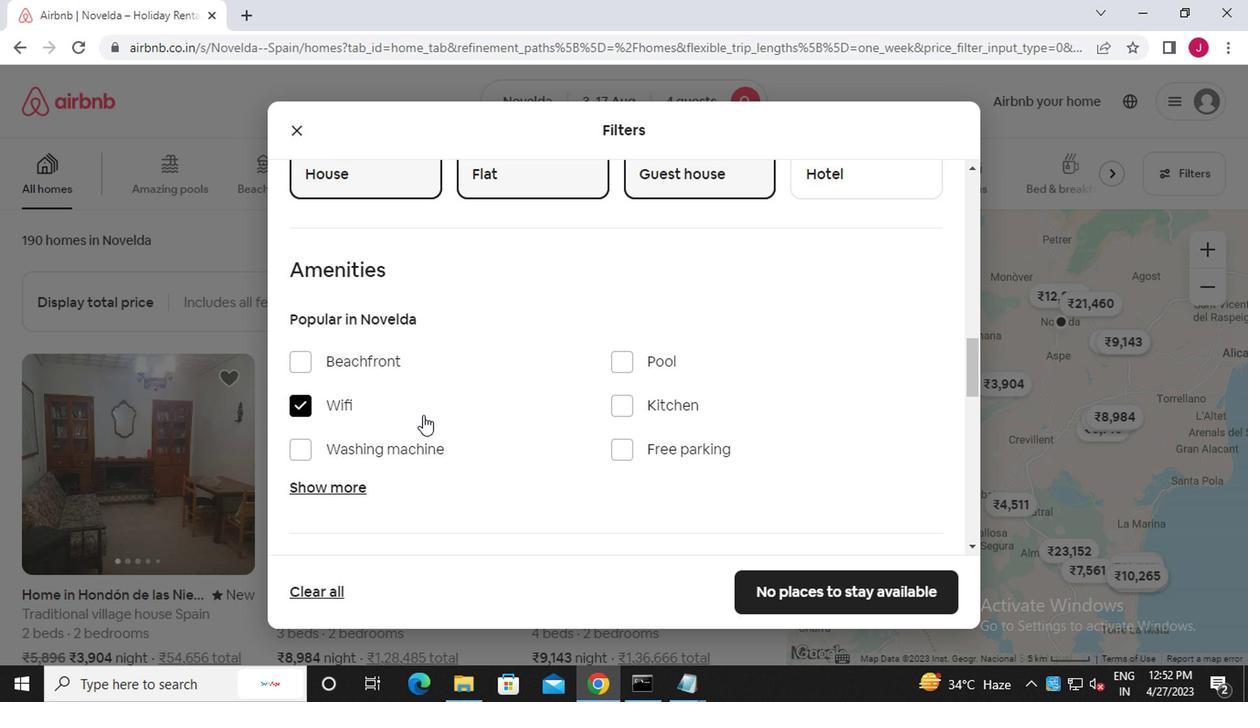 
Action: Mouse scrolled (507, 405) with delta (0, 0)
Screenshot: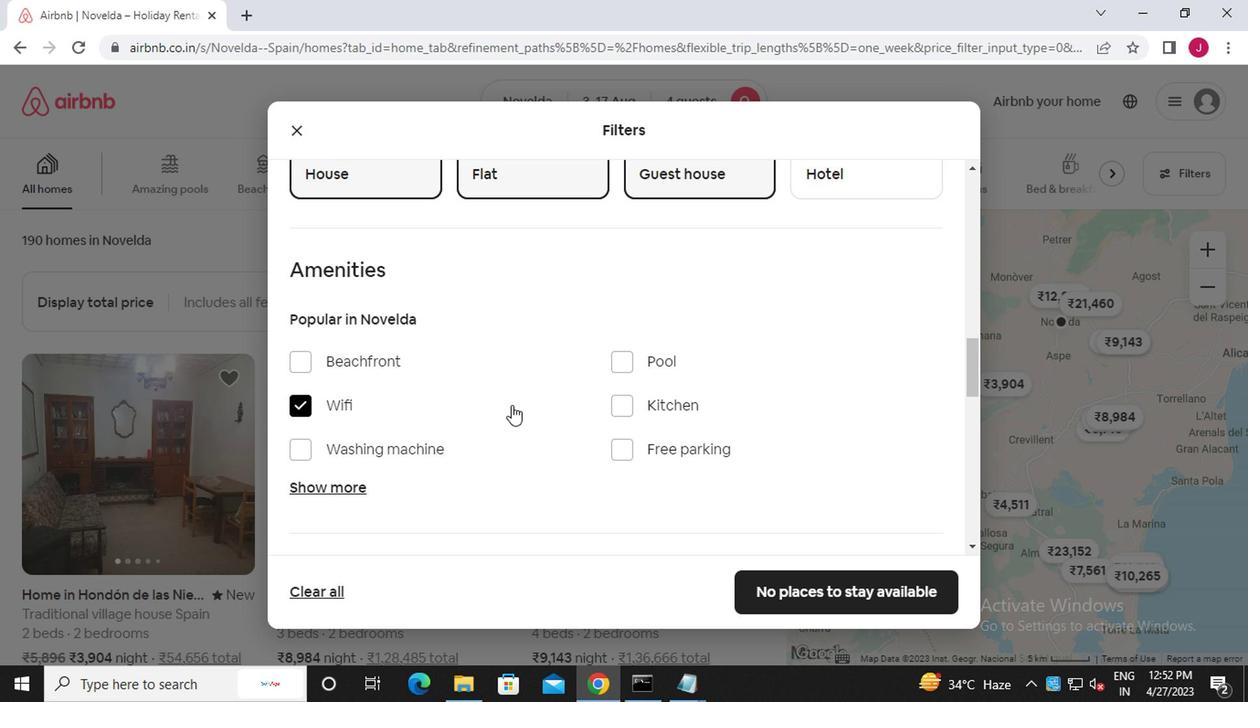 
Action: Mouse scrolled (507, 405) with delta (0, 0)
Screenshot: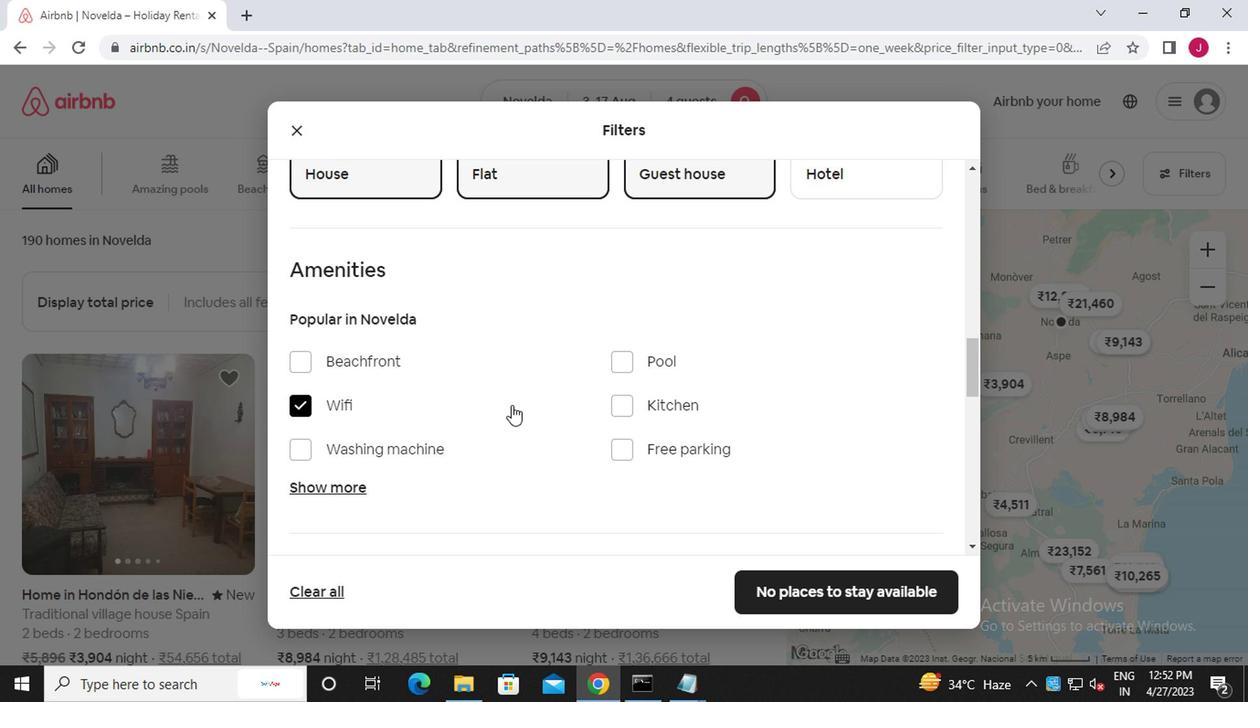
Action: Mouse scrolled (507, 405) with delta (0, 0)
Screenshot: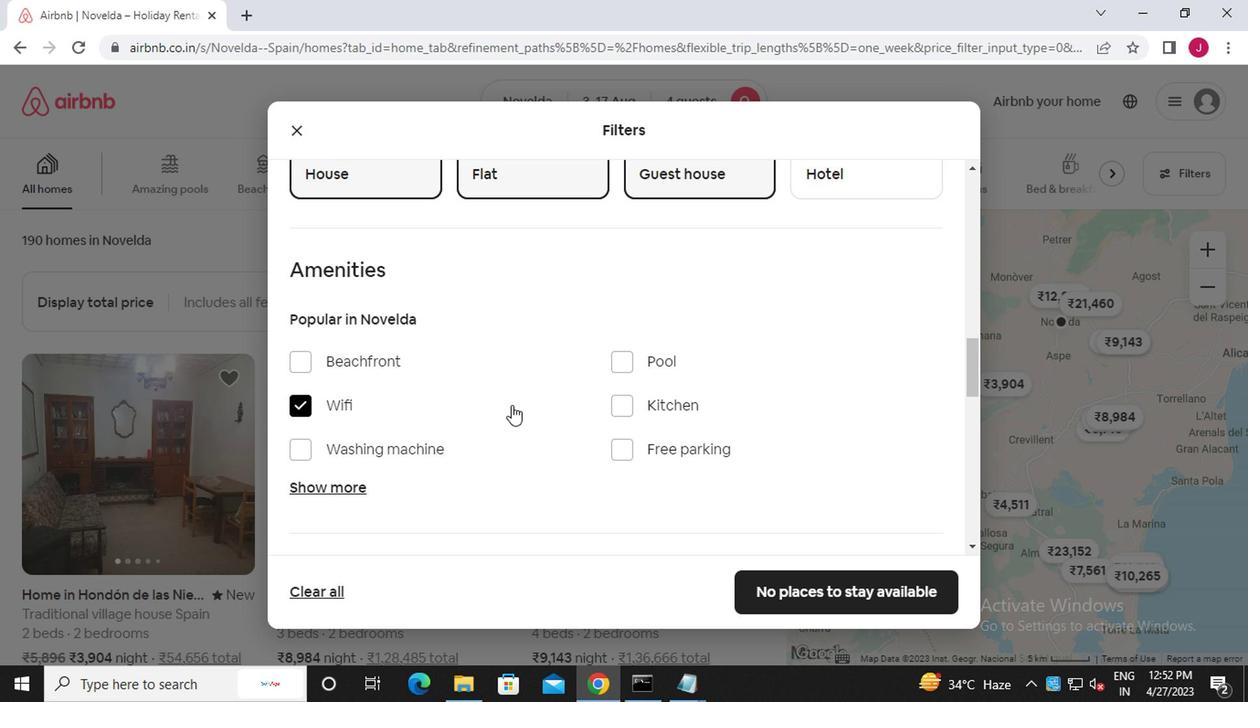 
Action: Mouse moved to (507, 405)
Screenshot: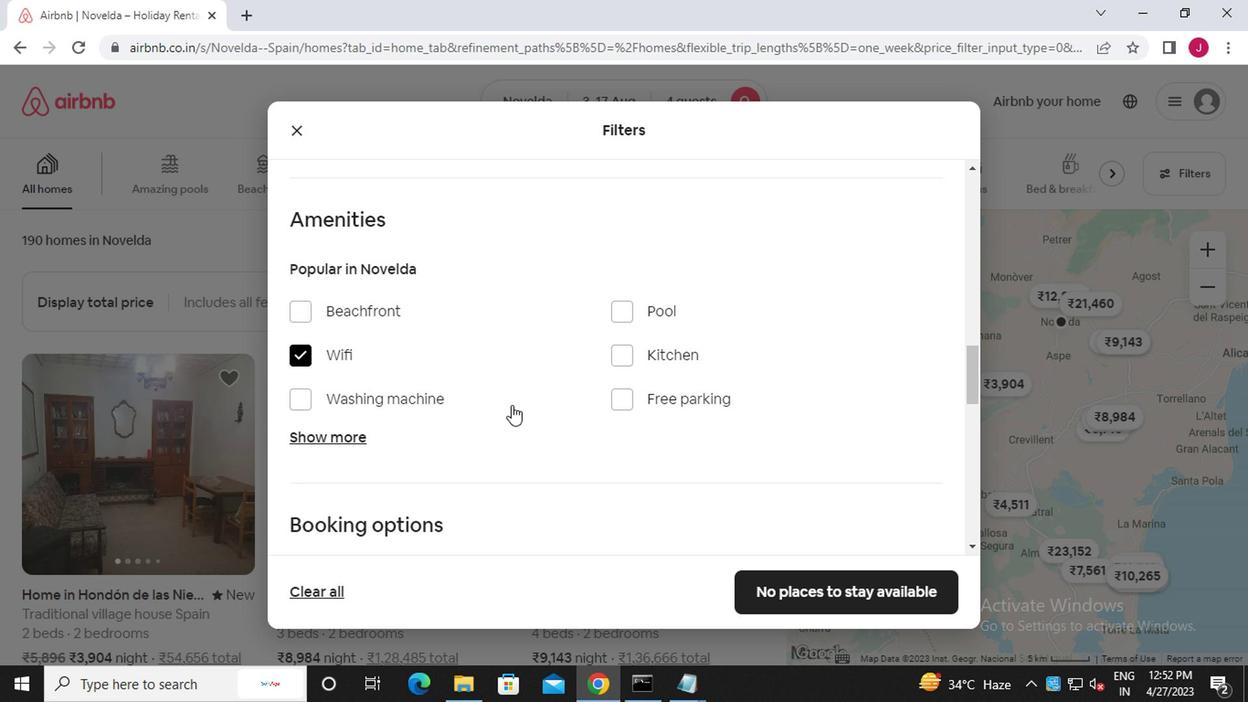 
Action: Mouse scrolled (507, 405) with delta (0, 0)
Screenshot: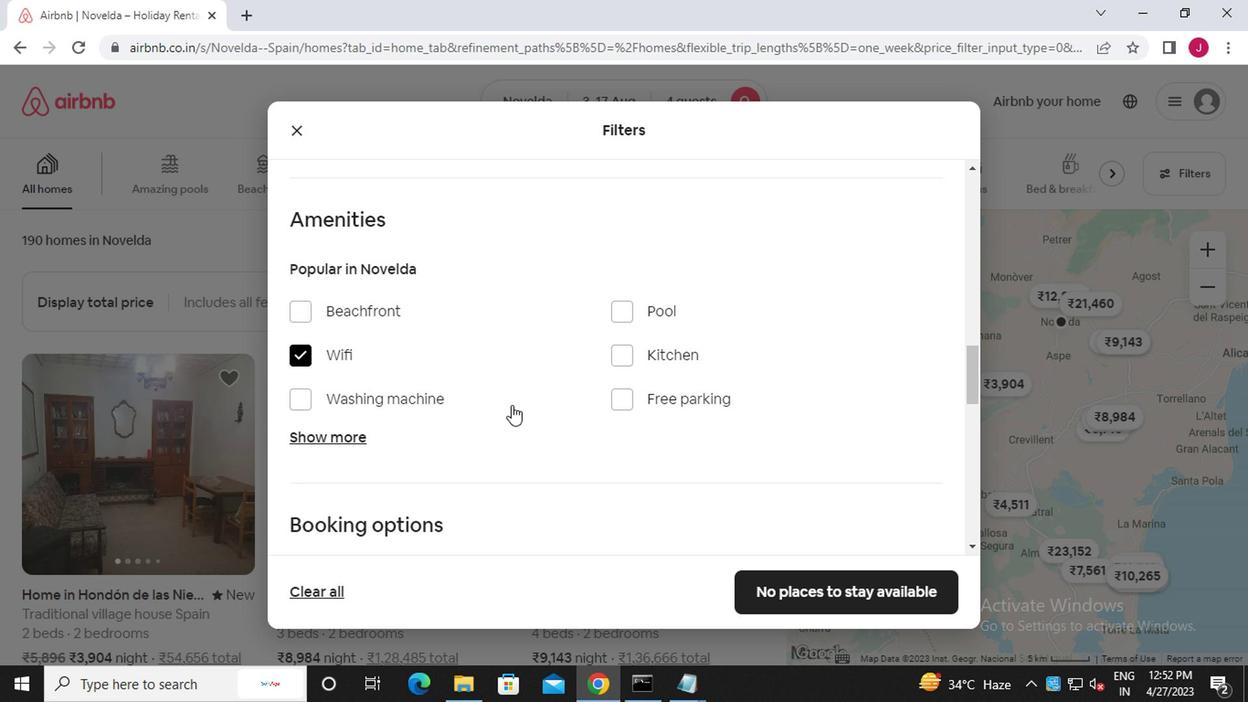 
Action: Mouse moved to (900, 345)
Screenshot: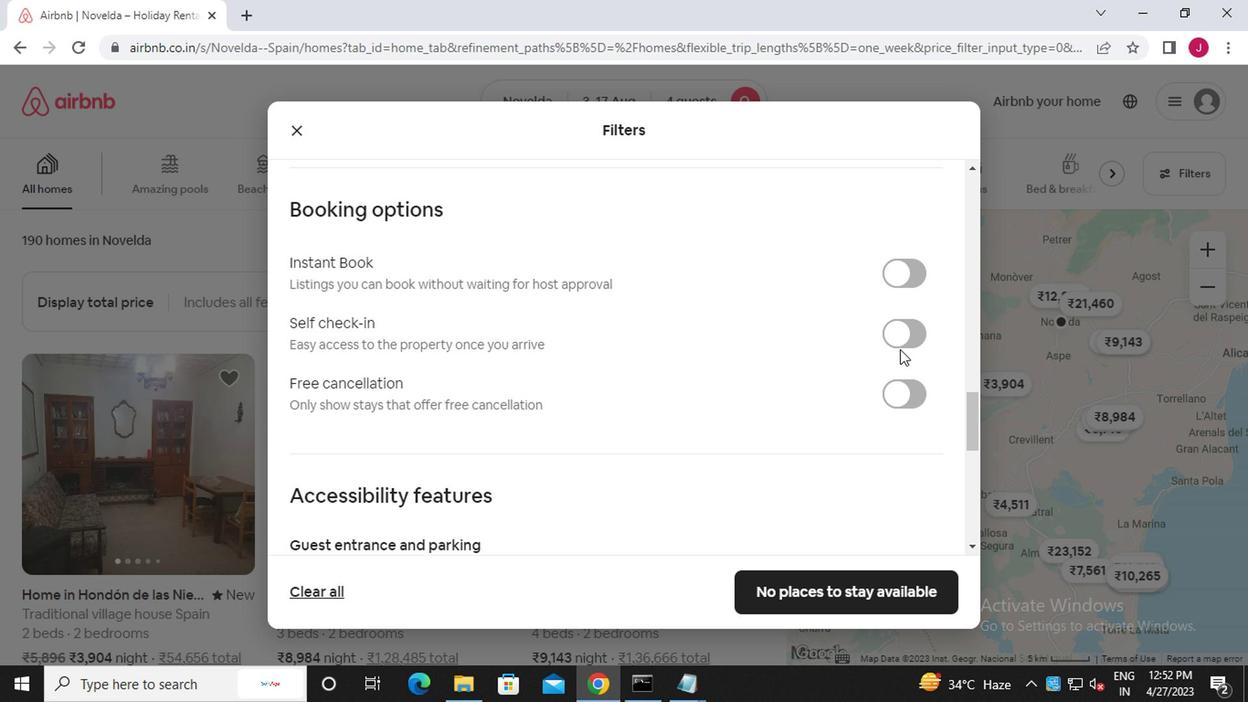 
Action: Mouse pressed left at (900, 345)
Screenshot: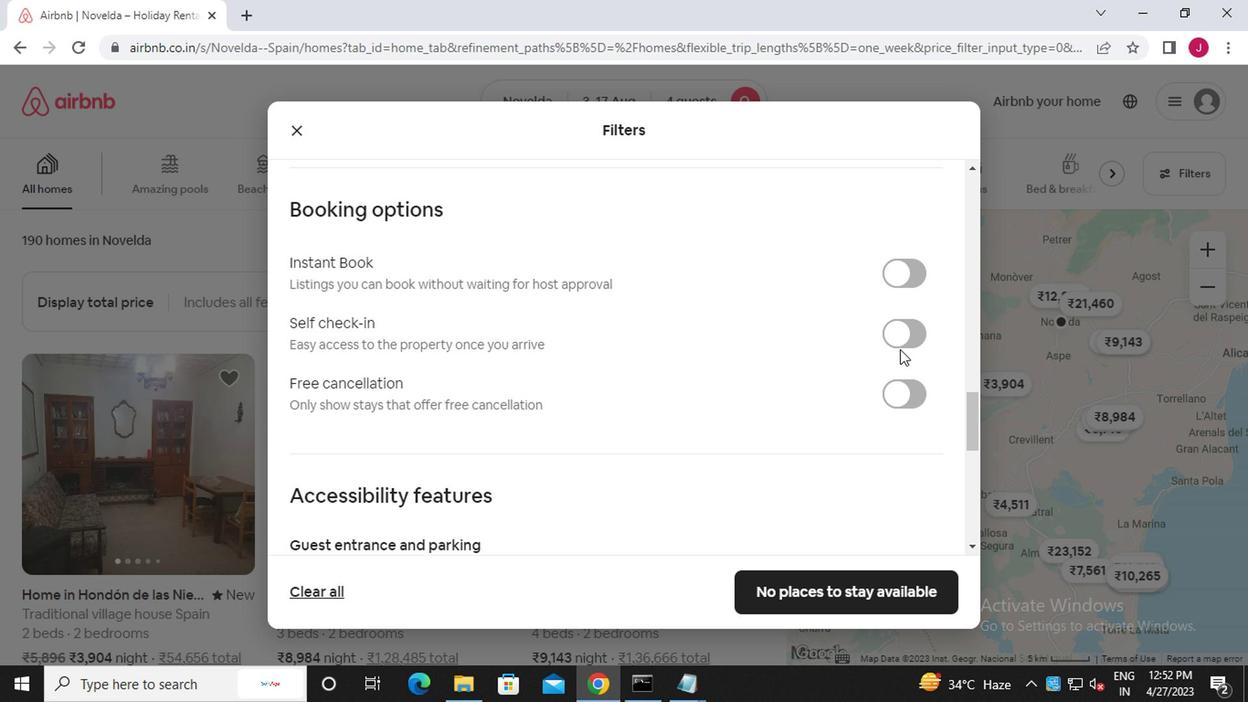 
Action: Mouse moved to (504, 427)
Screenshot: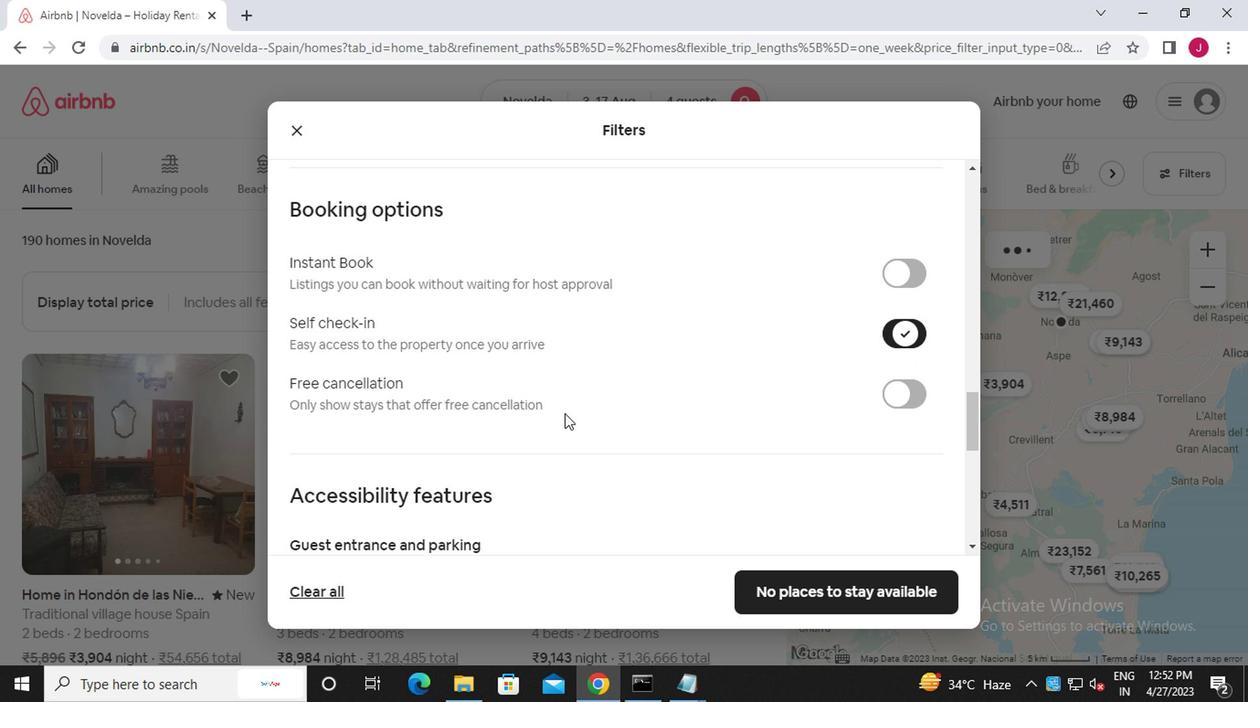 
Action: Mouse scrolled (504, 426) with delta (0, -1)
Screenshot: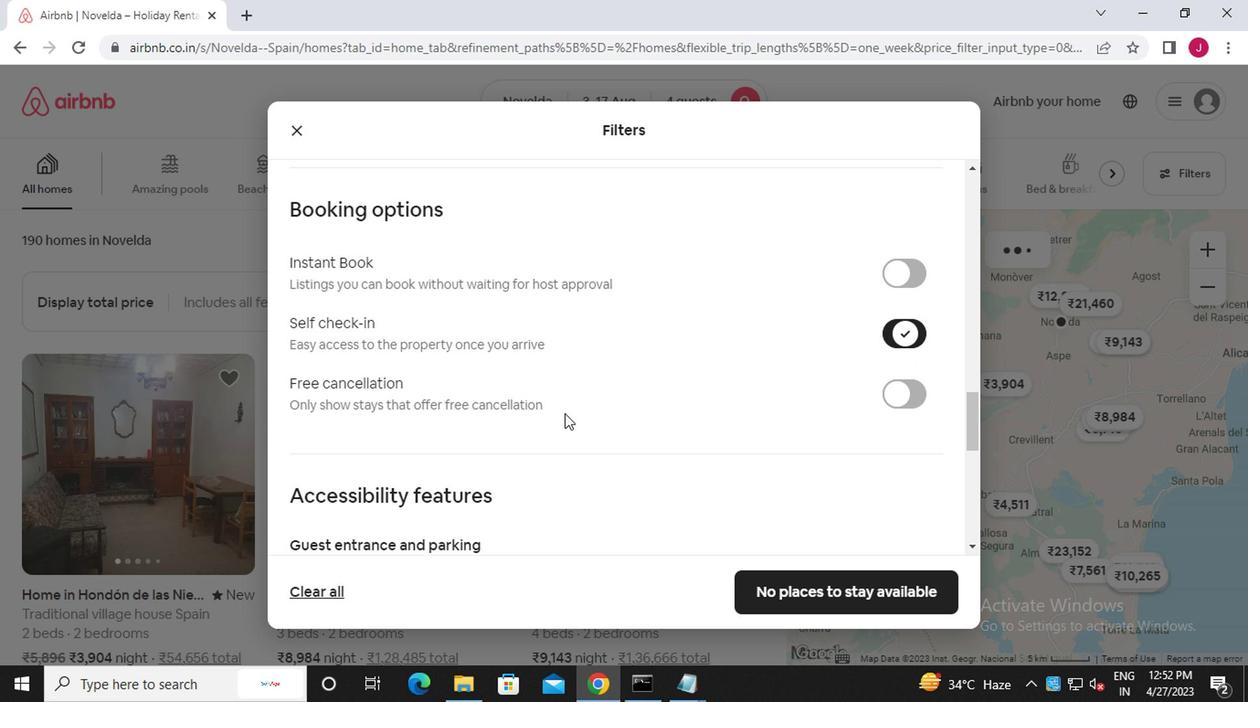 
Action: Mouse scrolled (504, 426) with delta (0, -1)
Screenshot: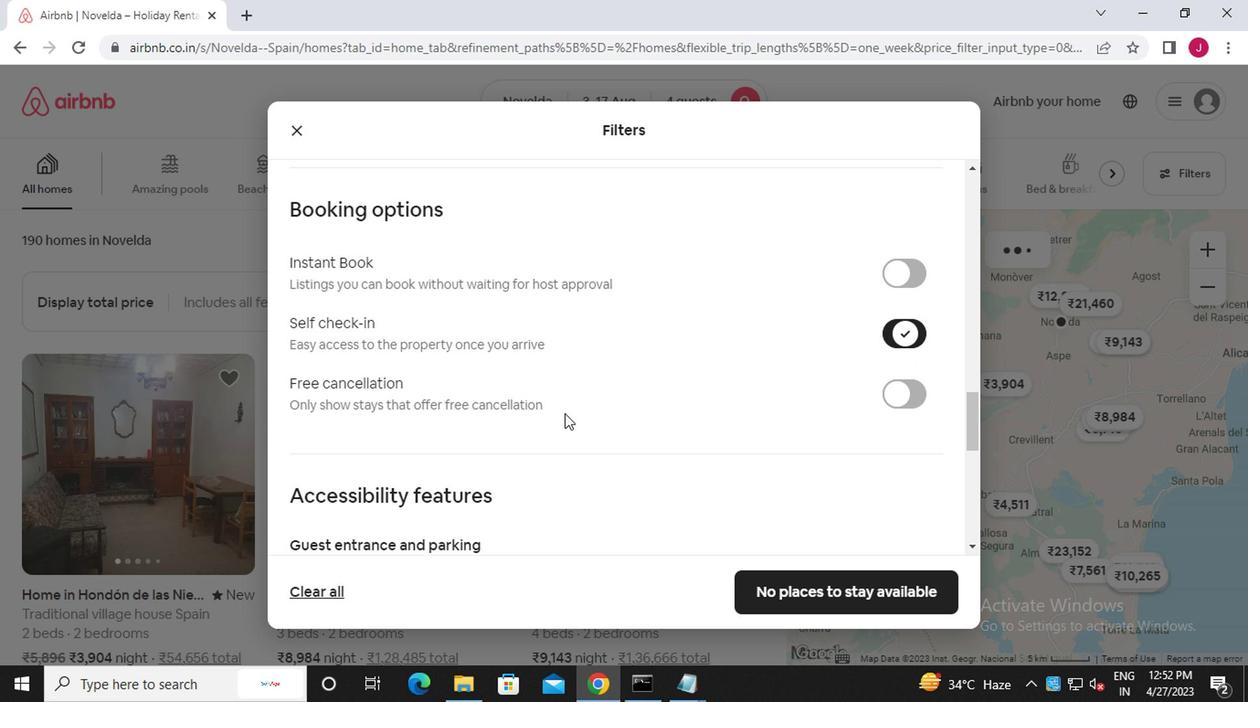 
Action: Mouse scrolled (504, 426) with delta (0, -1)
Screenshot: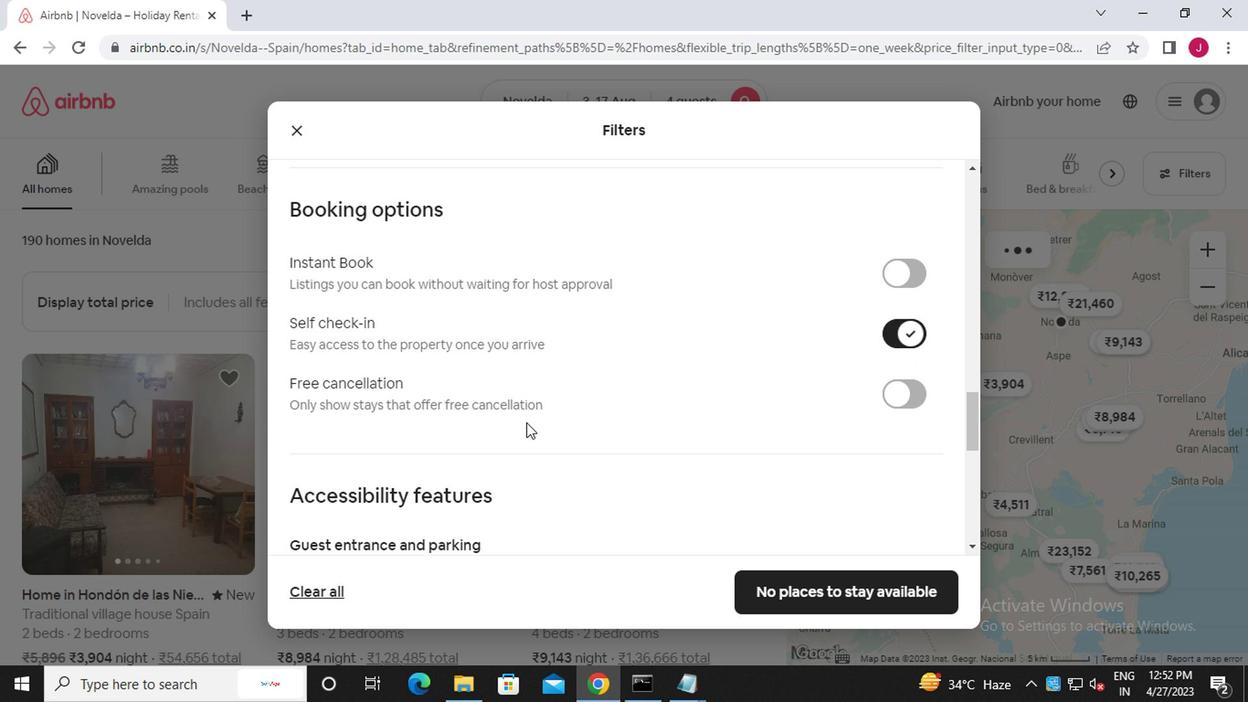 
Action: Mouse scrolled (504, 426) with delta (0, -1)
Screenshot: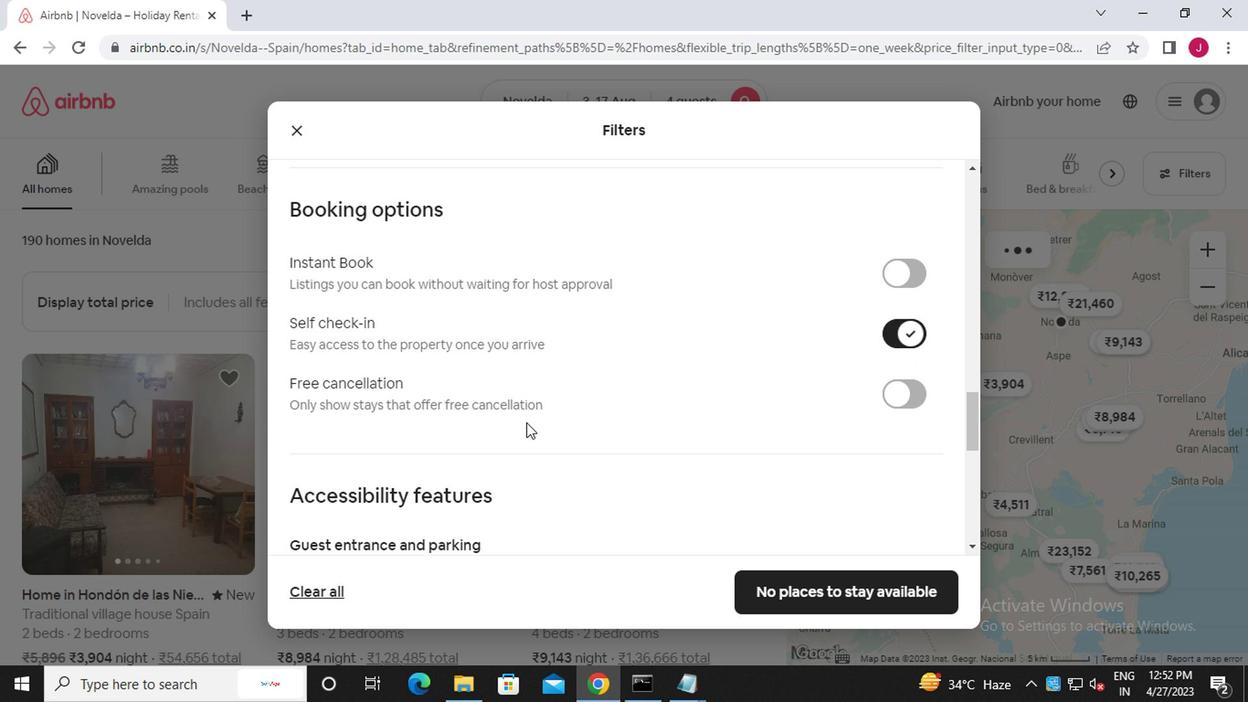 
Action: Mouse scrolled (504, 426) with delta (0, -1)
Screenshot: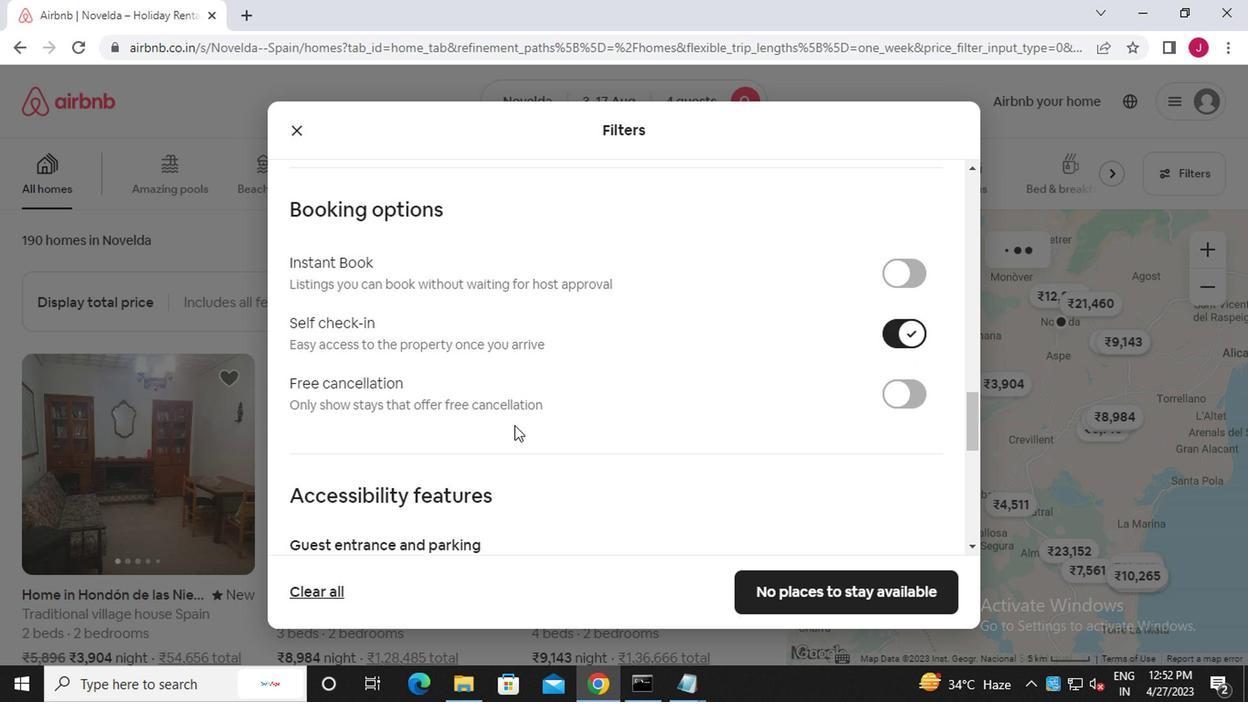 
Action: Mouse moved to (501, 427)
Screenshot: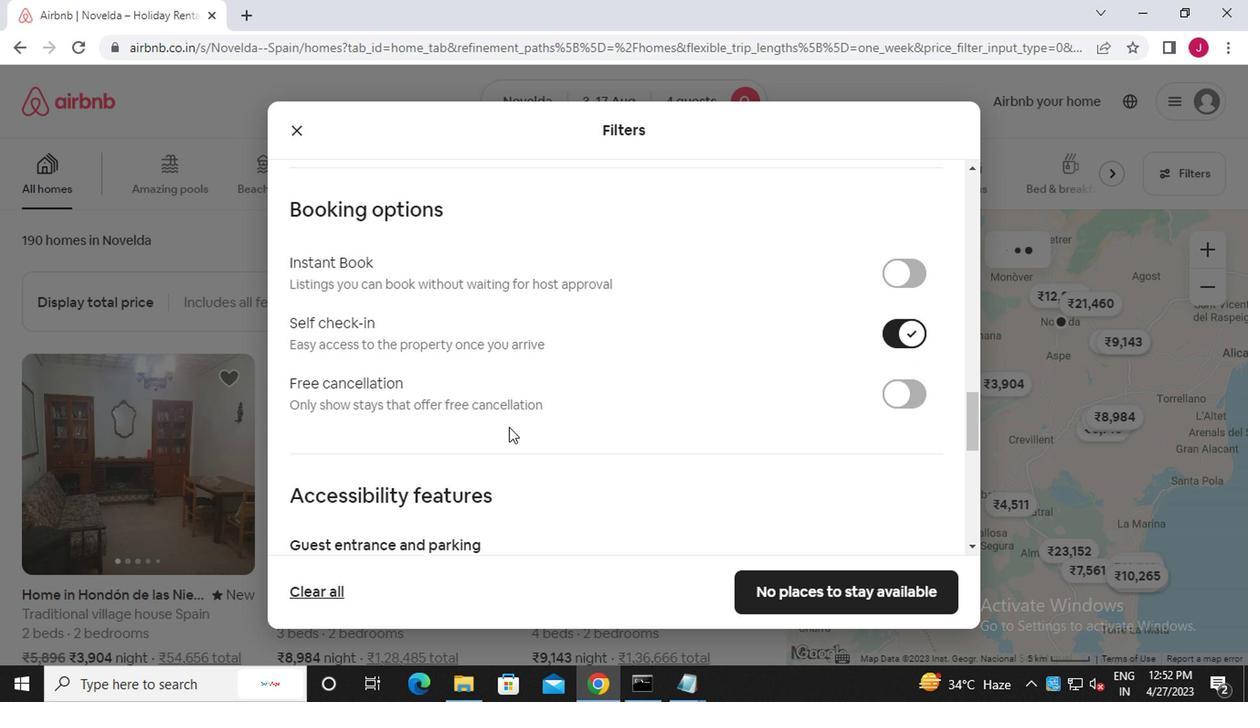 
Action: Mouse scrolled (501, 426) with delta (0, -1)
Screenshot: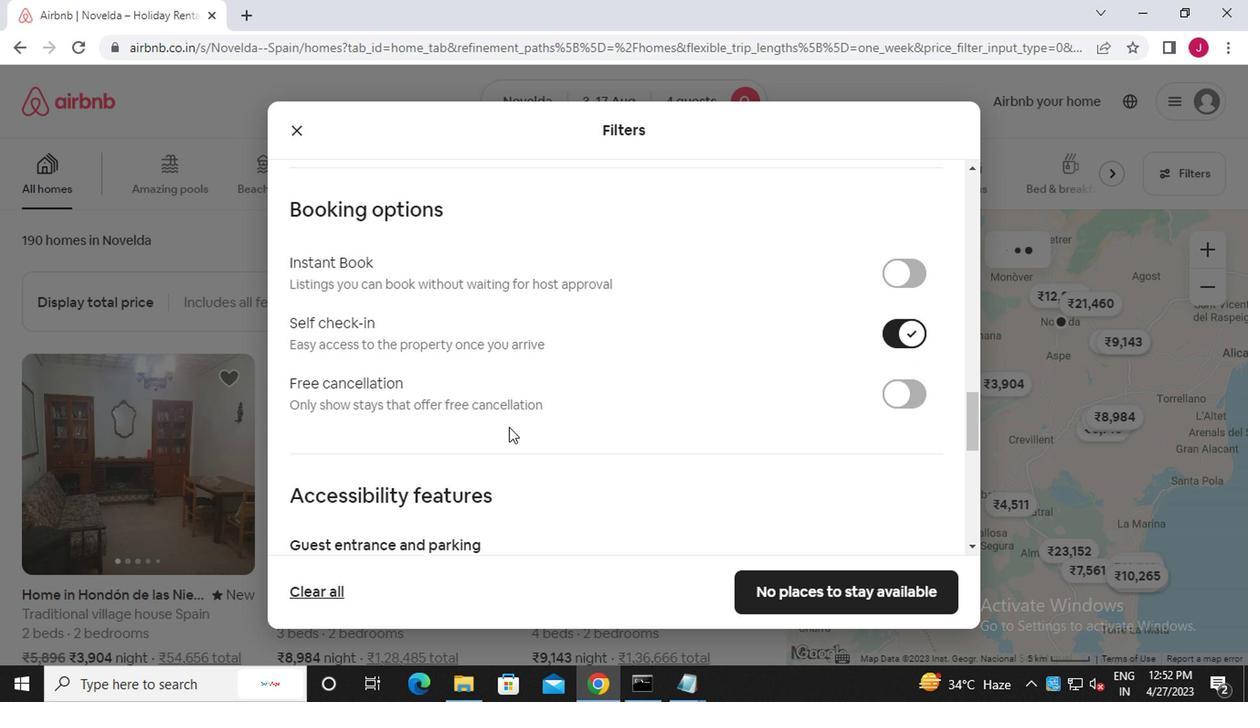 
Action: Mouse moved to (299, 467)
Screenshot: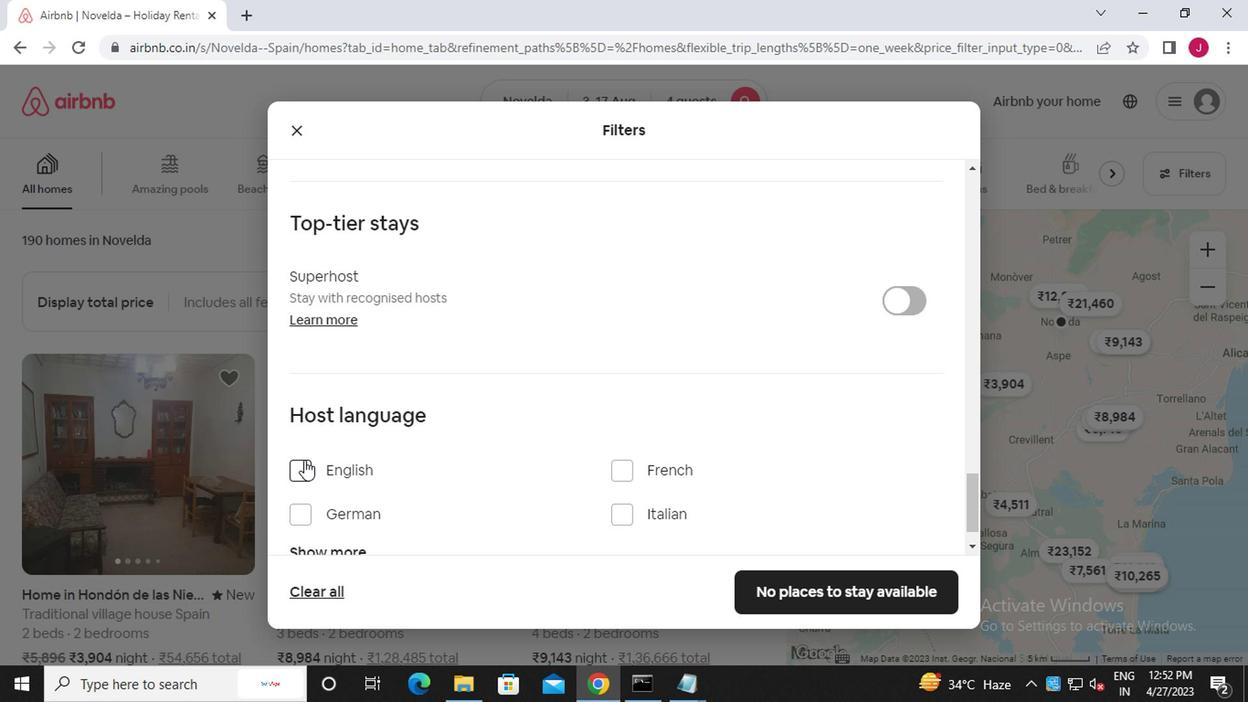 
Action: Mouse pressed left at (299, 467)
Screenshot: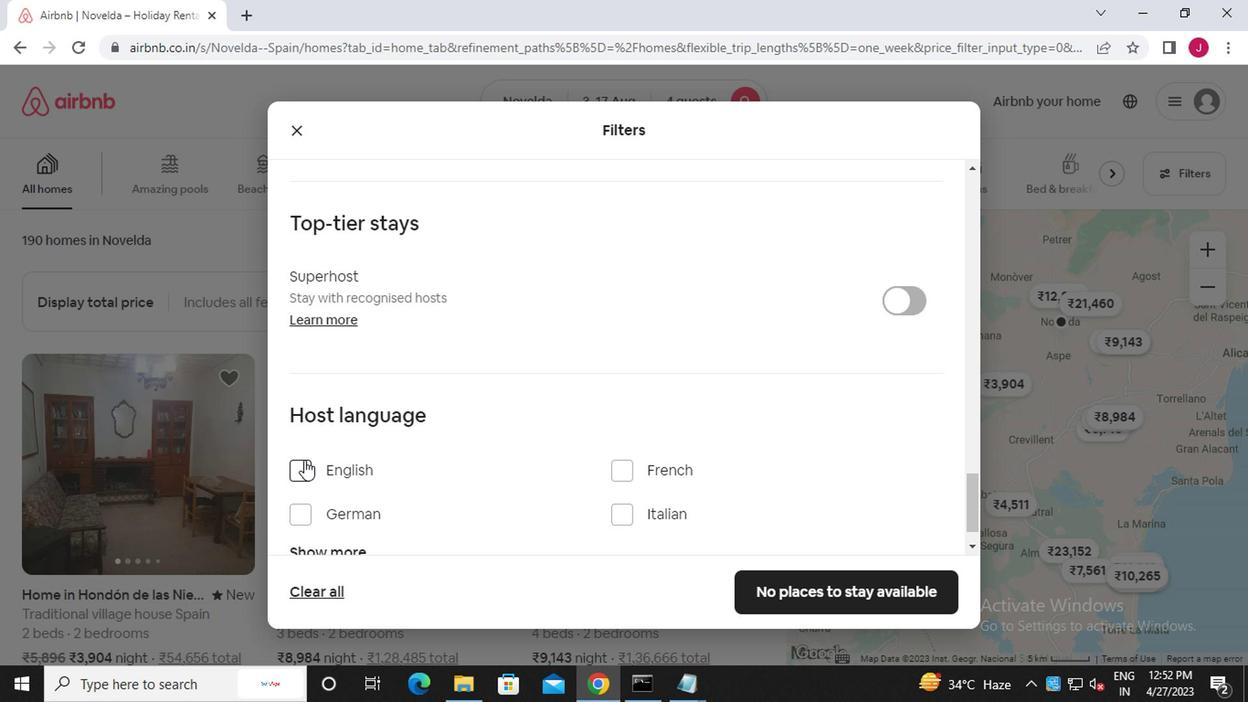 
Action: Mouse moved to (810, 594)
Screenshot: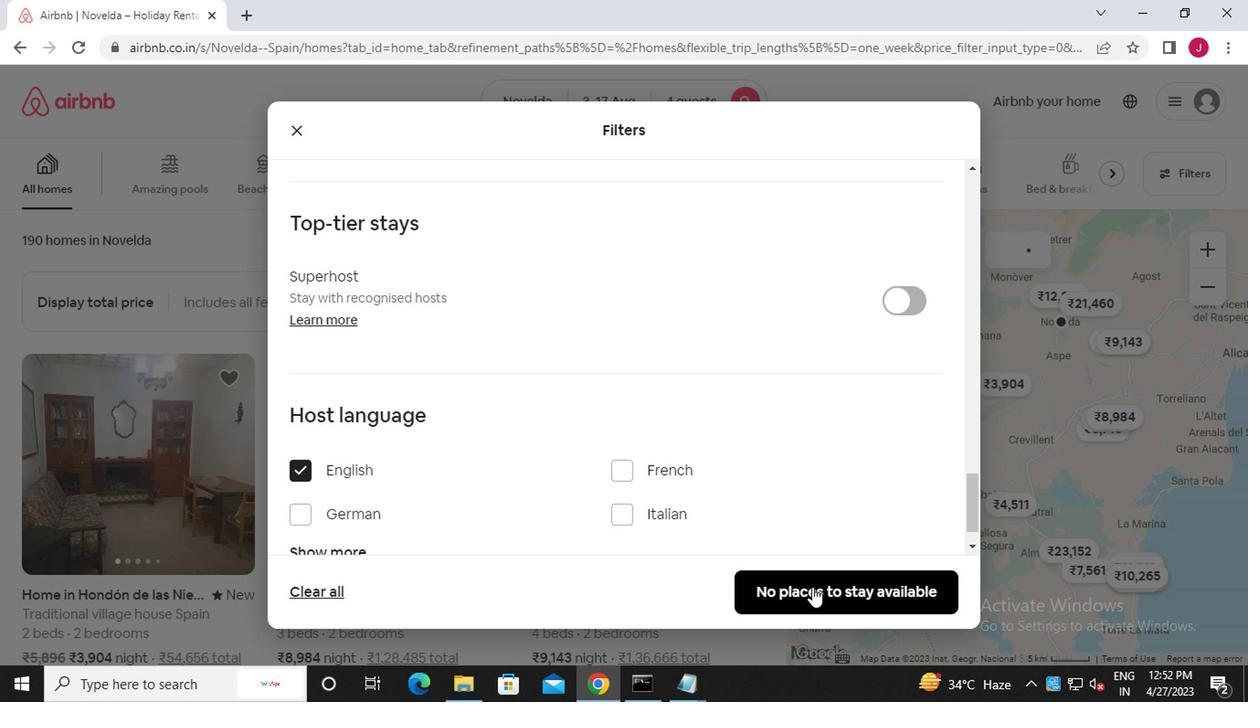 
Action: Mouse pressed left at (810, 594)
Screenshot: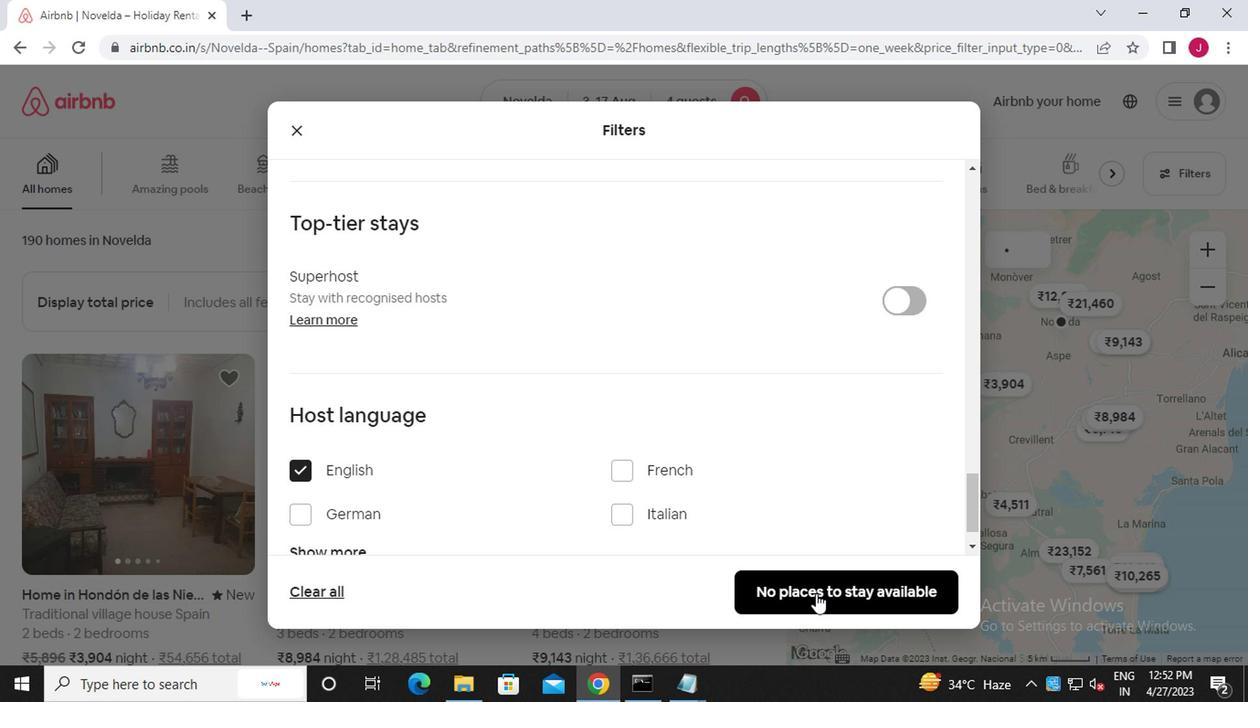 
Action: Mouse moved to (803, 580)
Screenshot: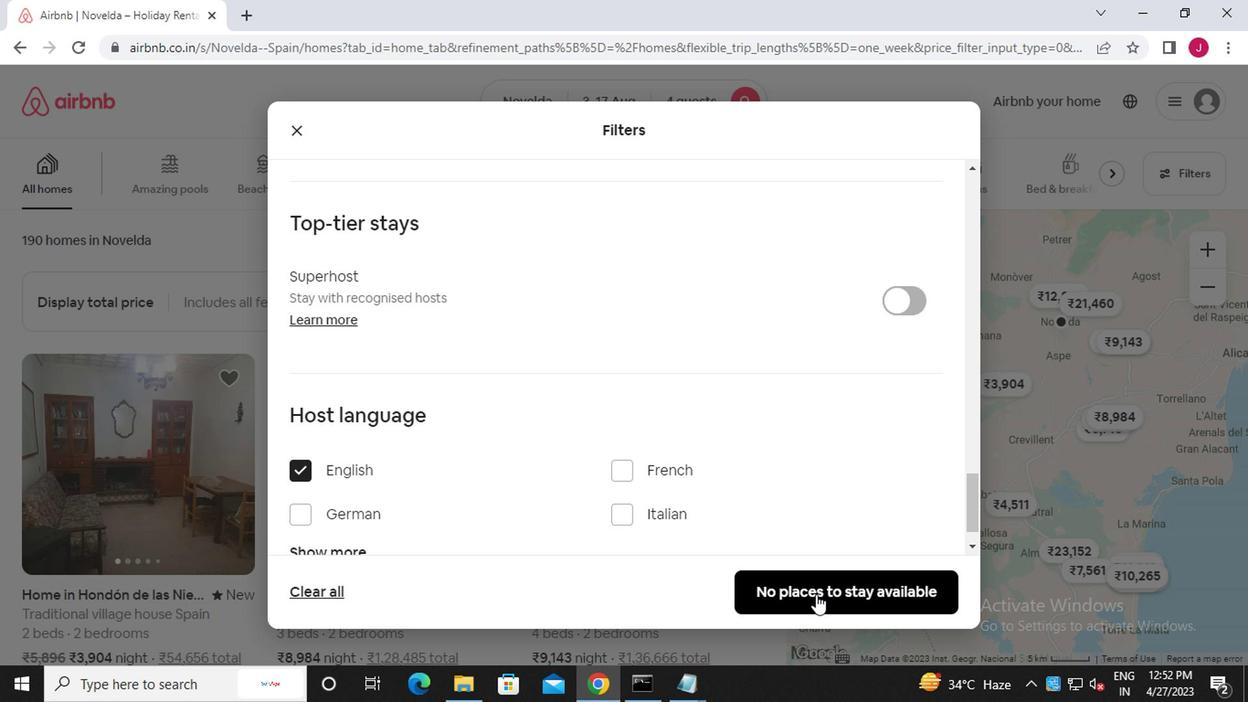 
